 Task: Search one way flight ticket for 1 adult, 5 children, 2 infants in seat and 1 infant on lap in first from Portland: Portland International Airport to Laramie: Laramie Regional Airport on 5-3-2023. Choice of flights is Alaska. Number of bags: 1 checked bag. Price is upto 106000. Outbound departure time preference is 21:00.
Action: Mouse moved to (374, 165)
Screenshot: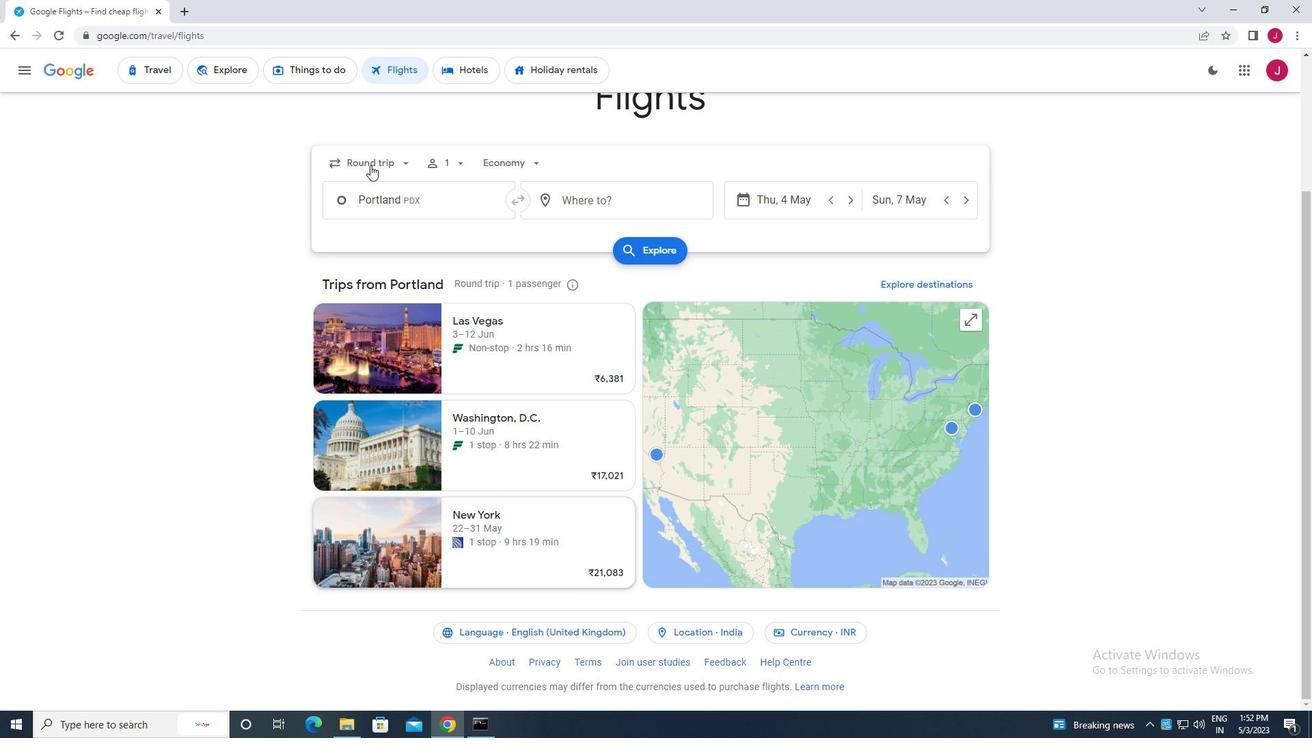
Action: Mouse pressed left at (374, 165)
Screenshot: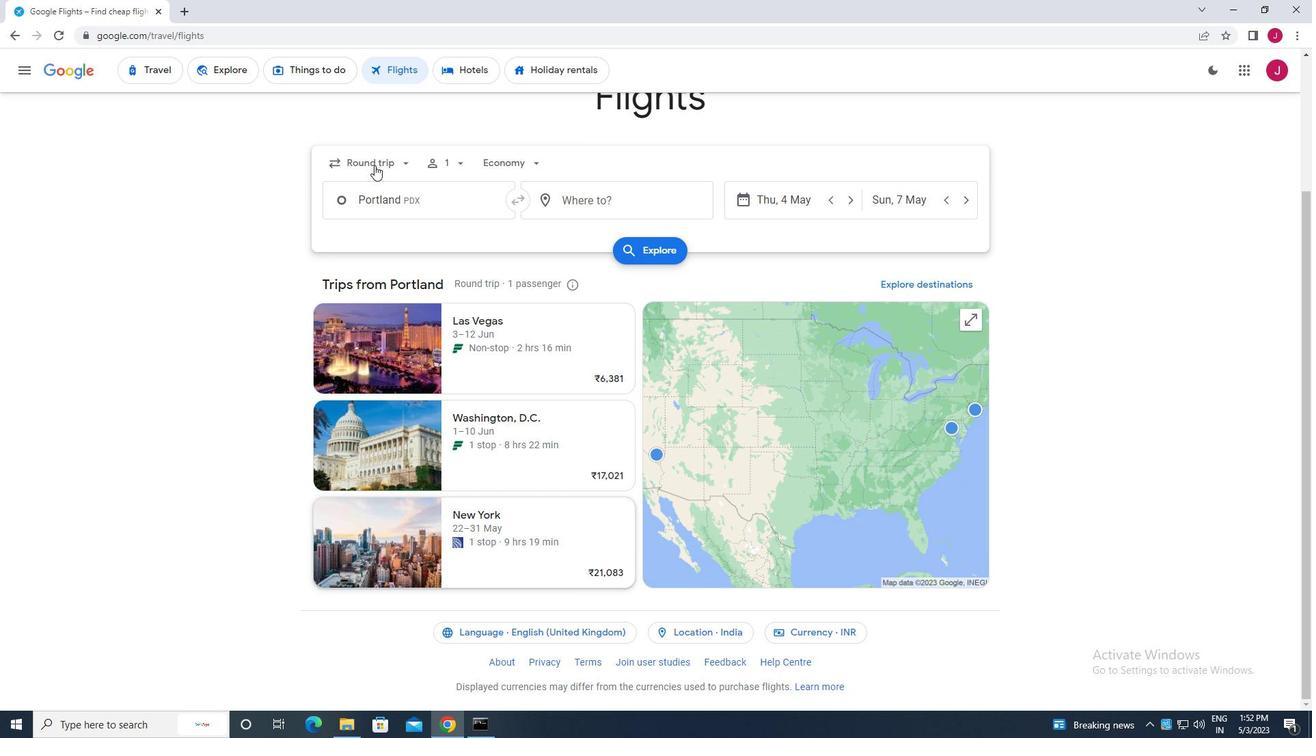 
Action: Mouse moved to (401, 163)
Screenshot: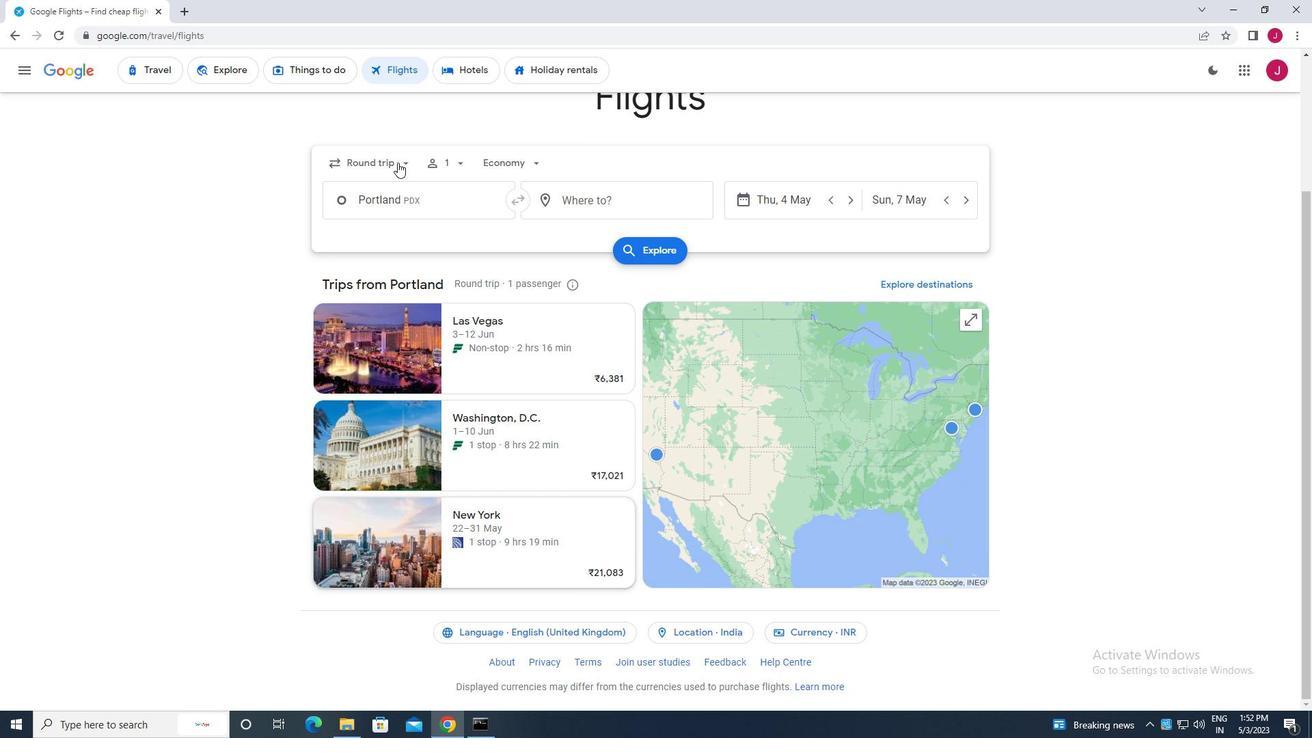 
Action: Mouse pressed left at (401, 163)
Screenshot: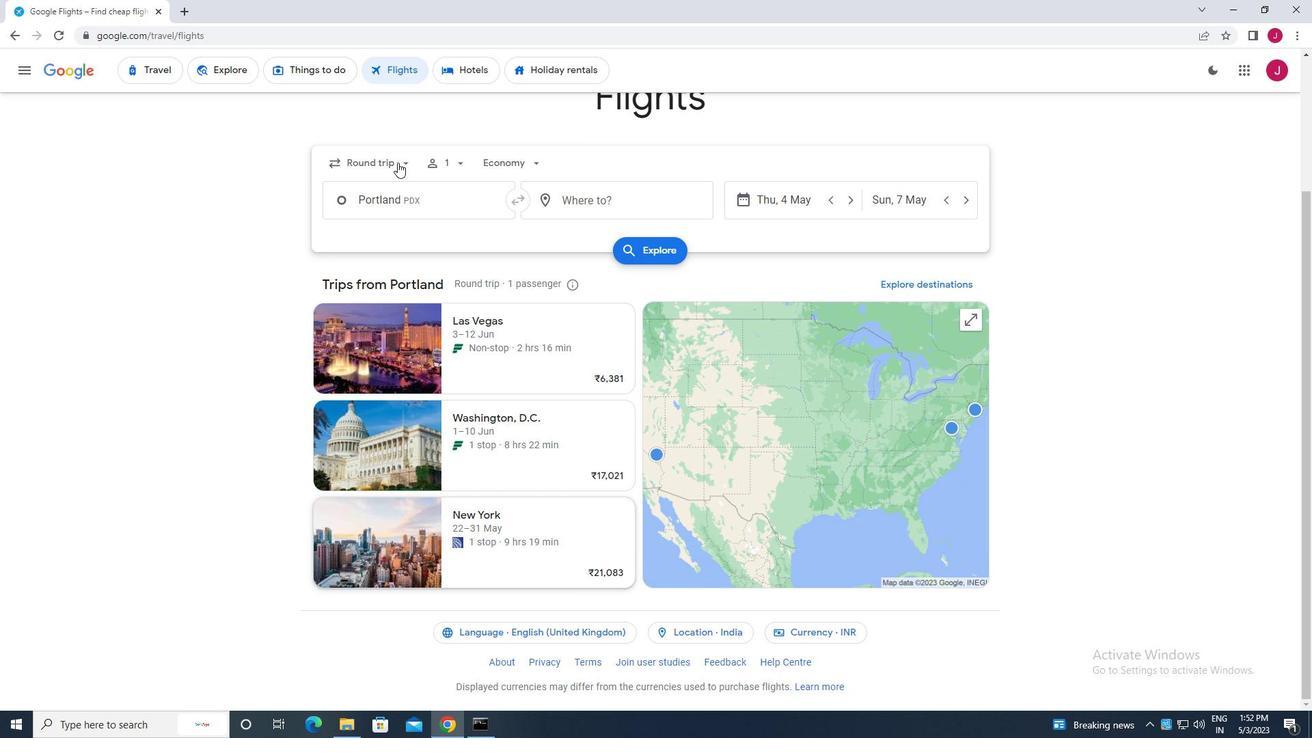 
Action: Mouse moved to (404, 164)
Screenshot: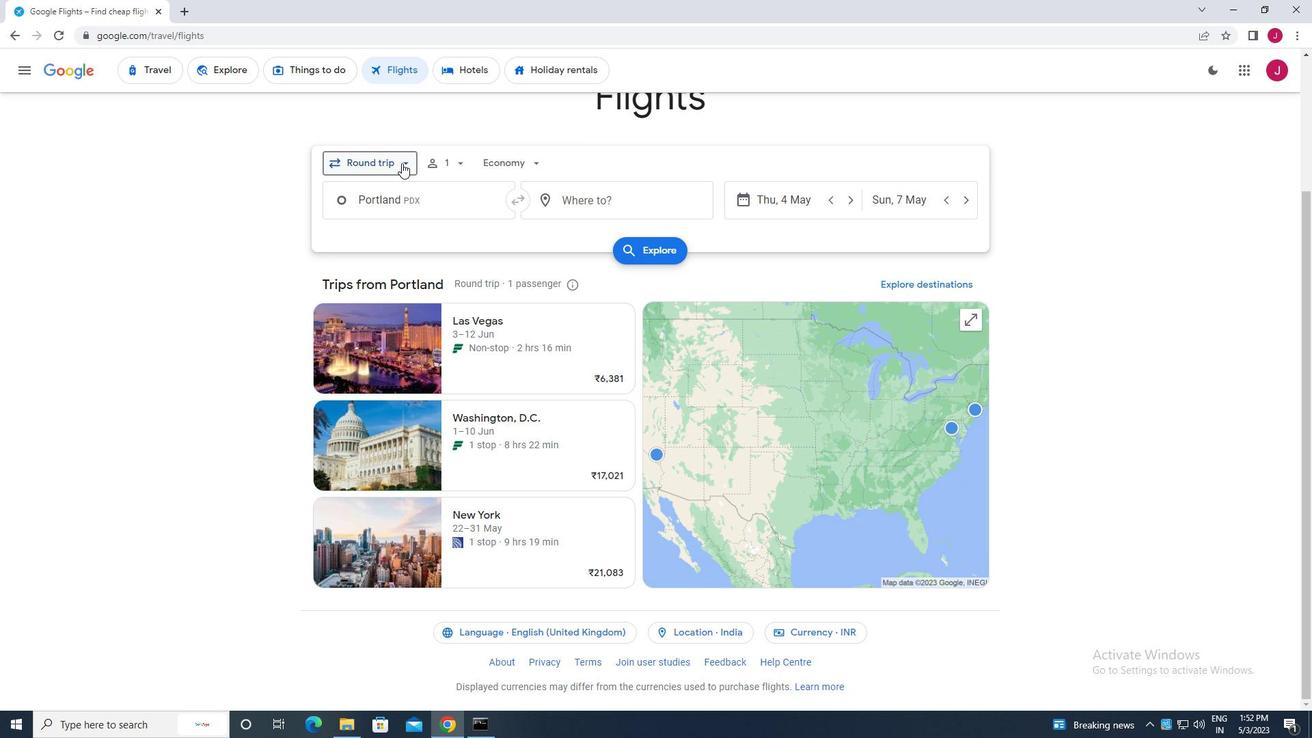 
Action: Mouse pressed left at (404, 164)
Screenshot: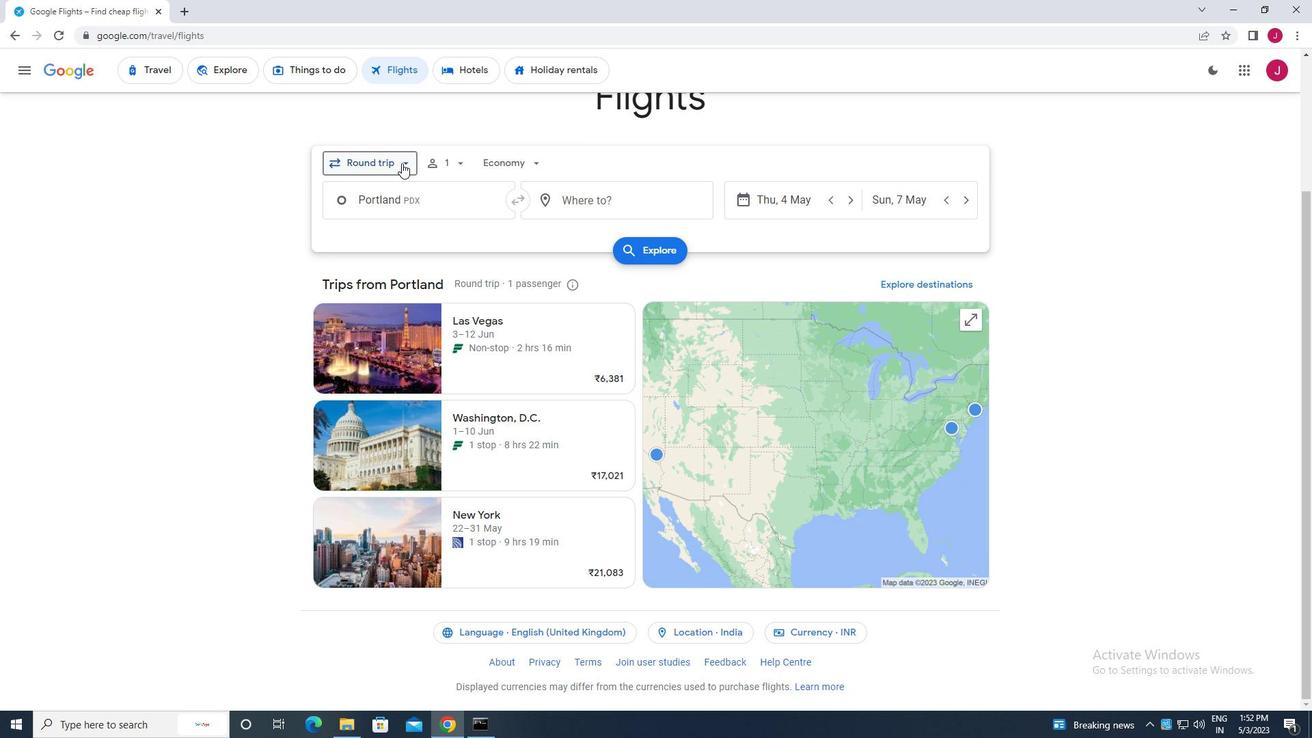 
Action: Mouse moved to (392, 226)
Screenshot: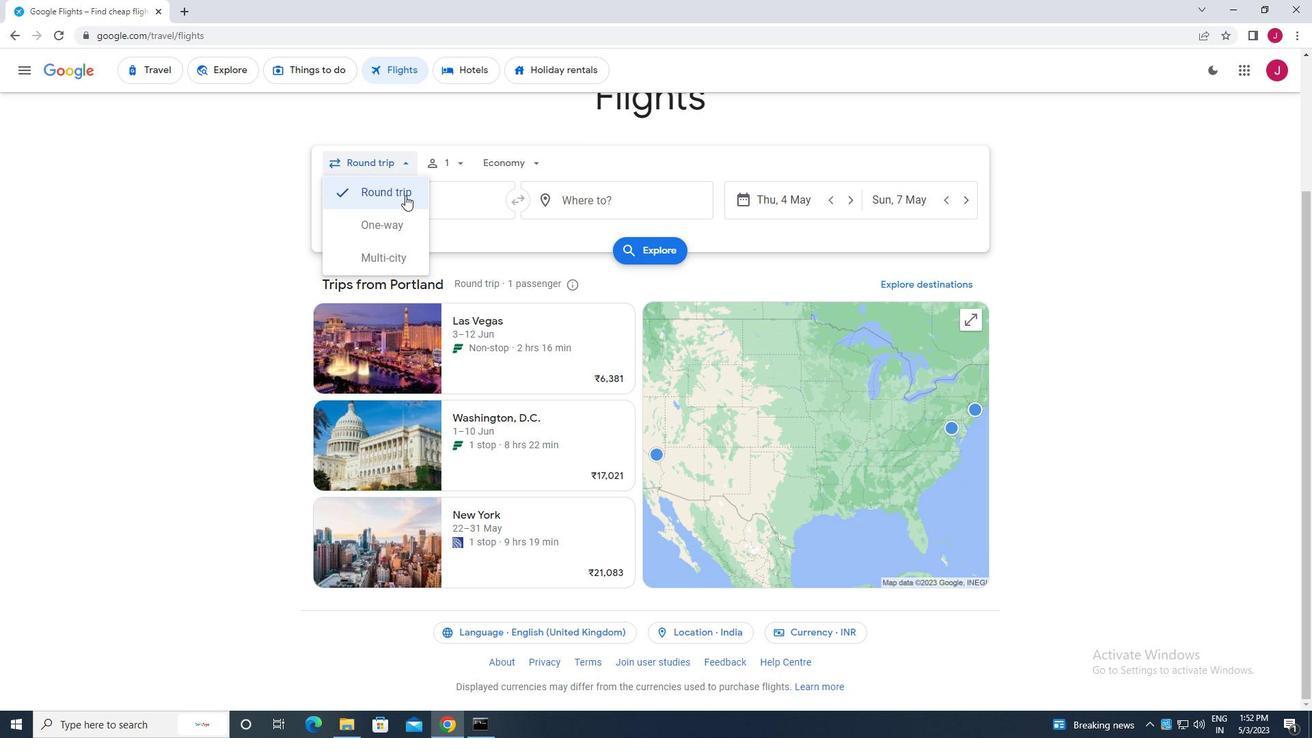 
Action: Mouse pressed left at (392, 226)
Screenshot: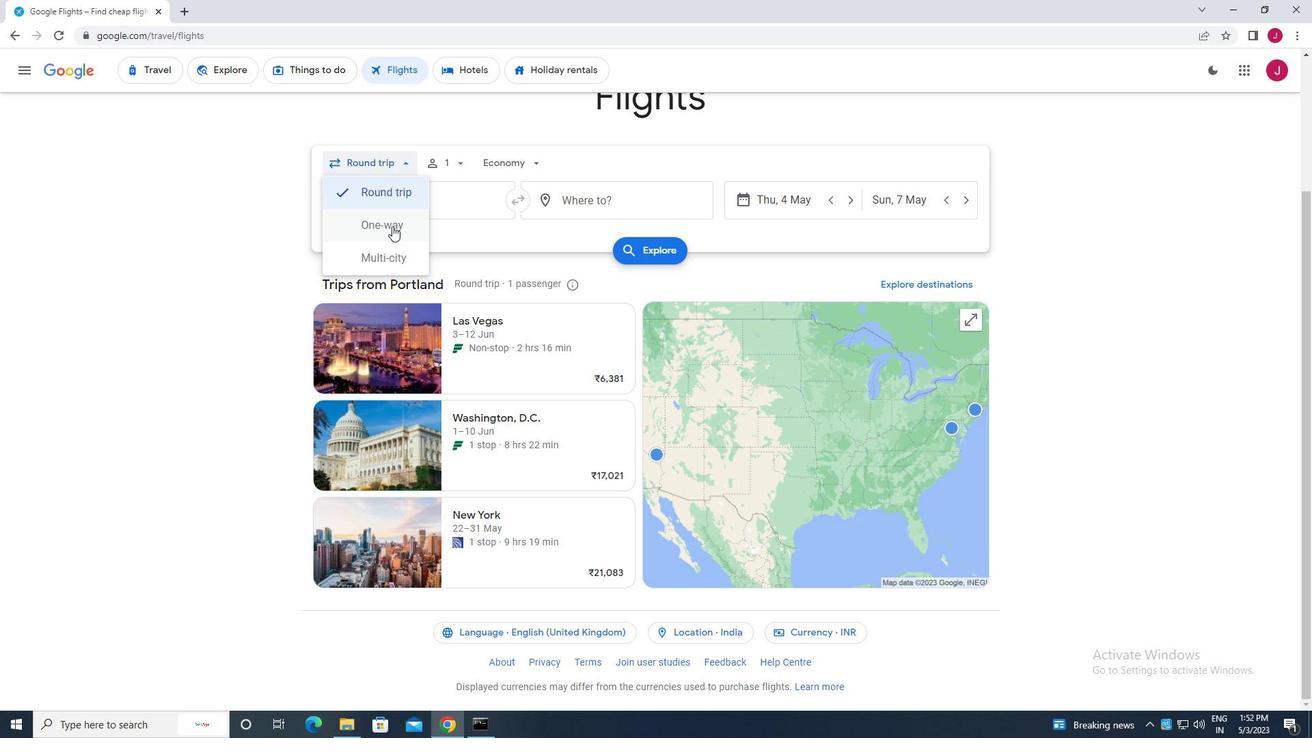 
Action: Mouse moved to (457, 162)
Screenshot: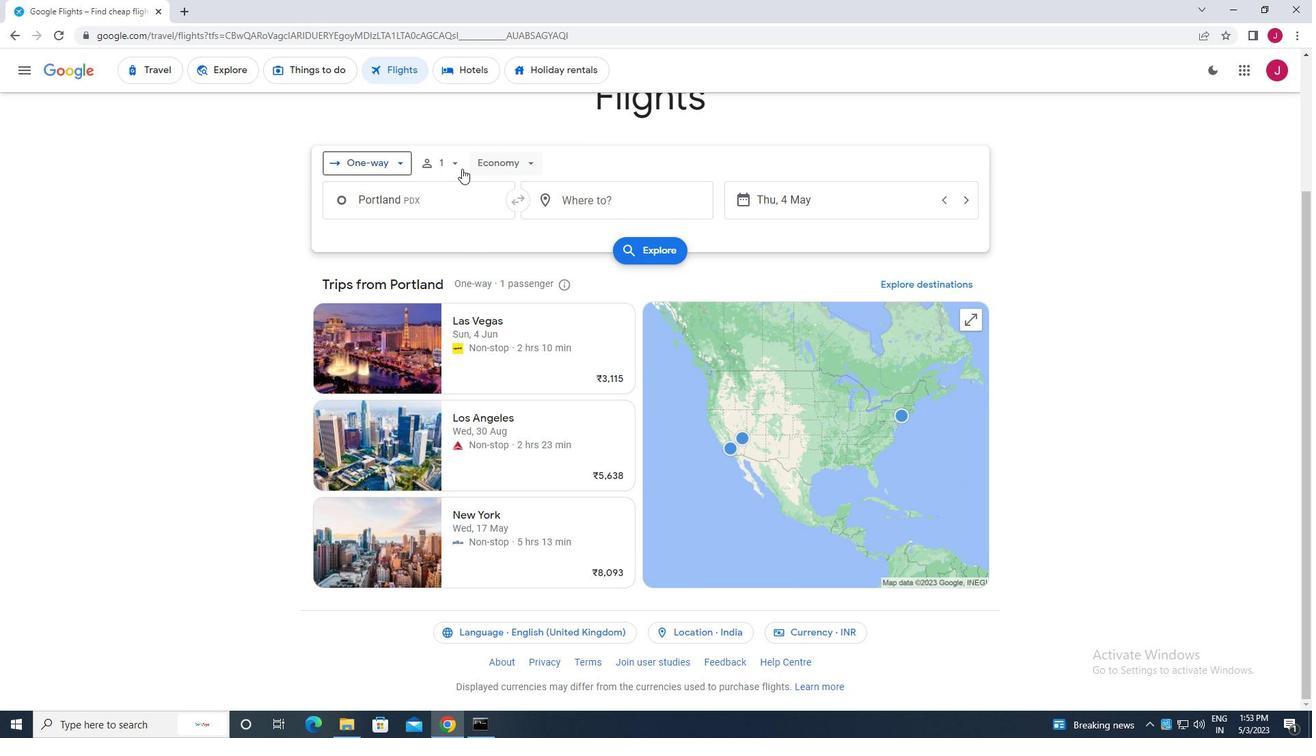 
Action: Mouse pressed left at (457, 162)
Screenshot: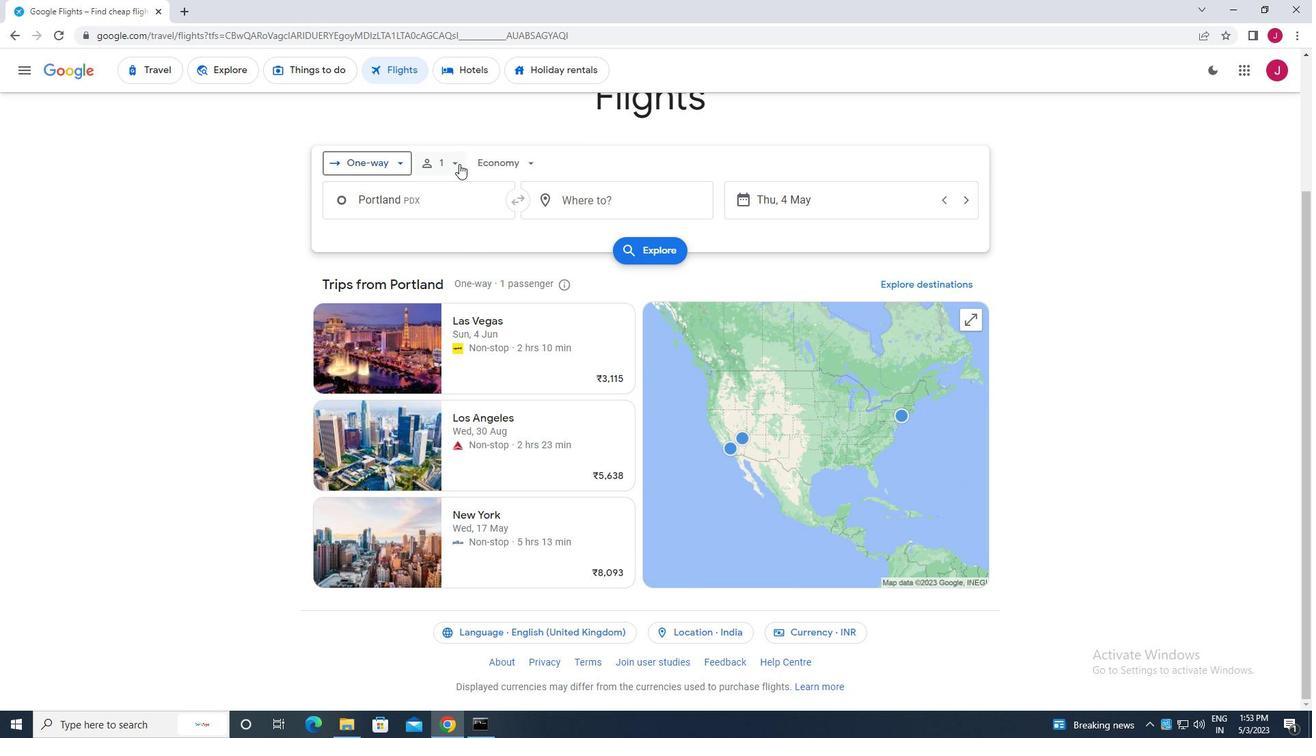 
Action: Mouse moved to (559, 237)
Screenshot: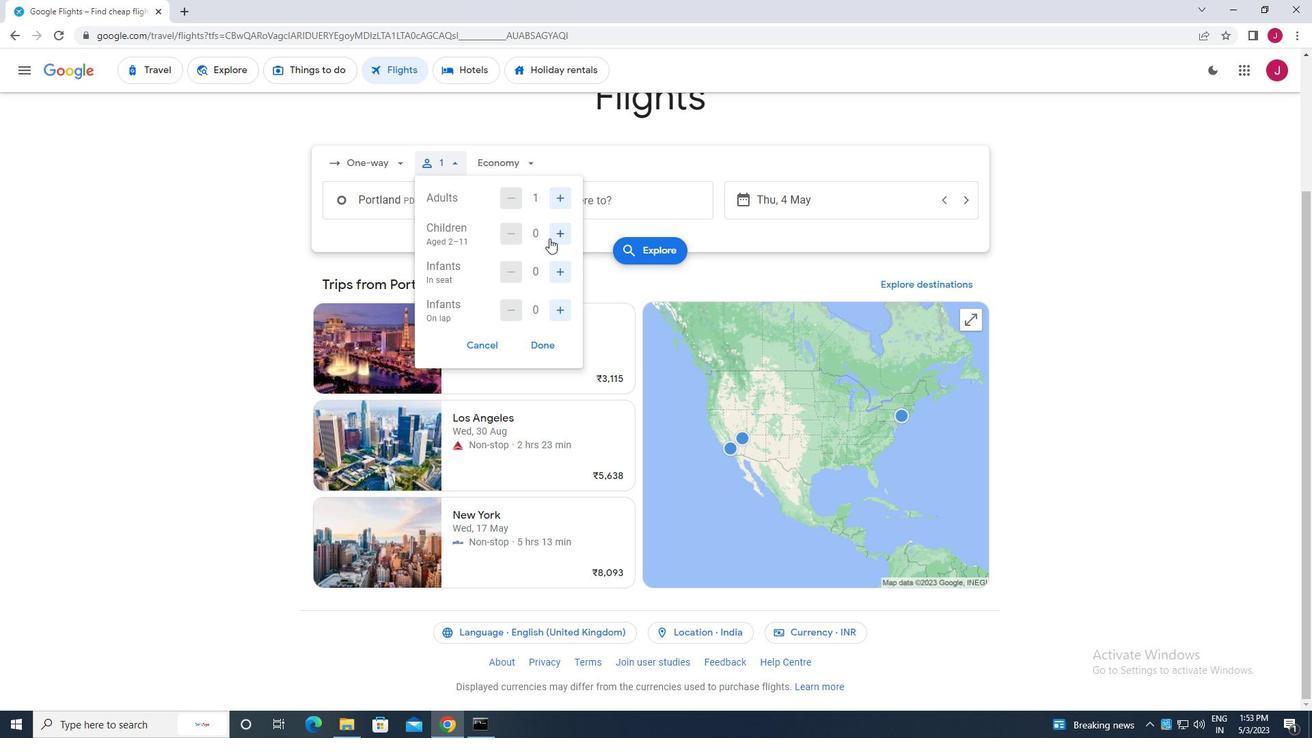 
Action: Mouse pressed left at (559, 237)
Screenshot: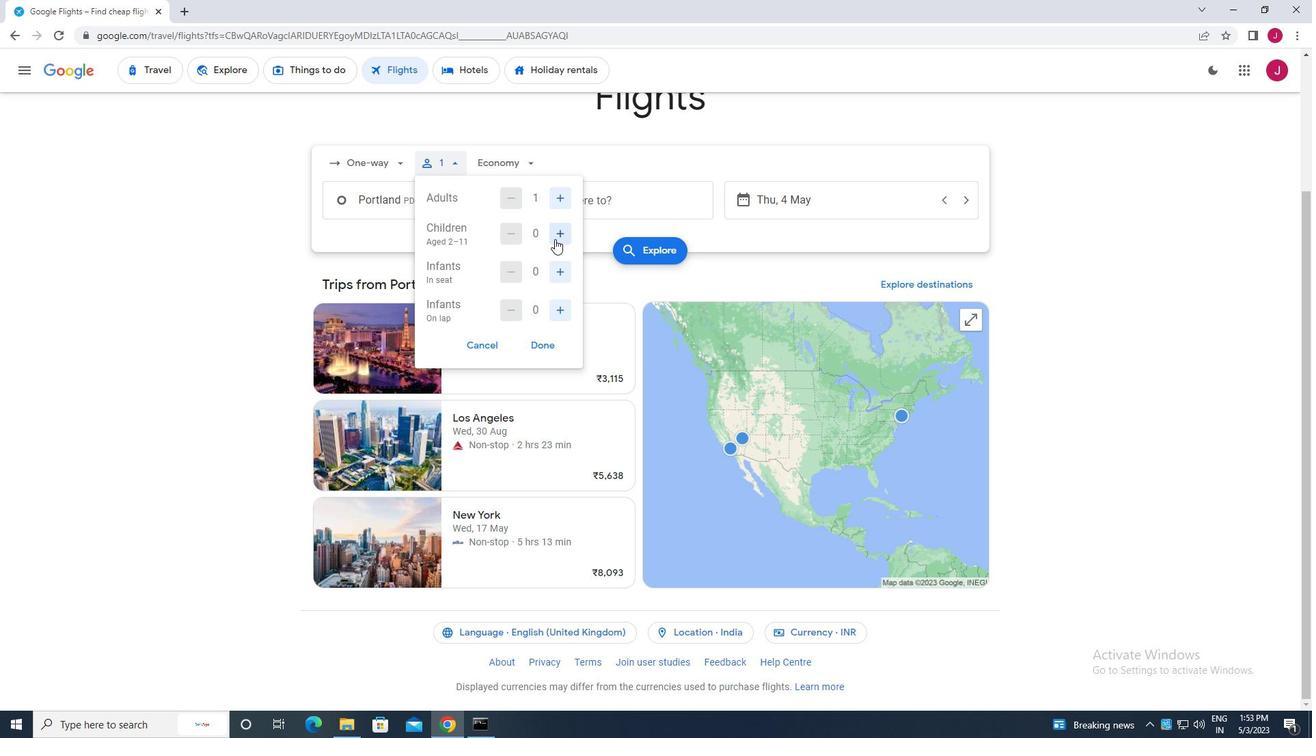 
Action: Mouse pressed left at (559, 237)
Screenshot: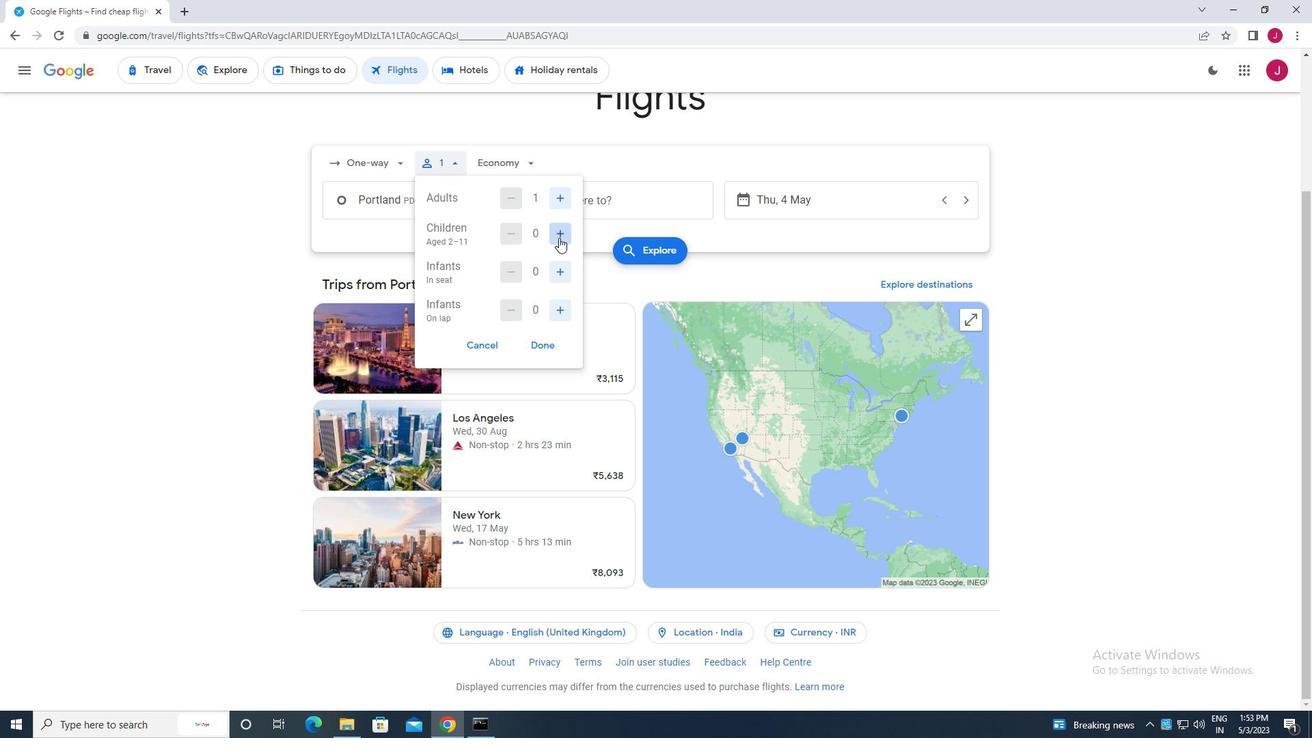 
Action: Mouse pressed left at (559, 237)
Screenshot: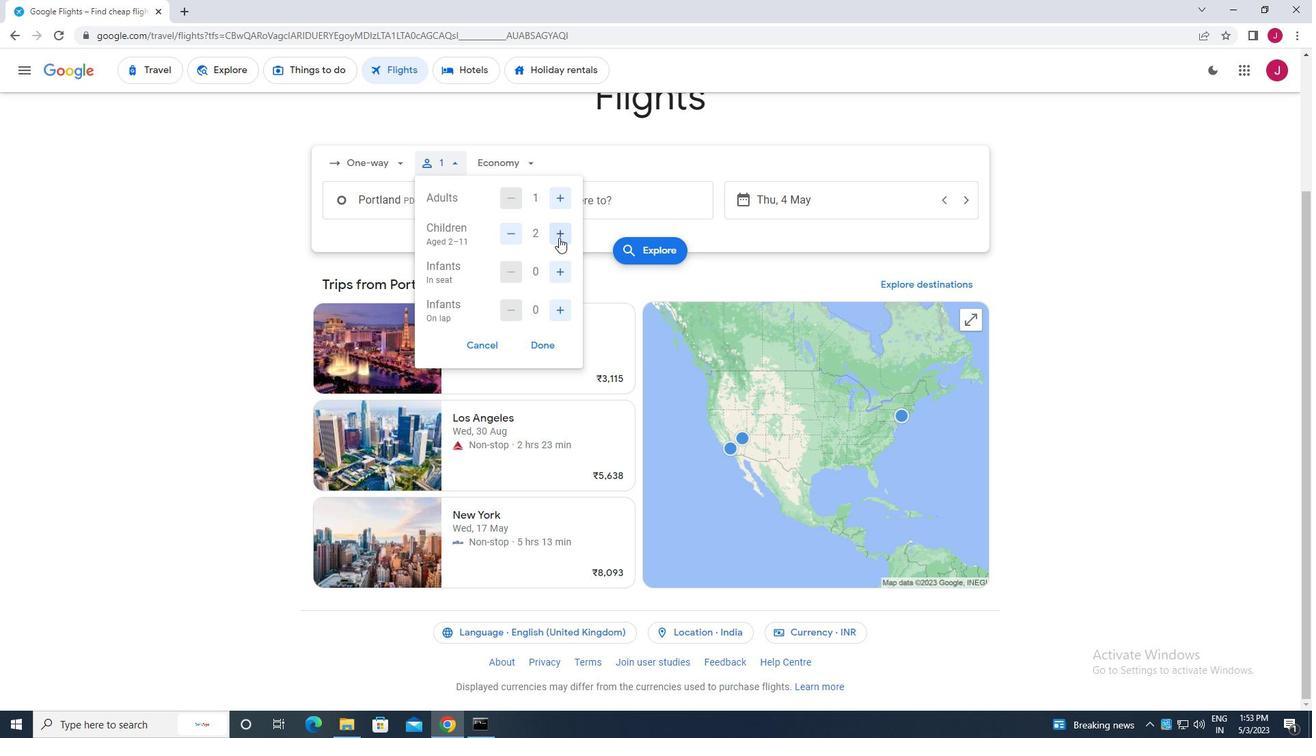 
Action: Mouse pressed left at (559, 237)
Screenshot: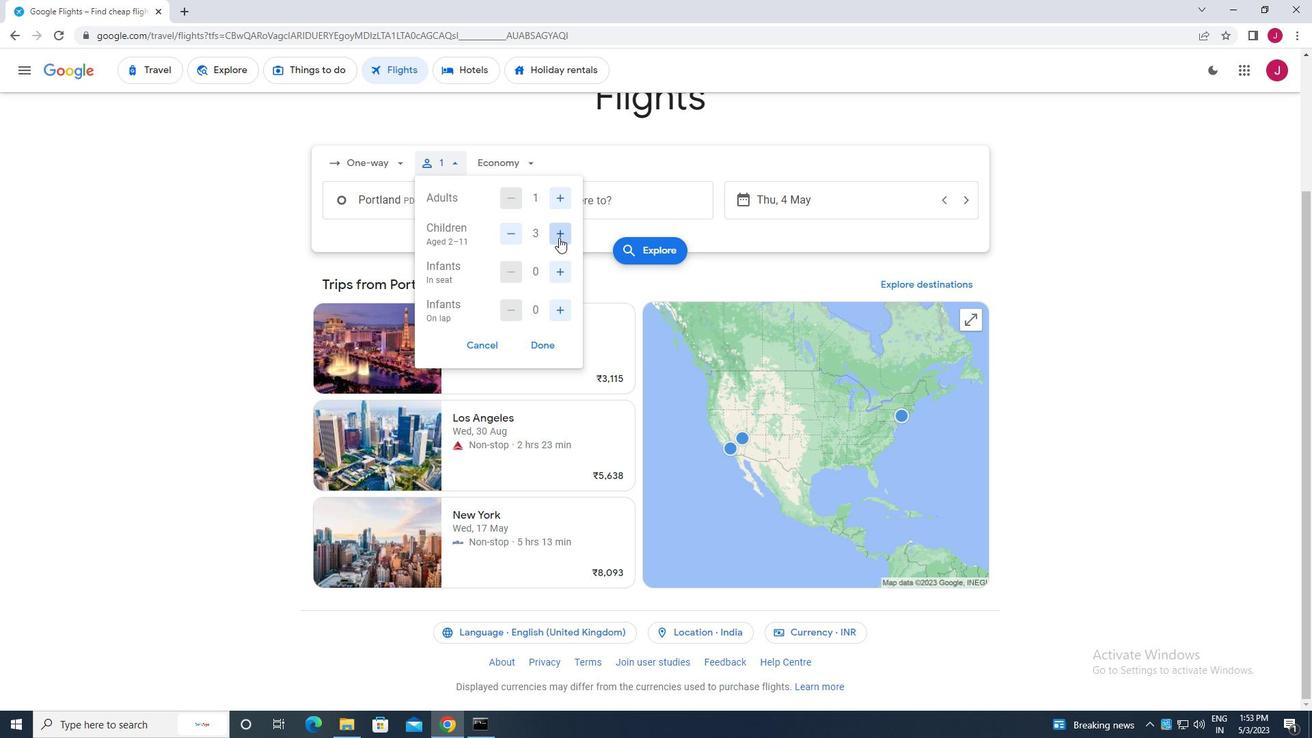 
Action: Mouse pressed left at (559, 237)
Screenshot: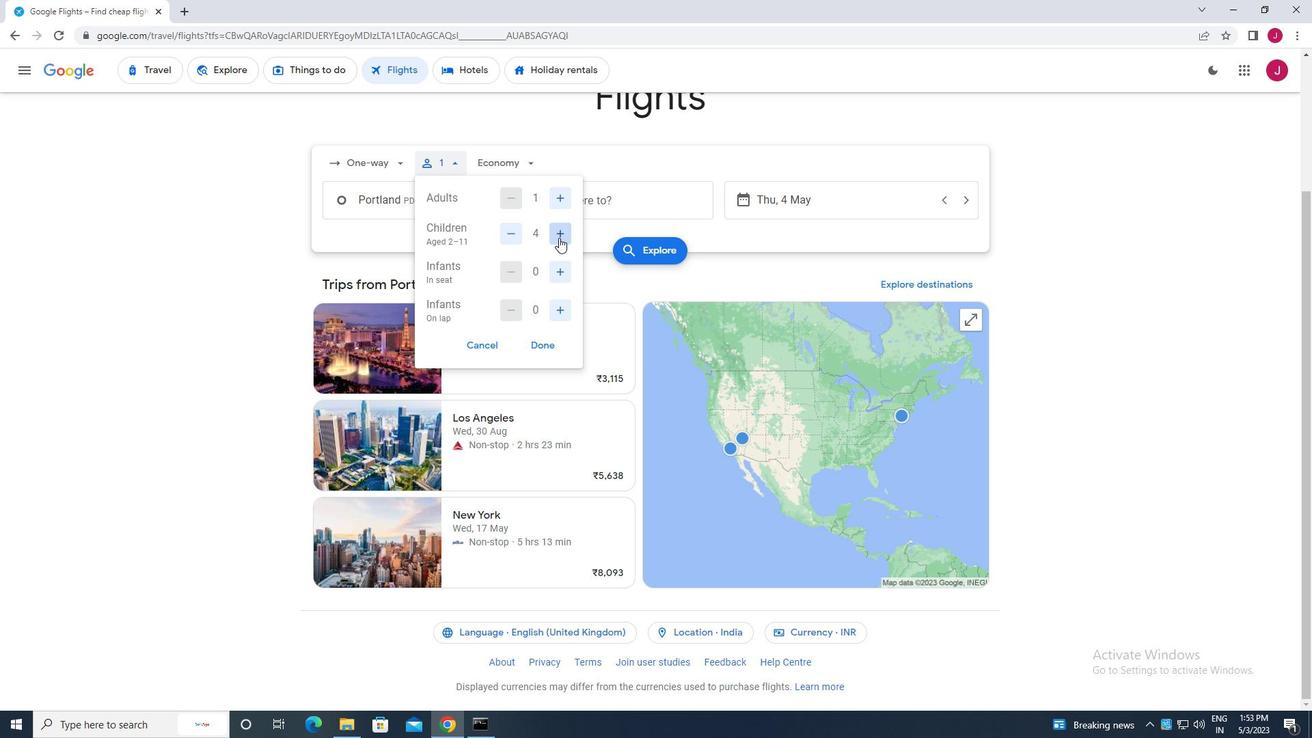 
Action: Mouse moved to (559, 268)
Screenshot: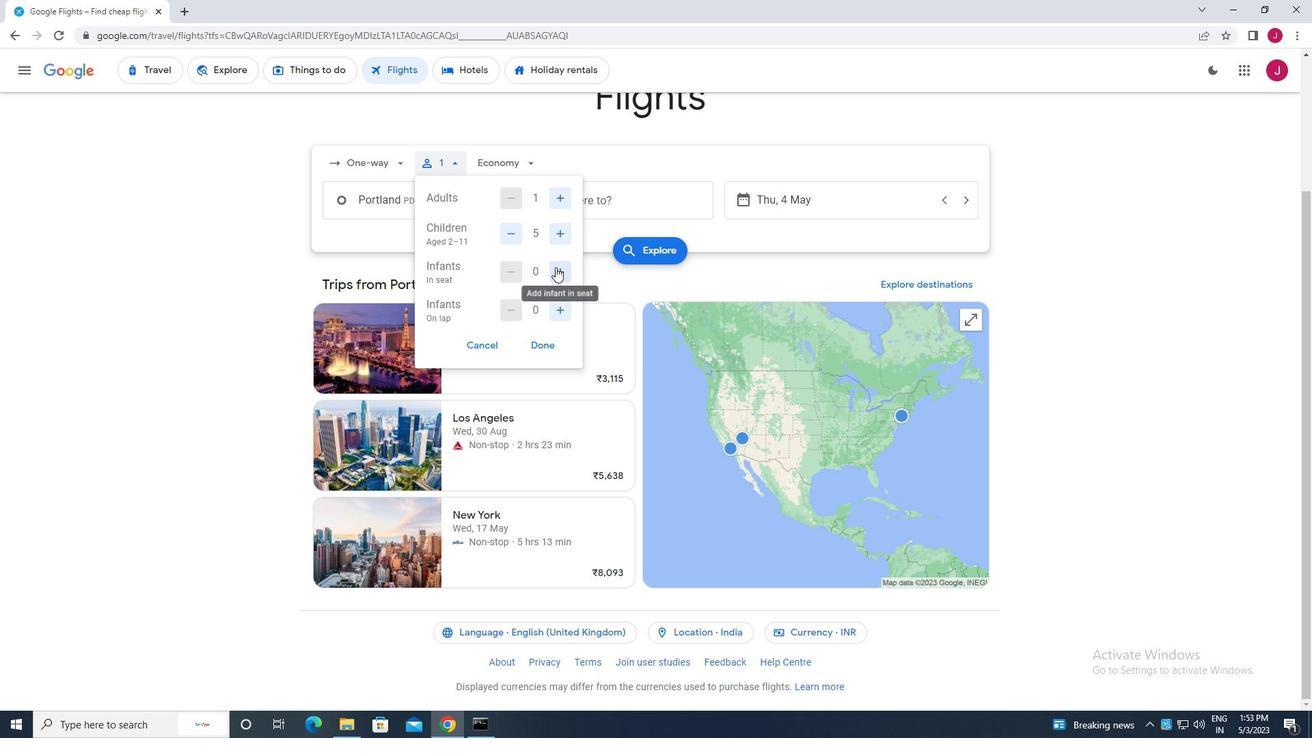 
Action: Mouse pressed left at (559, 268)
Screenshot: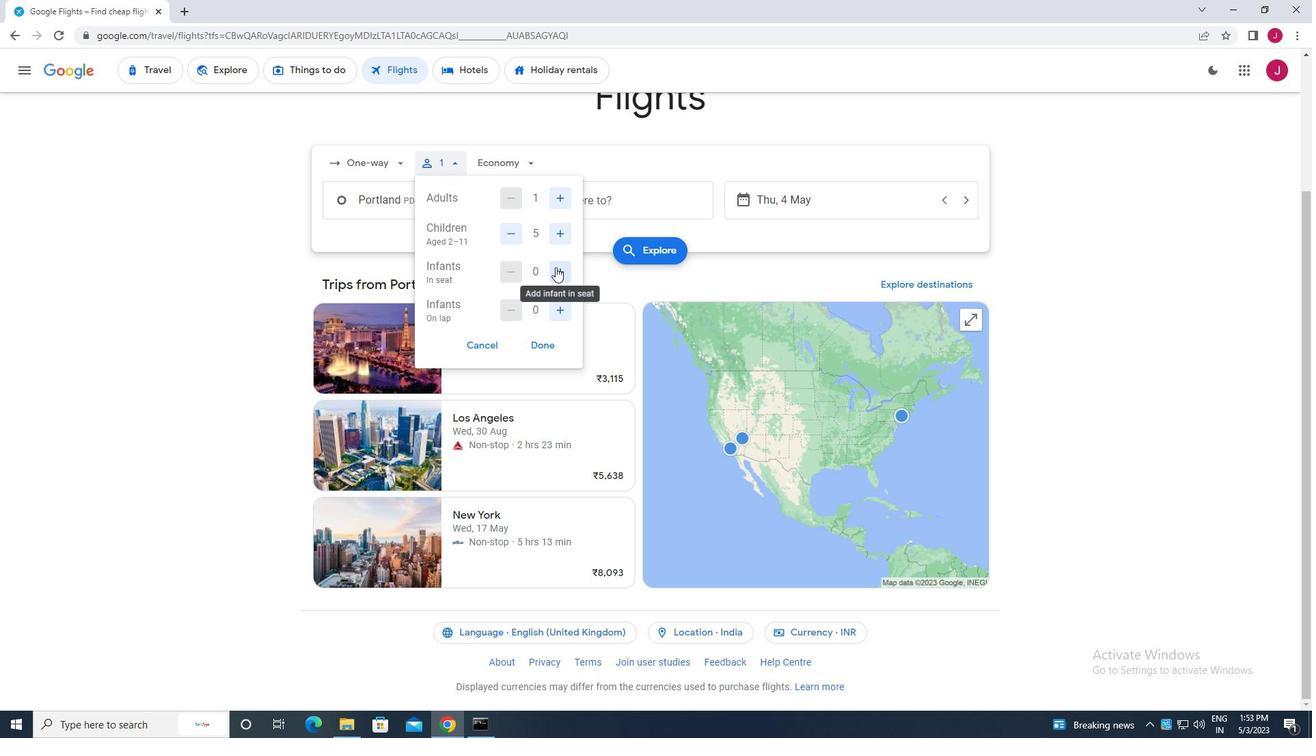 
Action: Mouse pressed left at (559, 268)
Screenshot: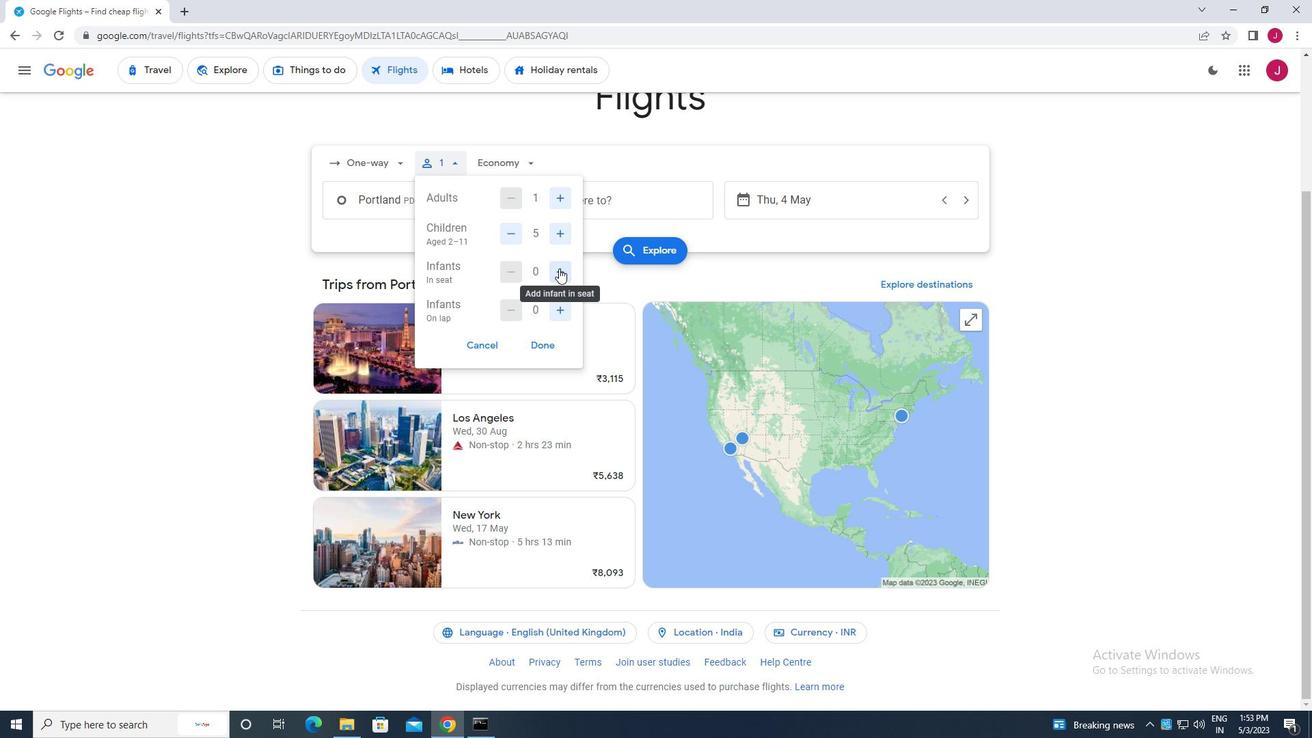 
Action: Mouse moved to (560, 307)
Screenshot: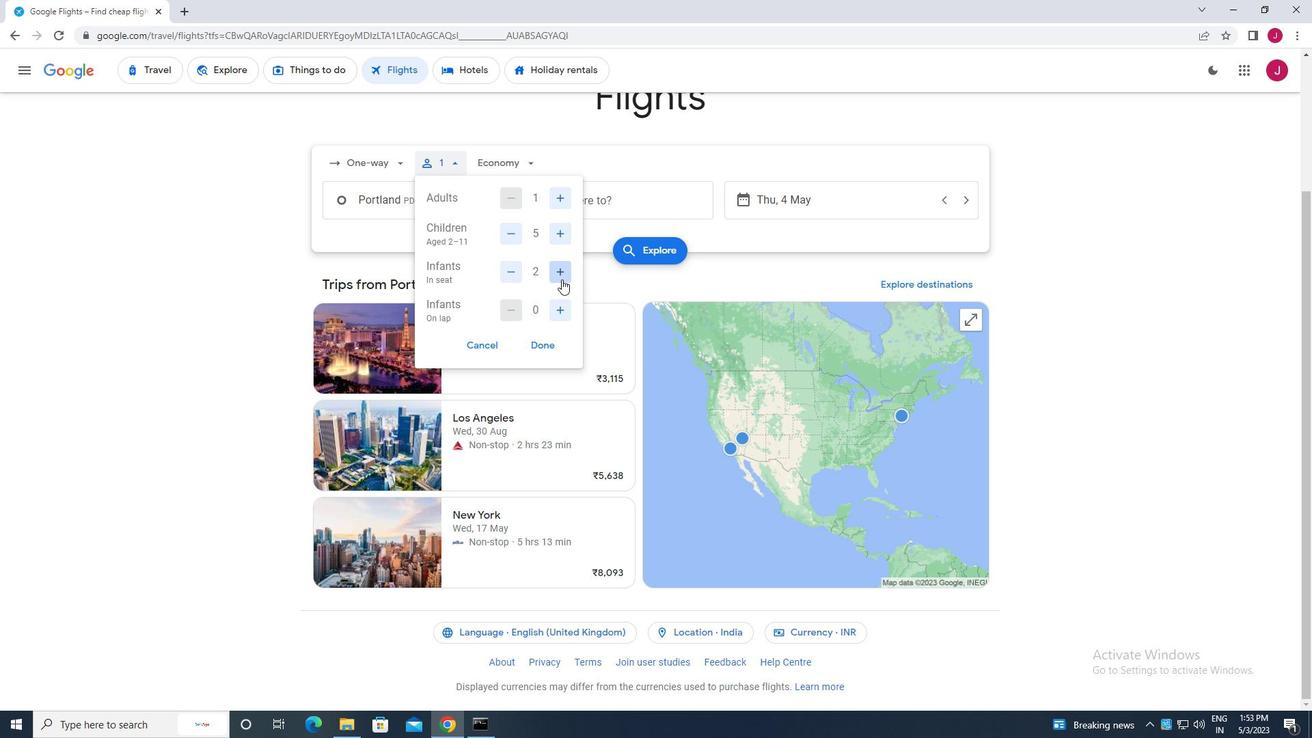 
Action: Mouse pressed left at (560, 307)
Screenshot: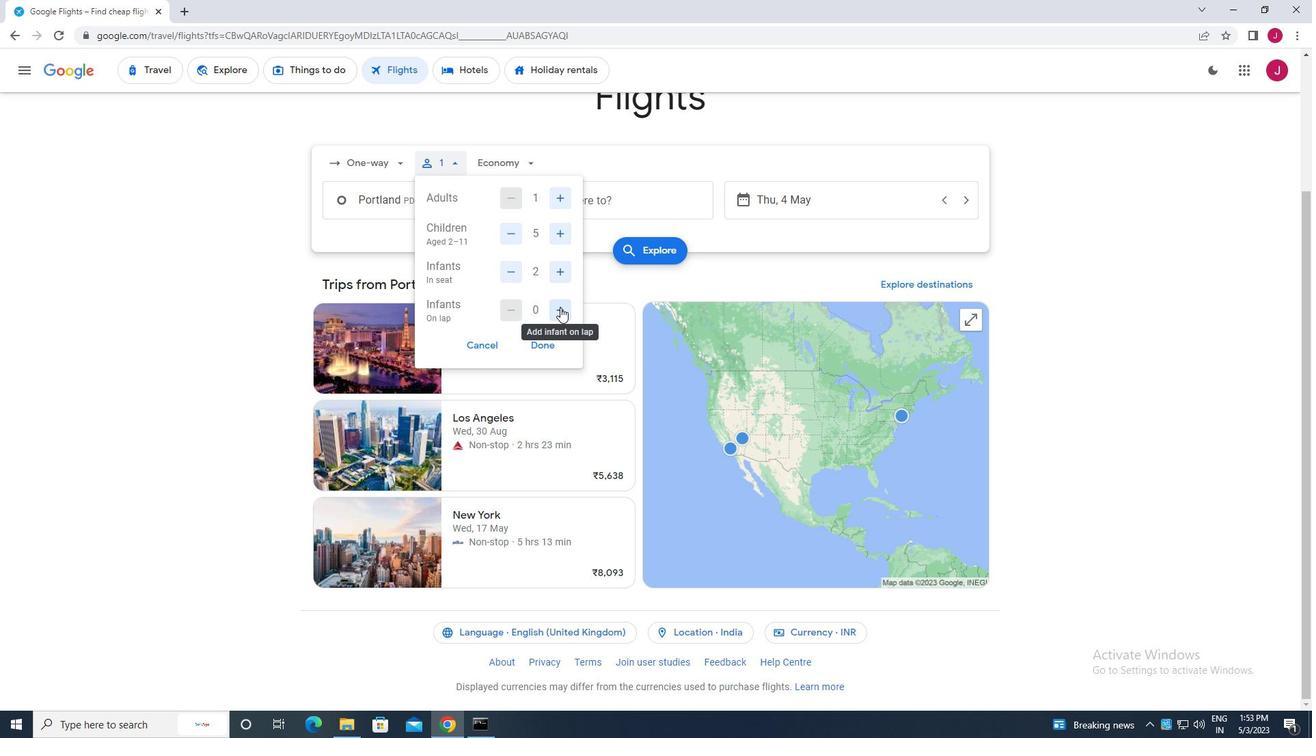 
Action: Mouse moved to (514, 266)
Screenshot: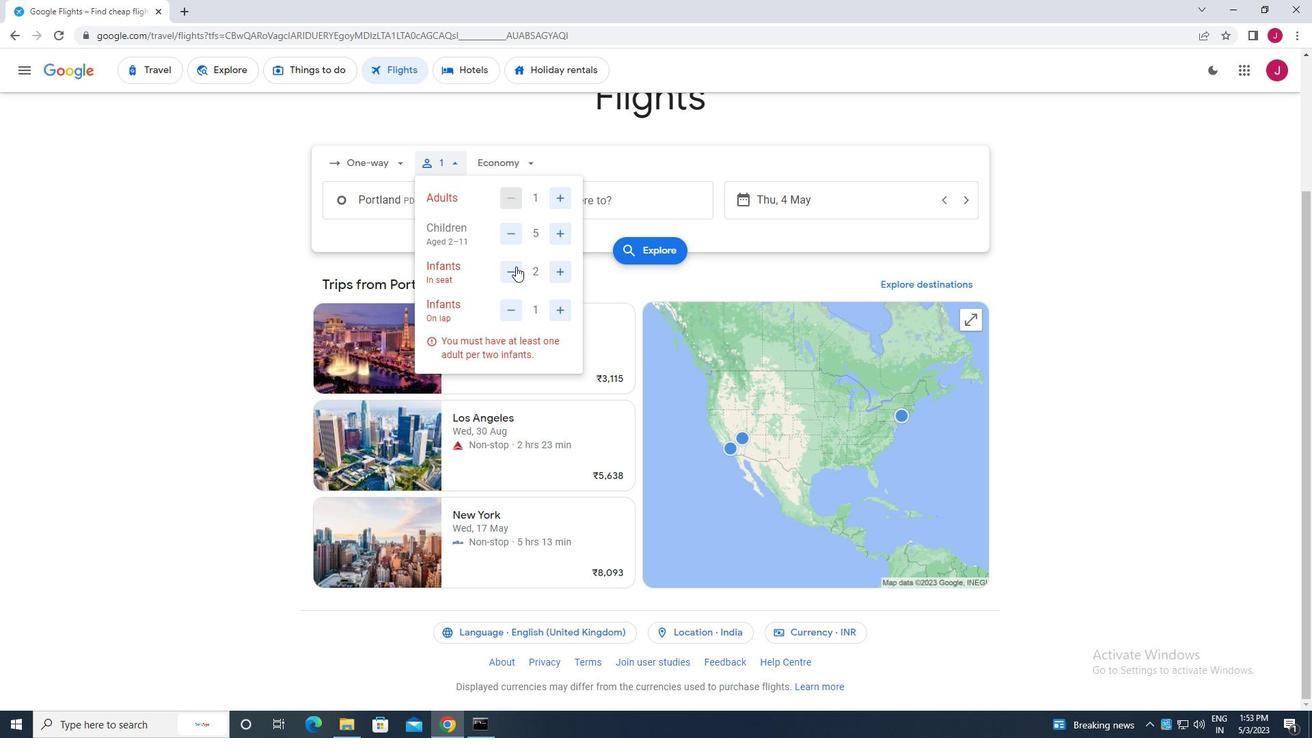 
Action: Mouse pressed left at (514, 266)
Screenshot: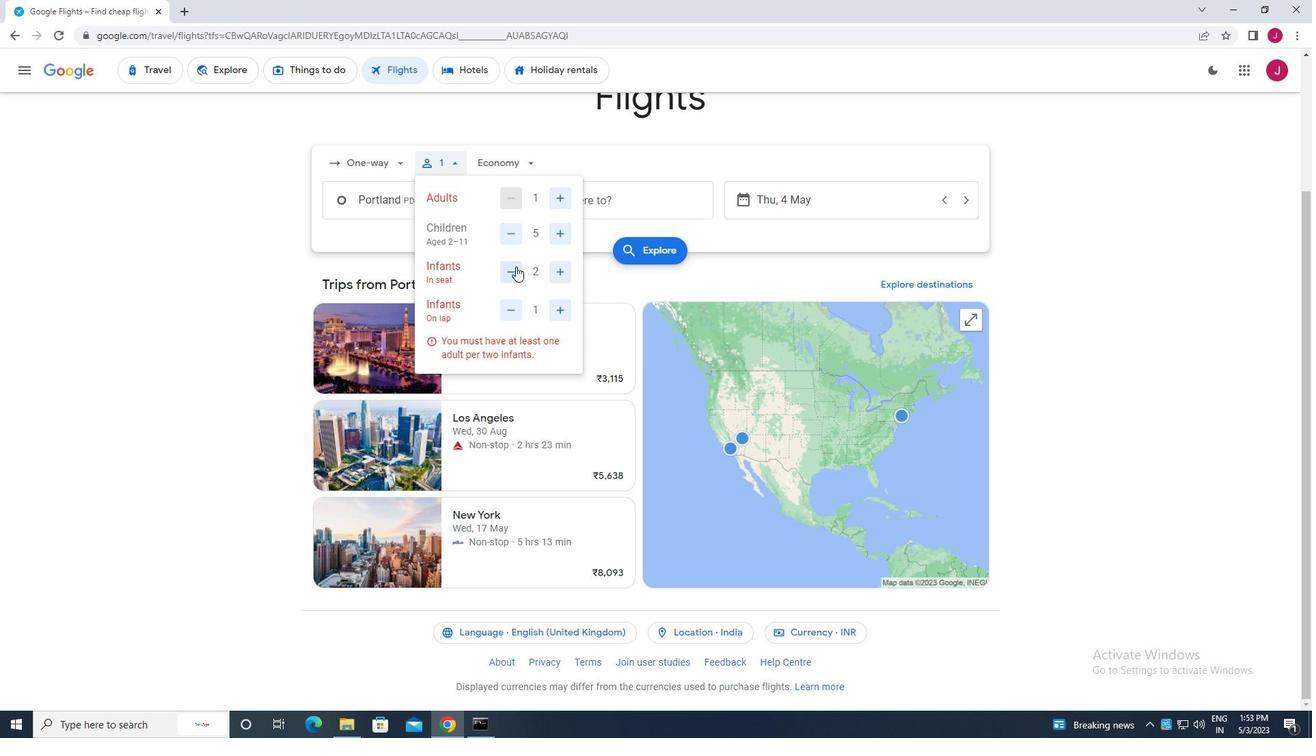 
Action: Mouse moved to (547, 344)
Screenshot: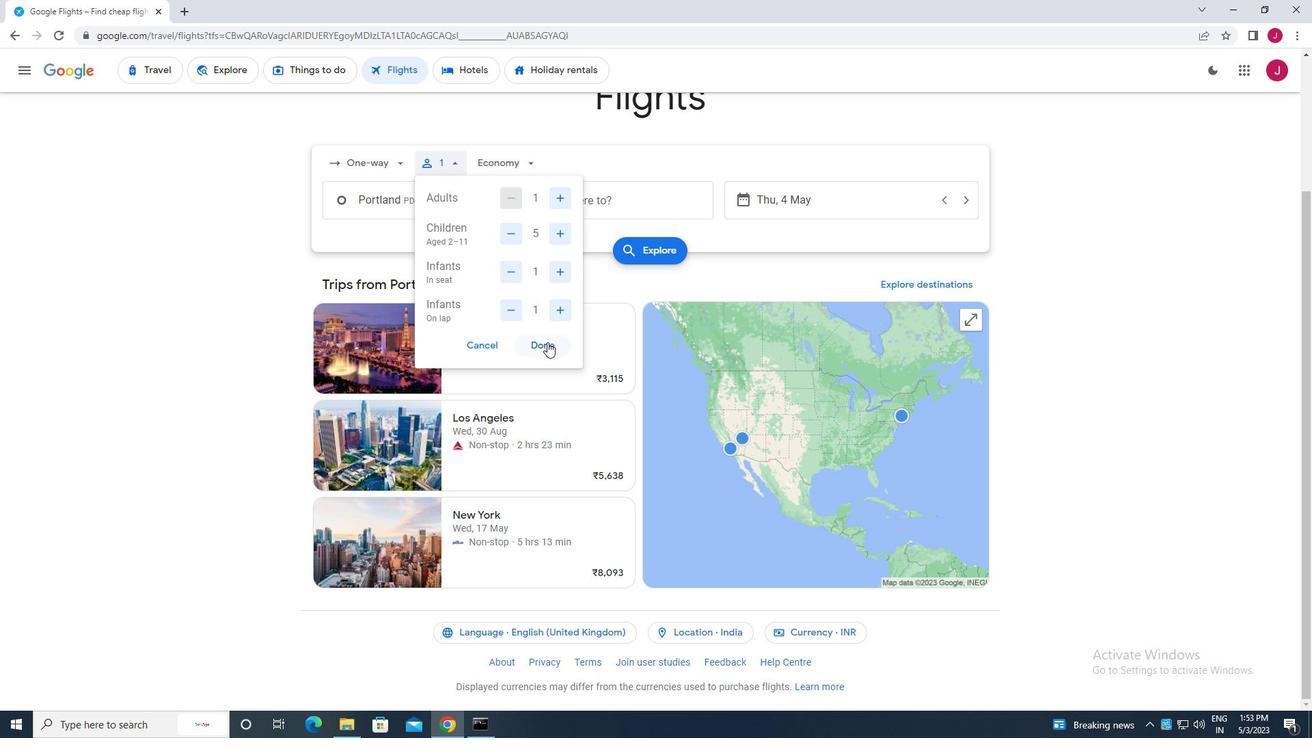 
Action: Mouse pressed left at (547, 344)
Screenshot: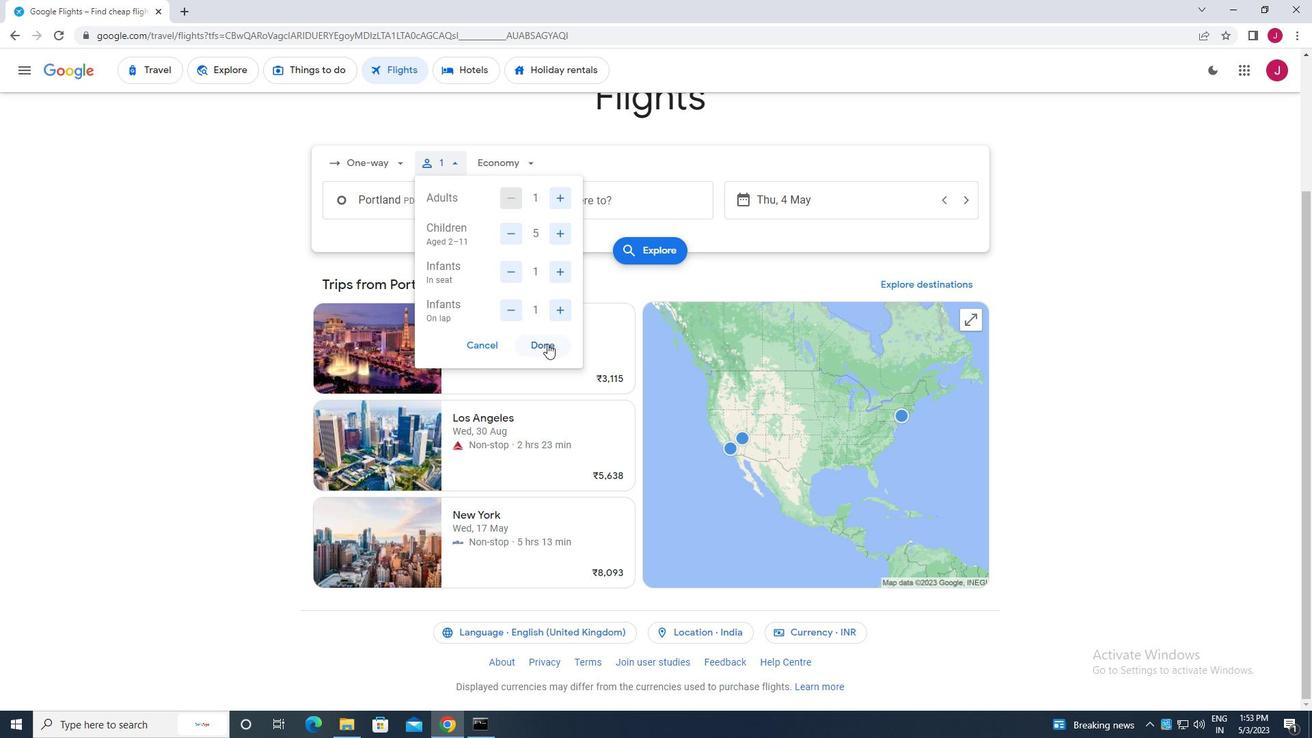 
Action: Mouse moved to (522, 163)
Screenshot: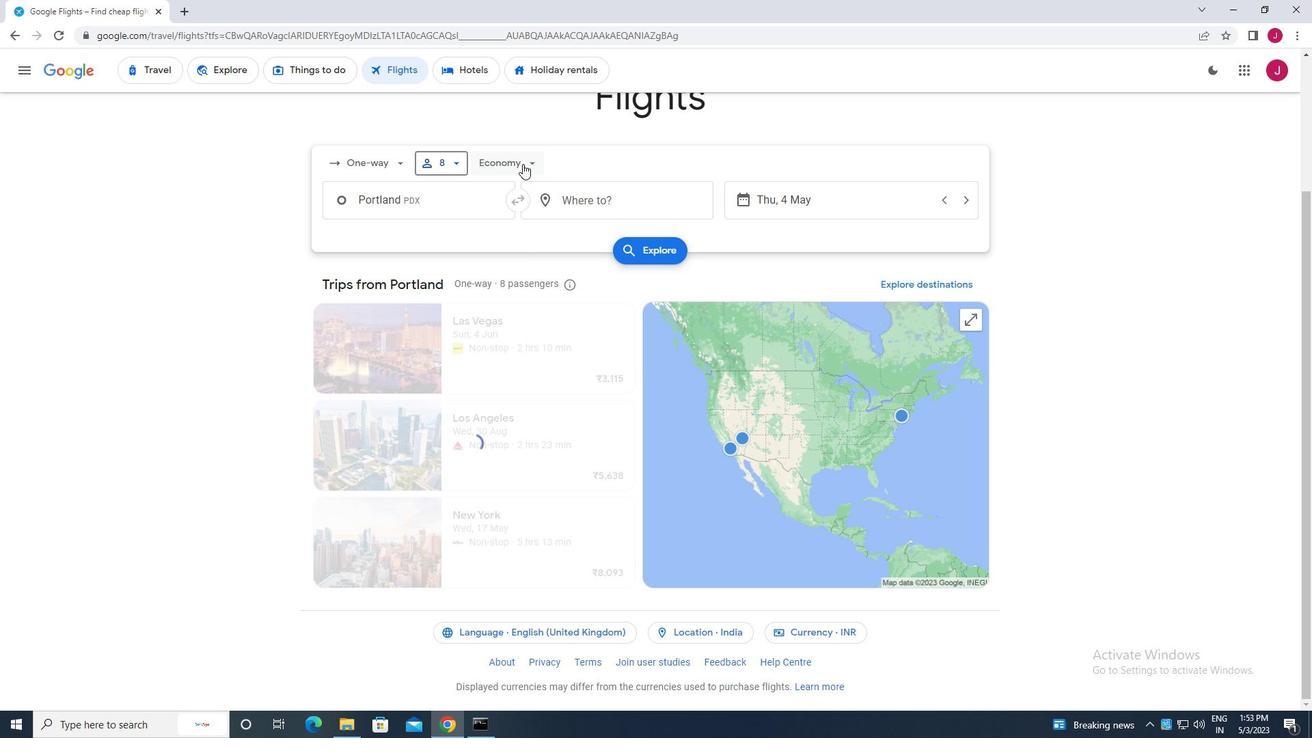 
Action: Mouse pressed left at (522, 163)
Screenshot: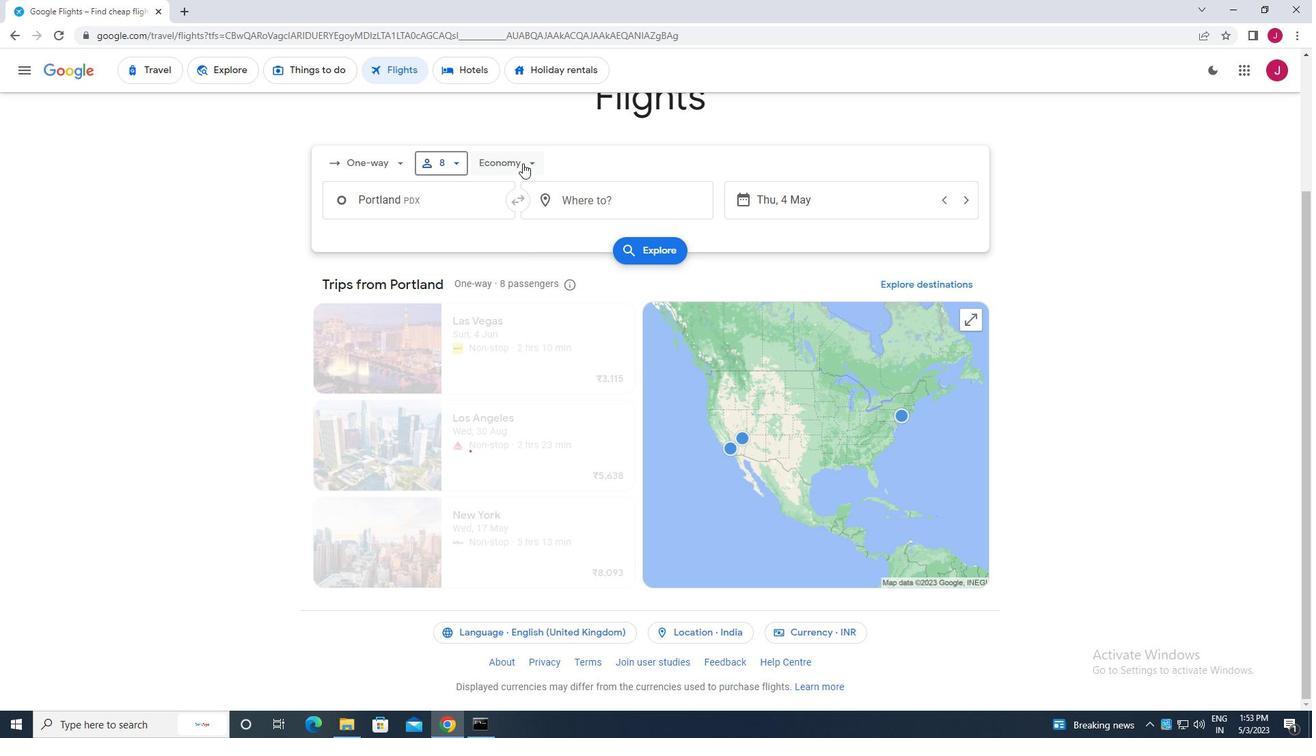 
Action: Mouse moved to (529, 292)
Screenshot: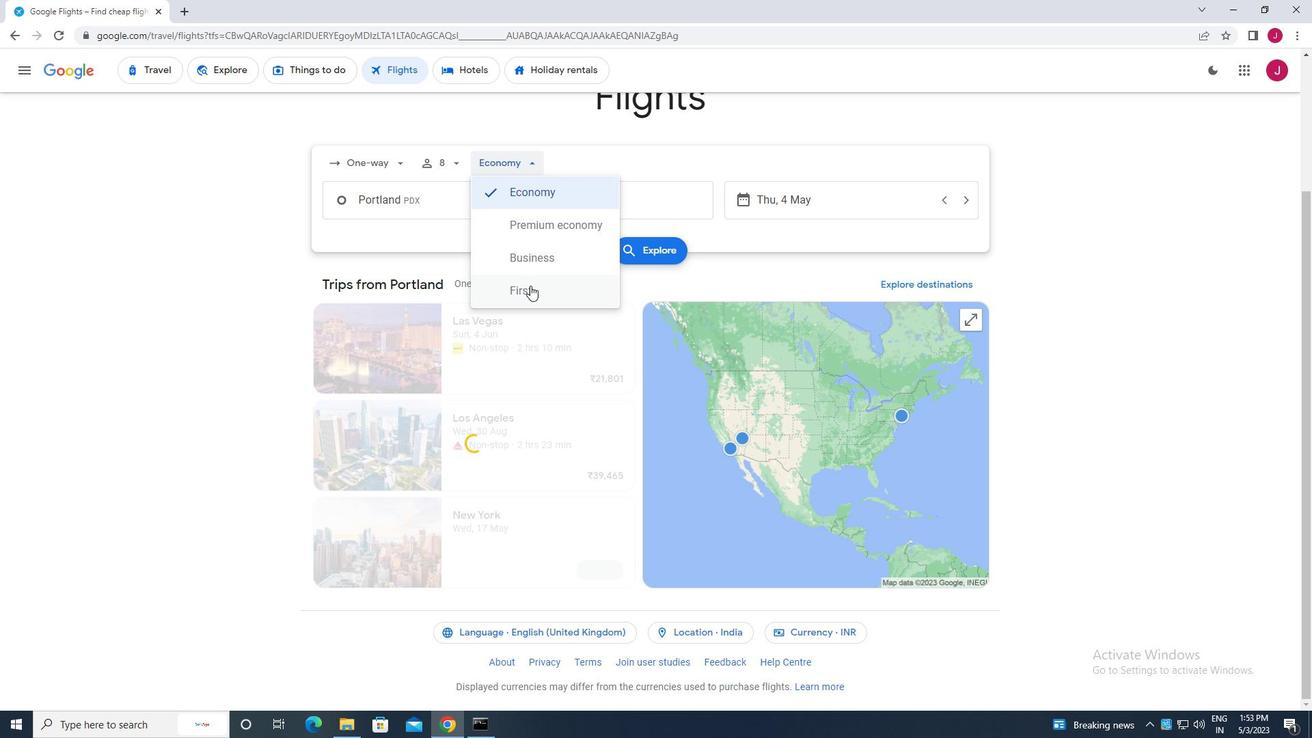 
Action: Mouse pressed left at (529, 292)
Screenshot: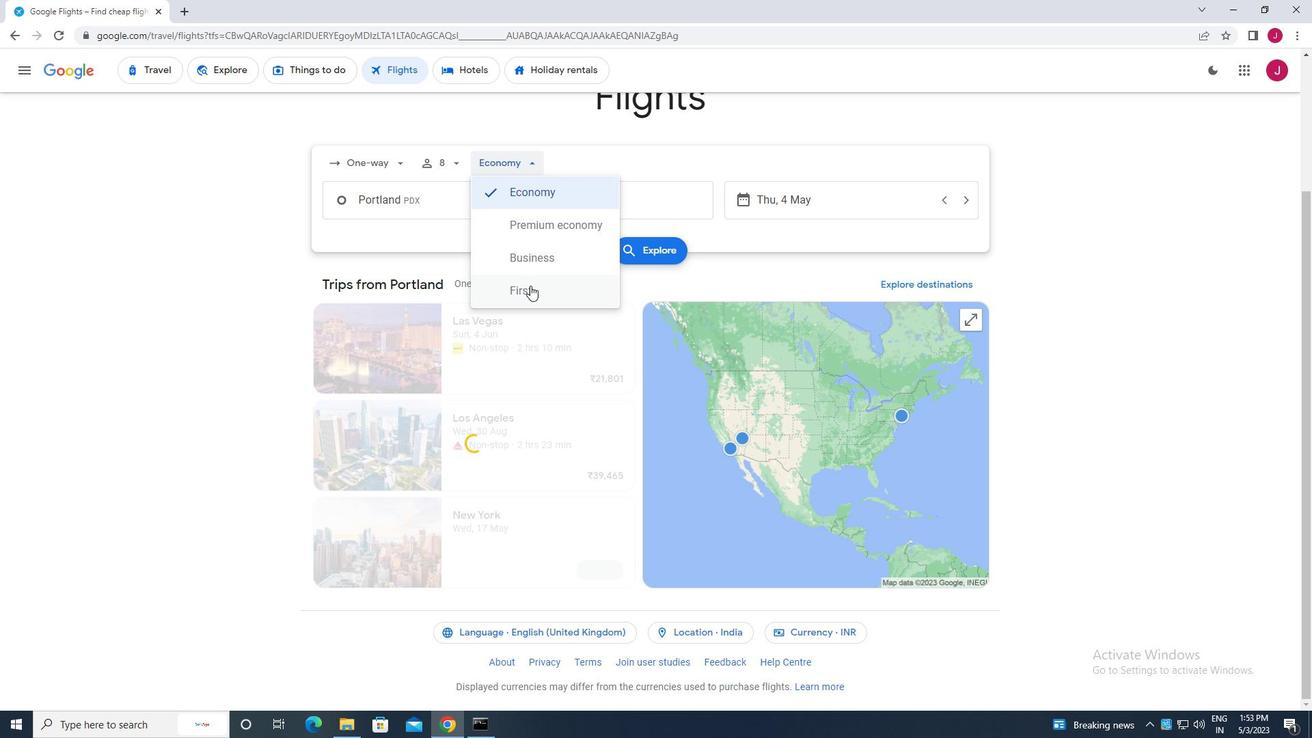 
Action: Mouse moved to (453, 202)
Screenshot: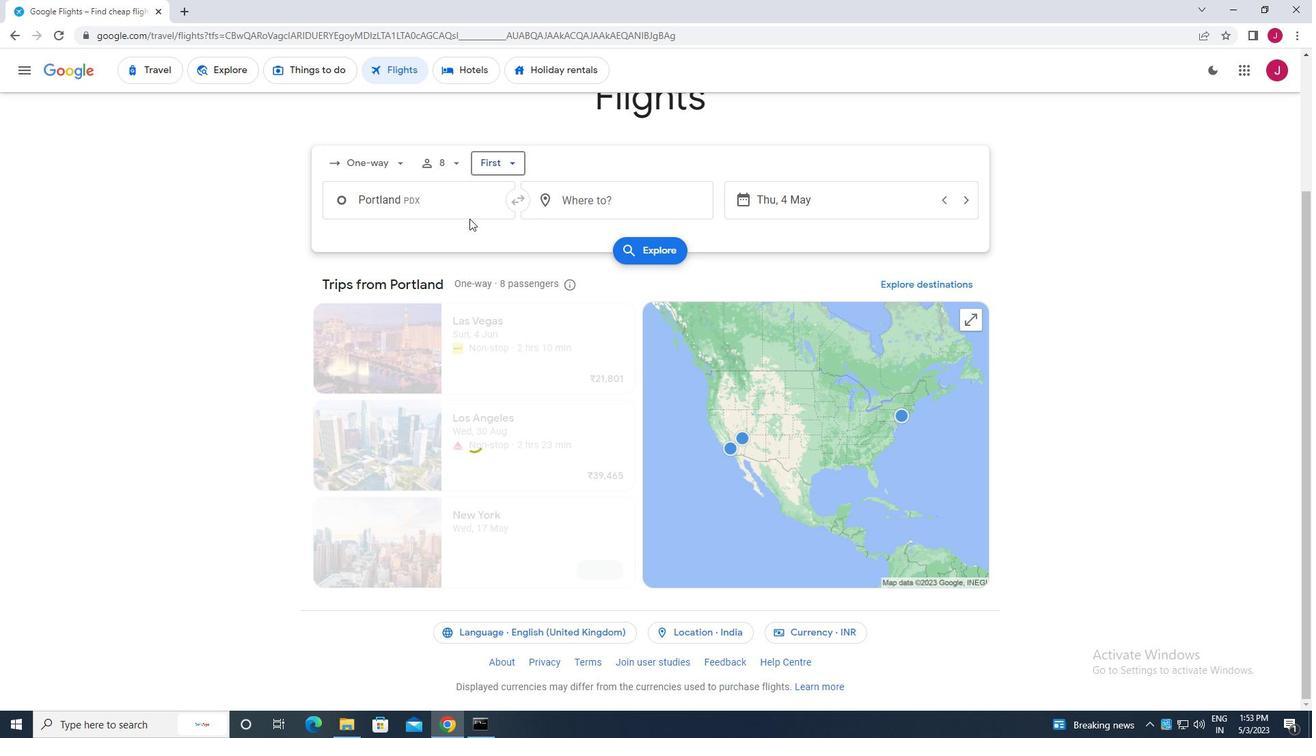 
Action: Mouse pressed left at (453, 202)
Screenshot: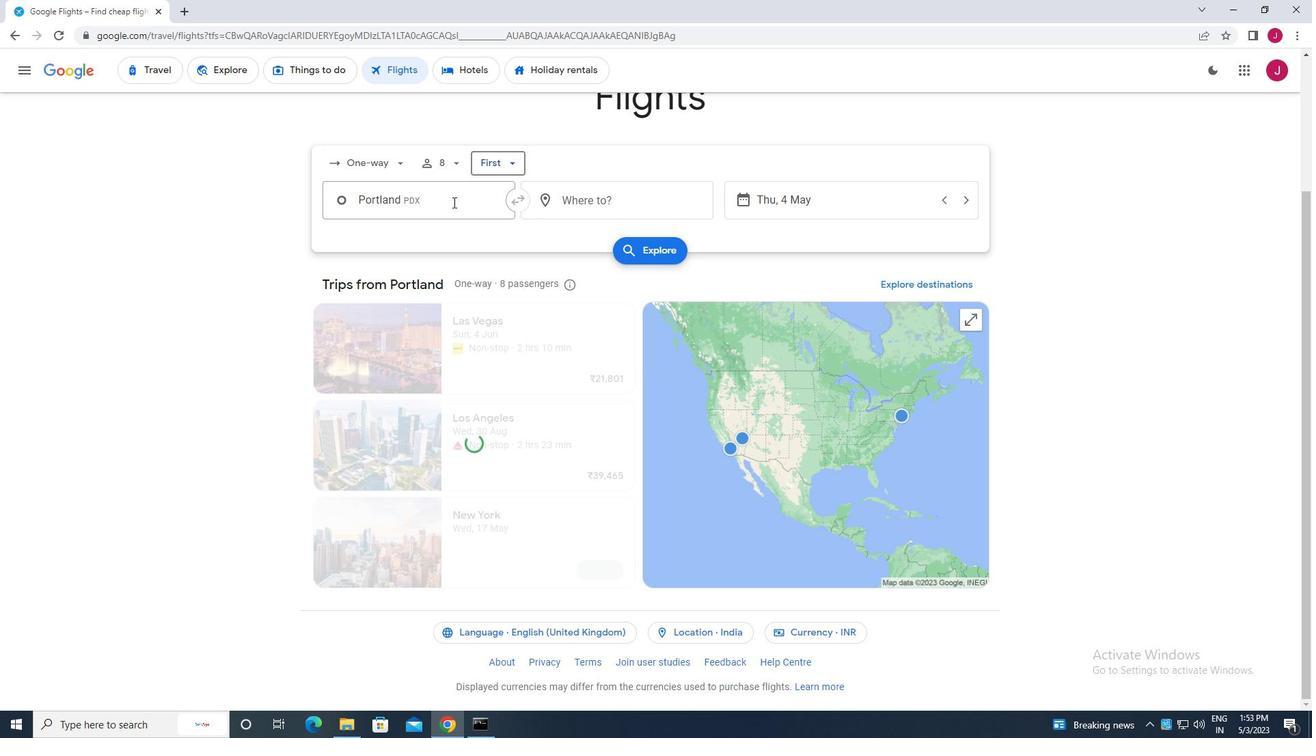 
Action: Key pressed port
Screenshot: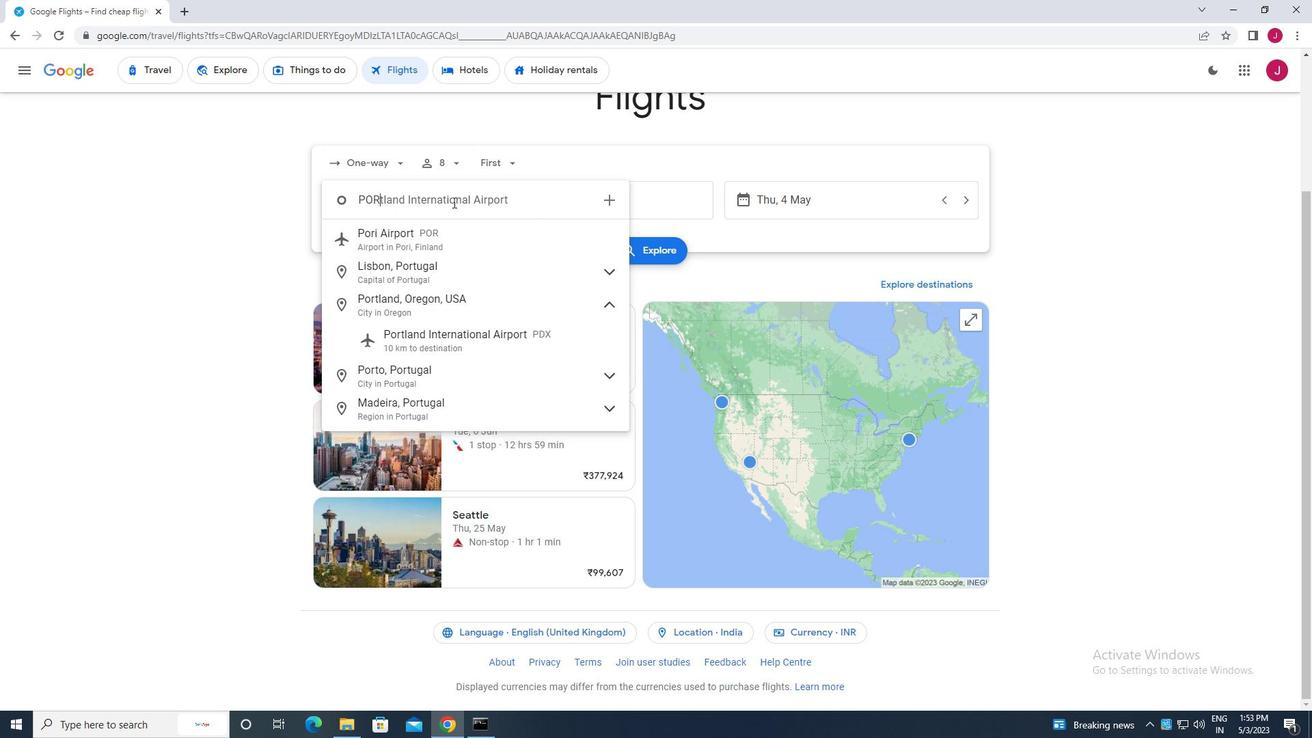
Action: Mouse moved to (474, 351)
Screenshot: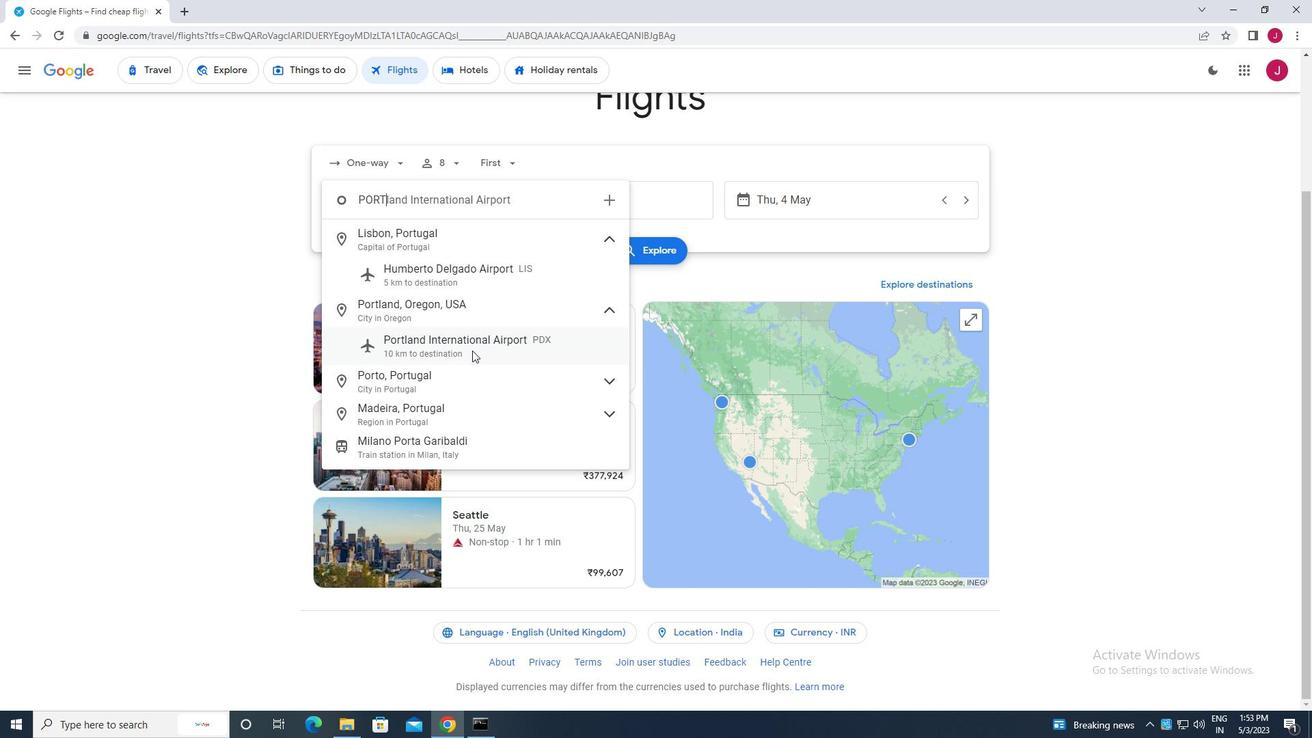 
Action: Mouse pressed left at (474, 351)
Screenshot: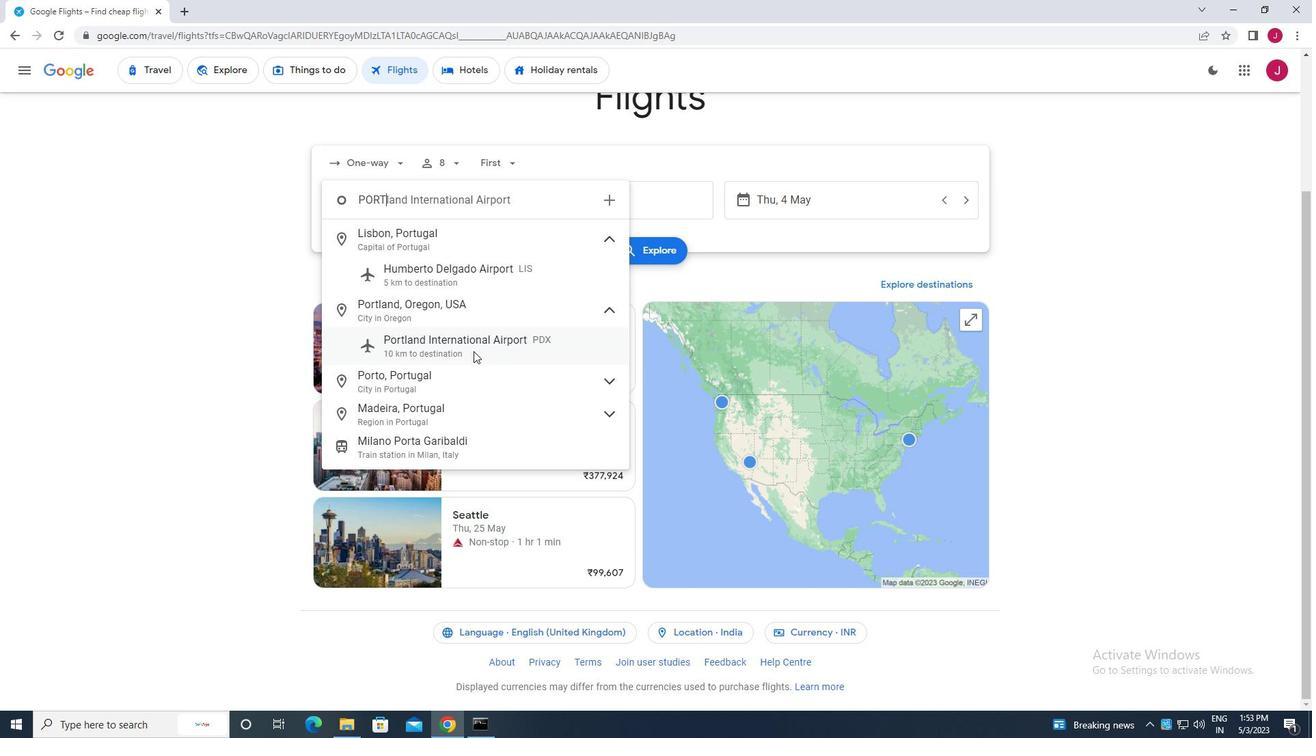 
Action: Mouse moved to (639, 200)
Screenshot: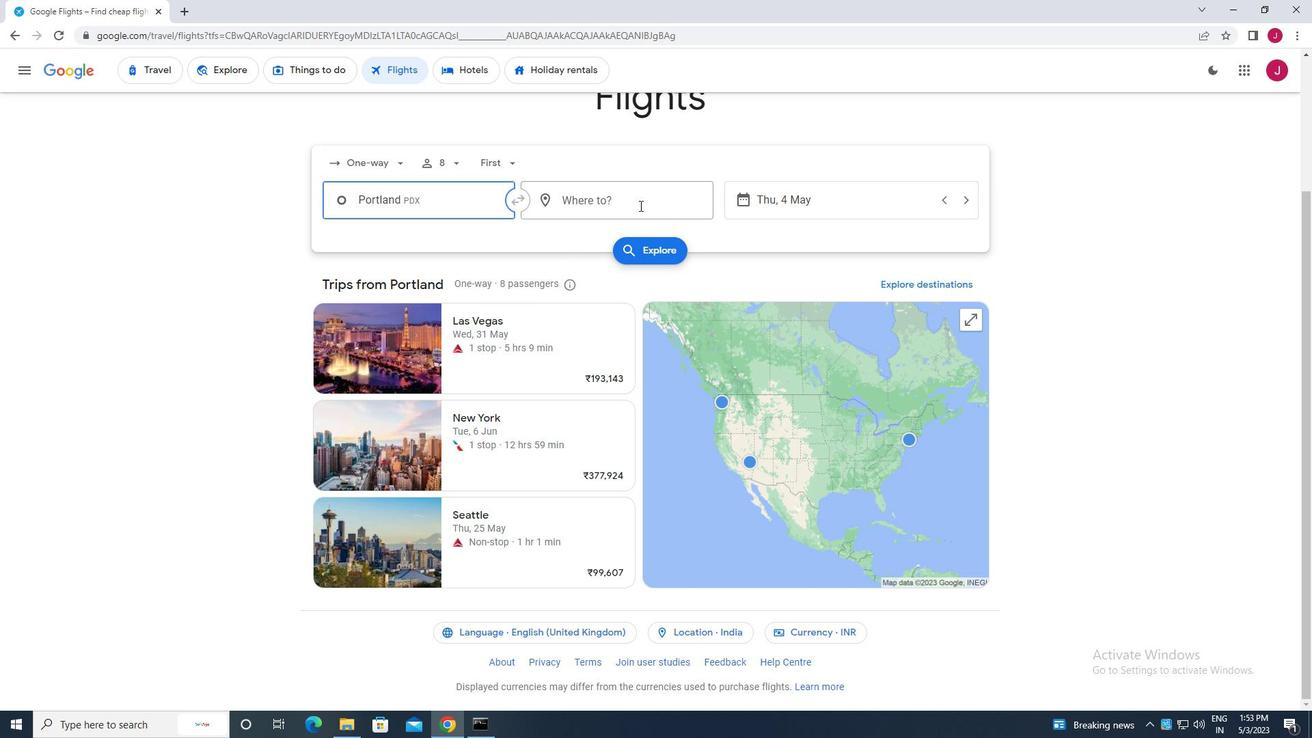 
Action: Mouse pressed left at (639, 200)
Screenshot: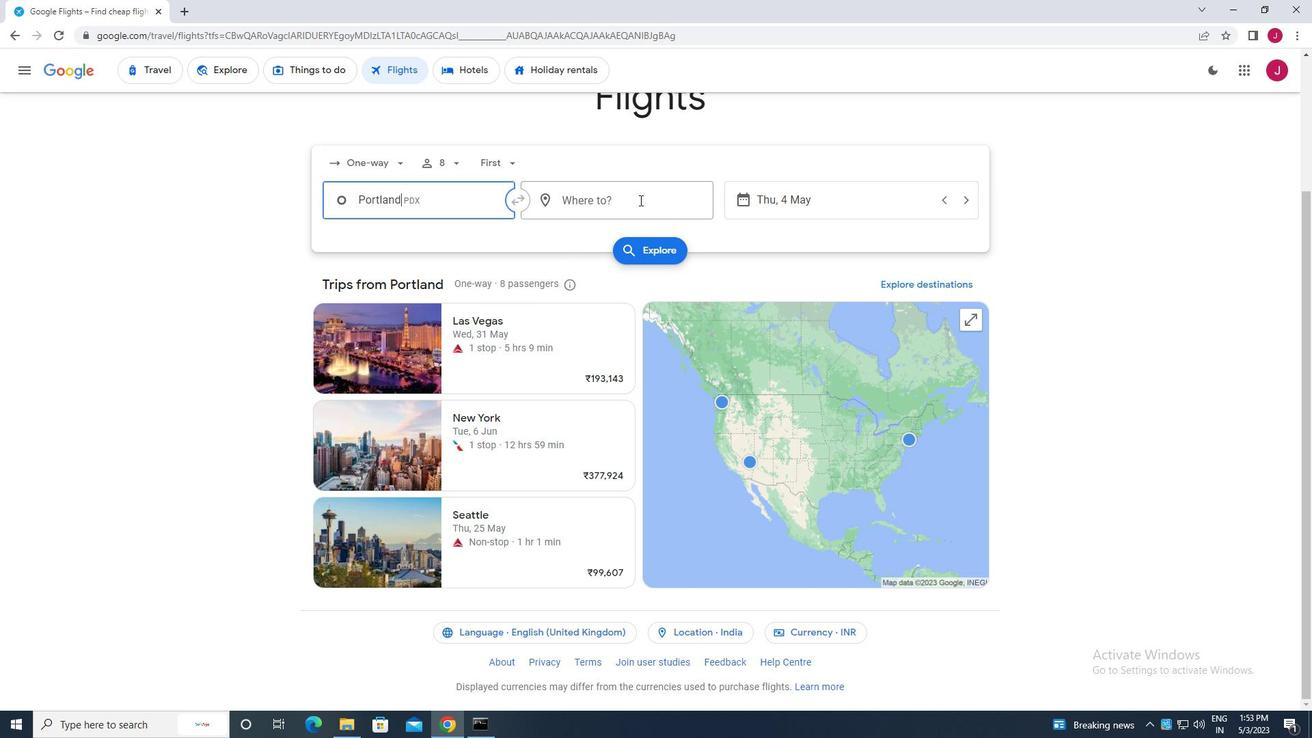 
Action: Mouse moved to (639, 200)
Screenshot: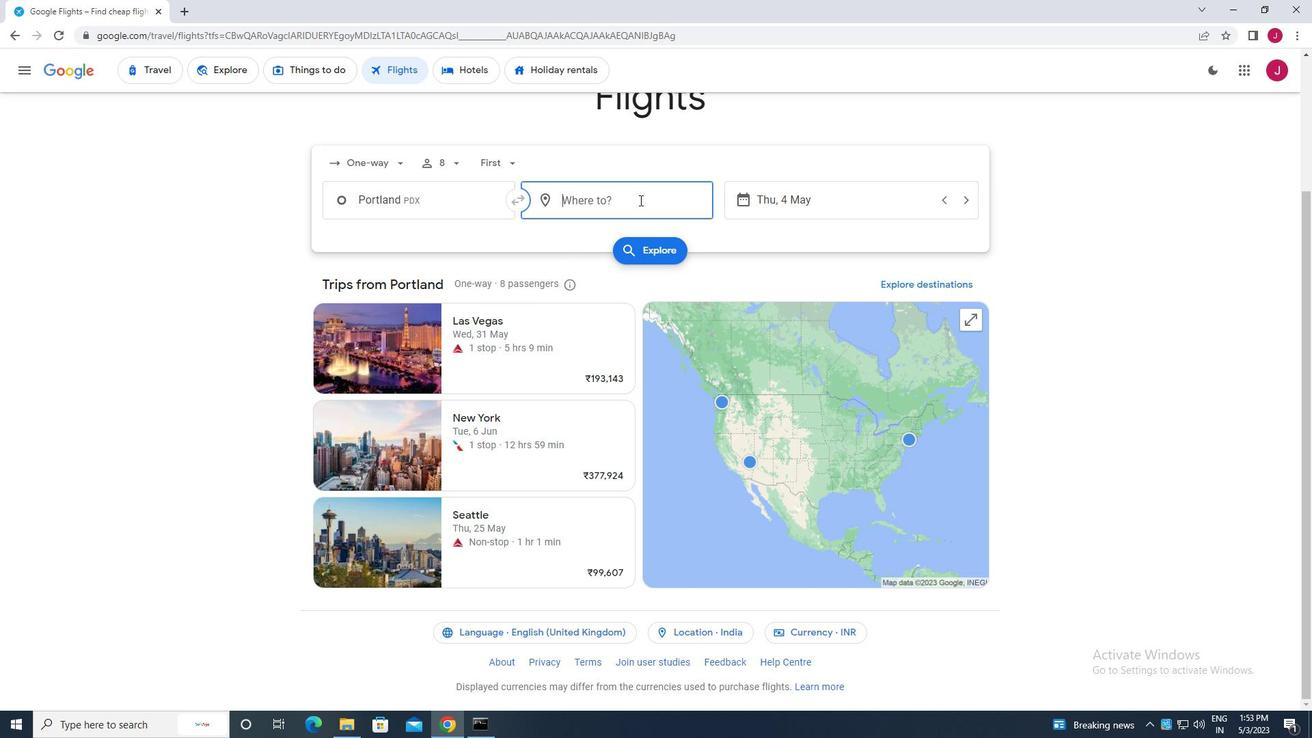 
Action: Key pressed laram
Screenshot: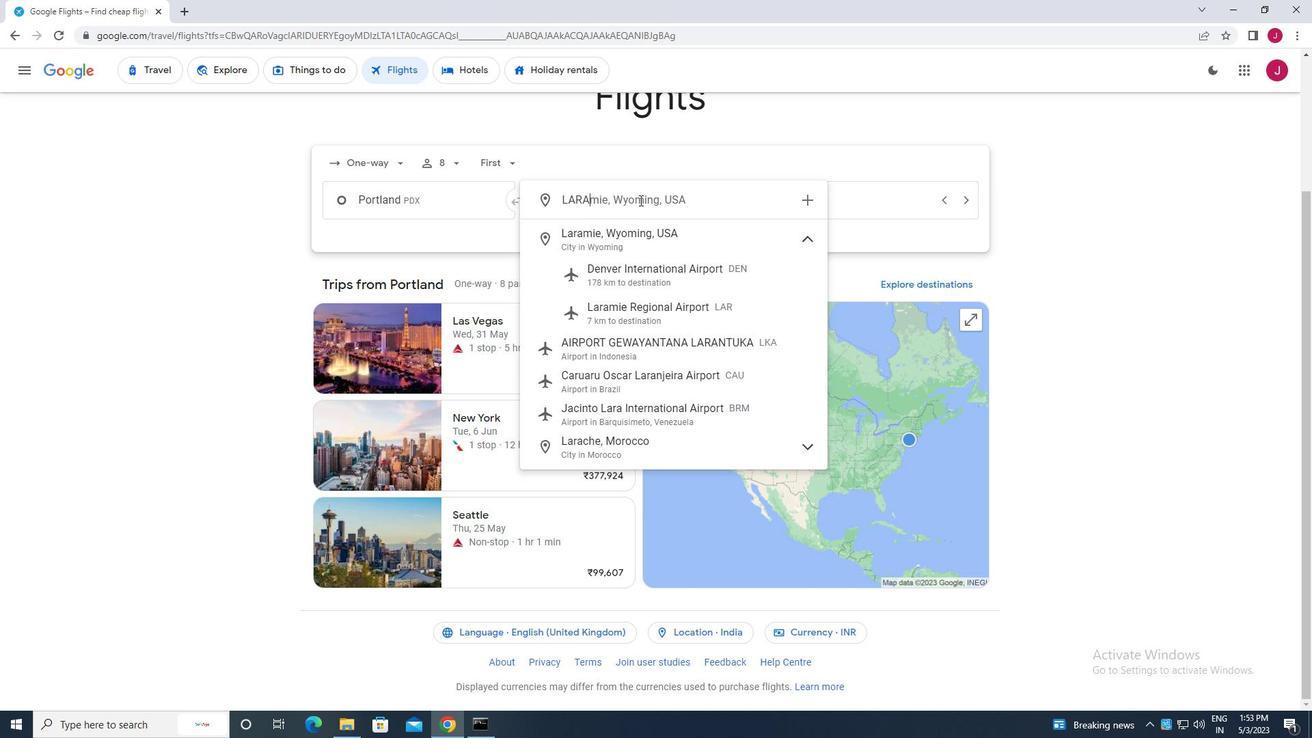 
Action: Mouse moved to (651, 315)
Screenshot: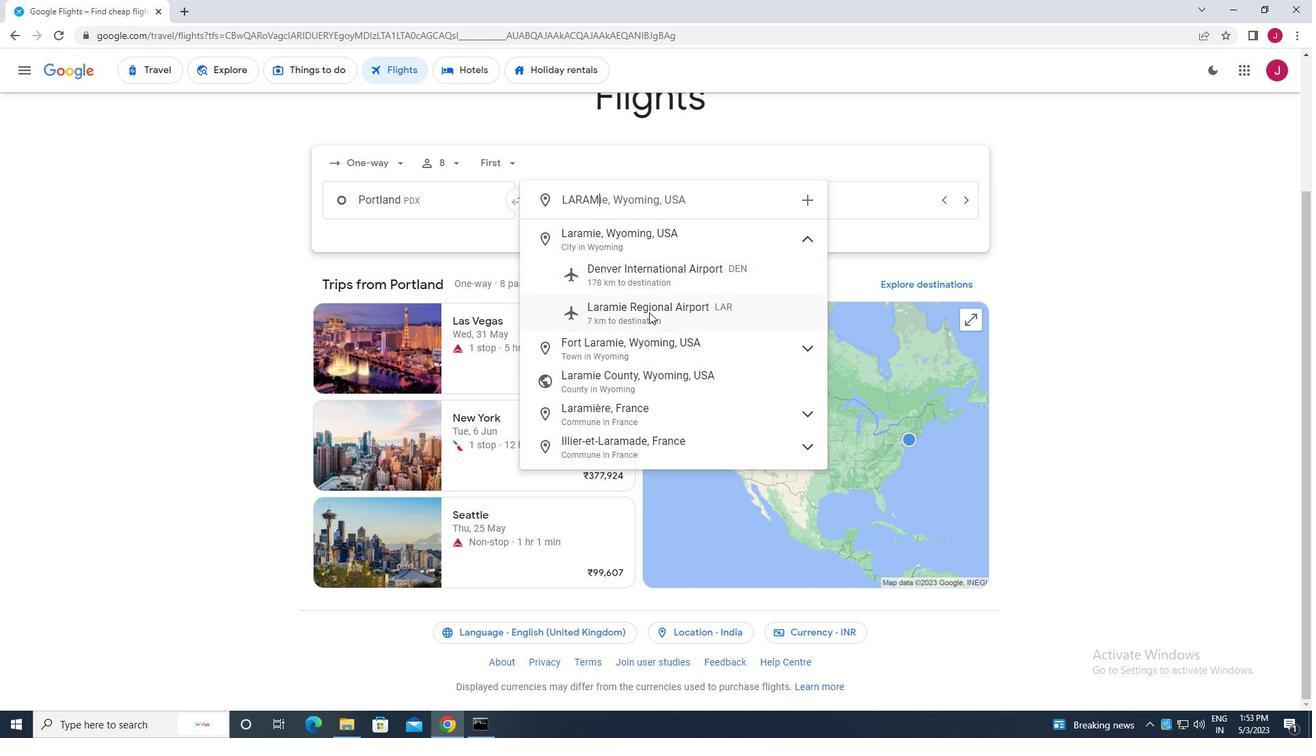 
Action: Mouse pressed left at (651, 315)
Screenshot: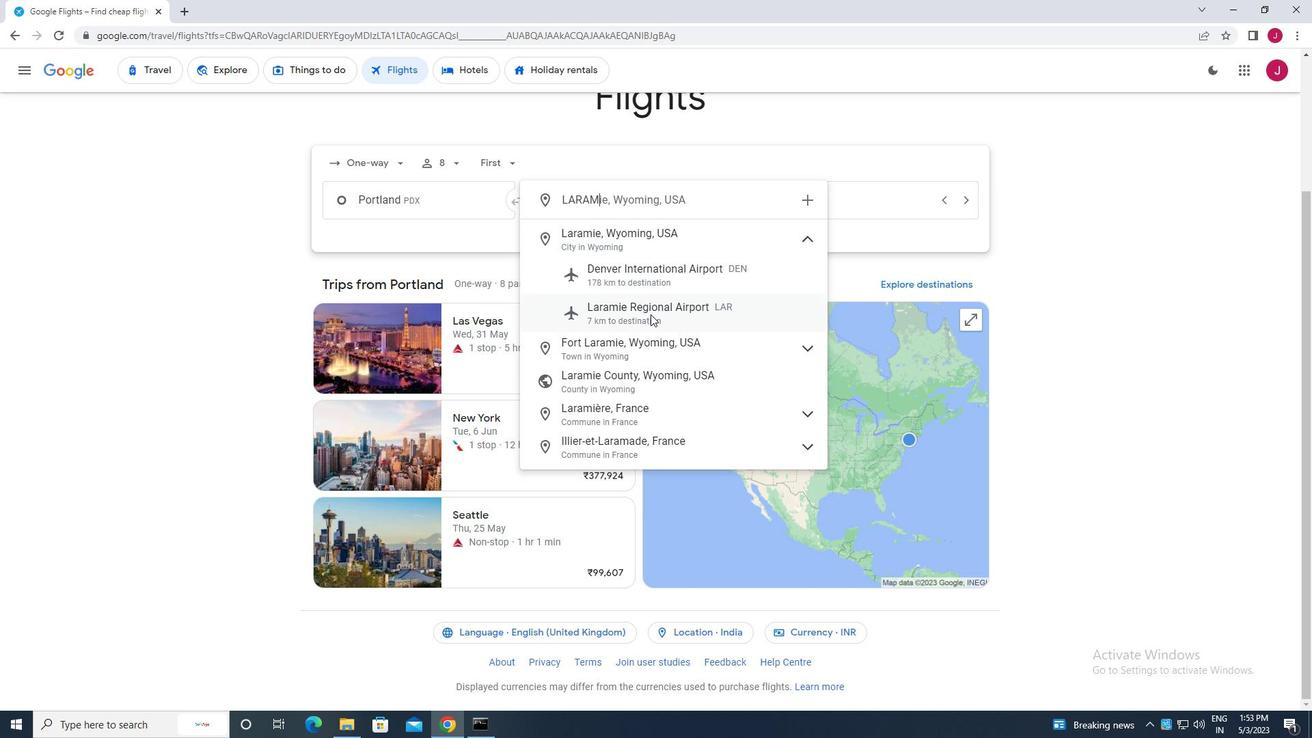 
Action: Mouse moved to (814, 208)
Screenshot: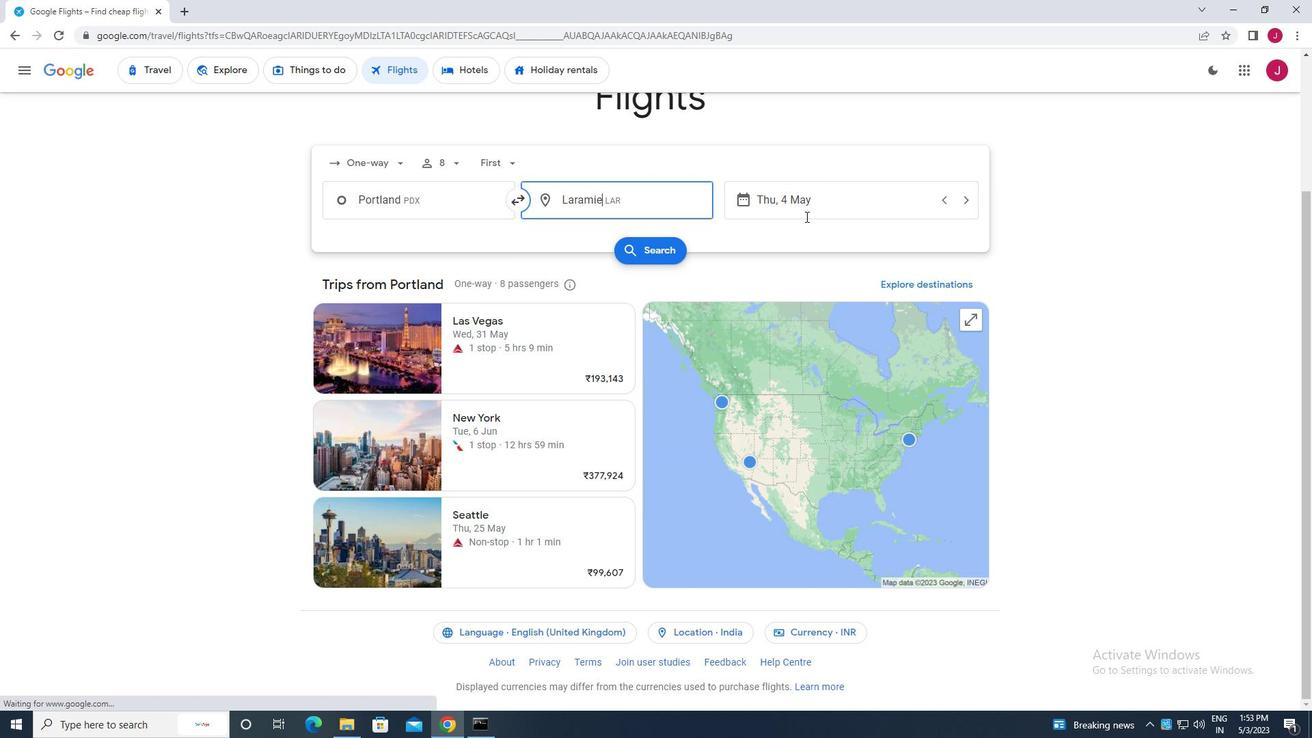 
Action: Mouse pressed left at (814, 208)
Screenshot: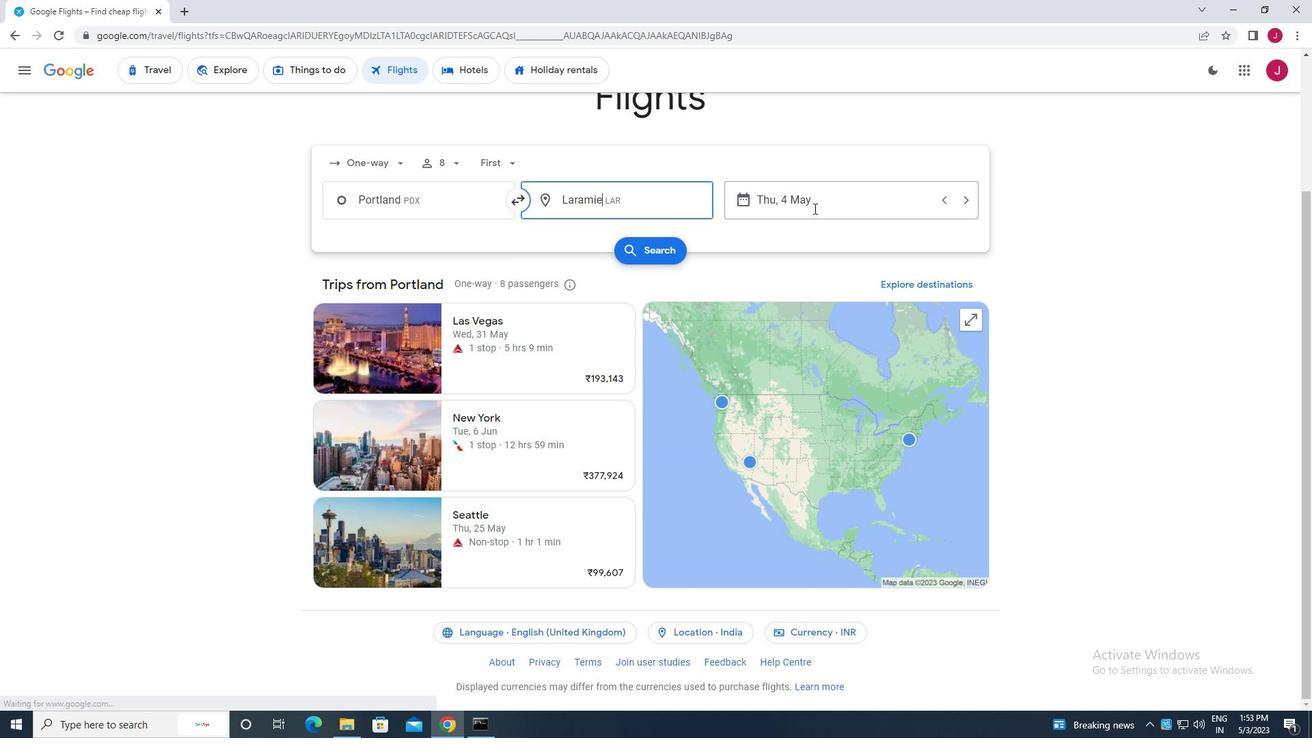 
Action: Mouse moved to (586, 304)
Screenshot: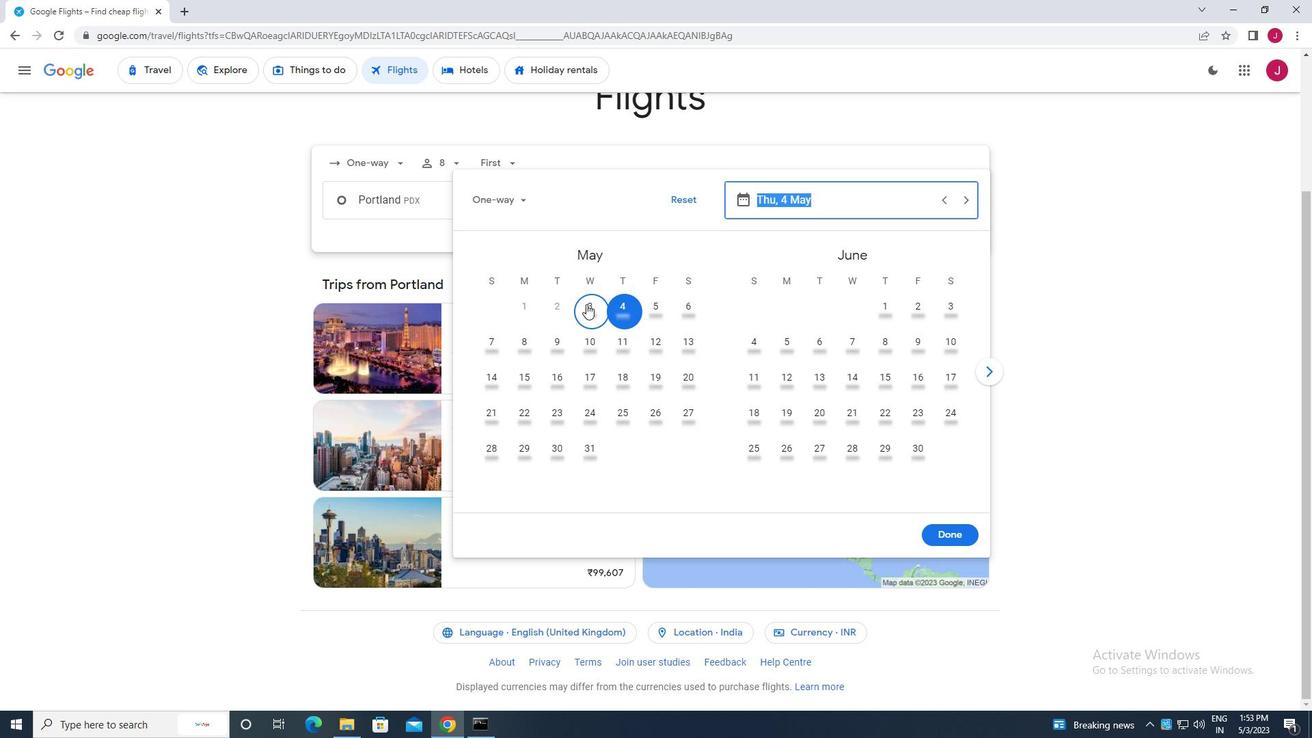 
Action: Mouse pressed left at (586, 304)
Screenshot: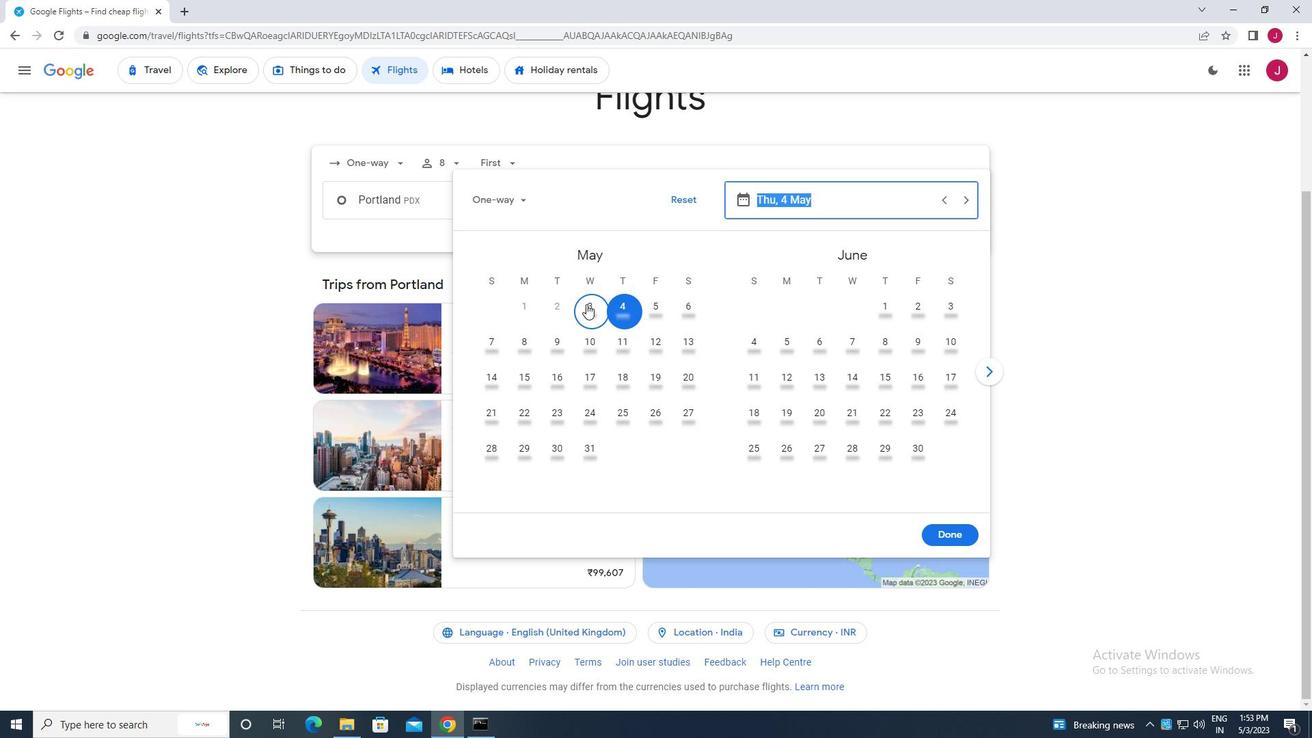
Action: Mouse moved to (943, 538)
Screenshot: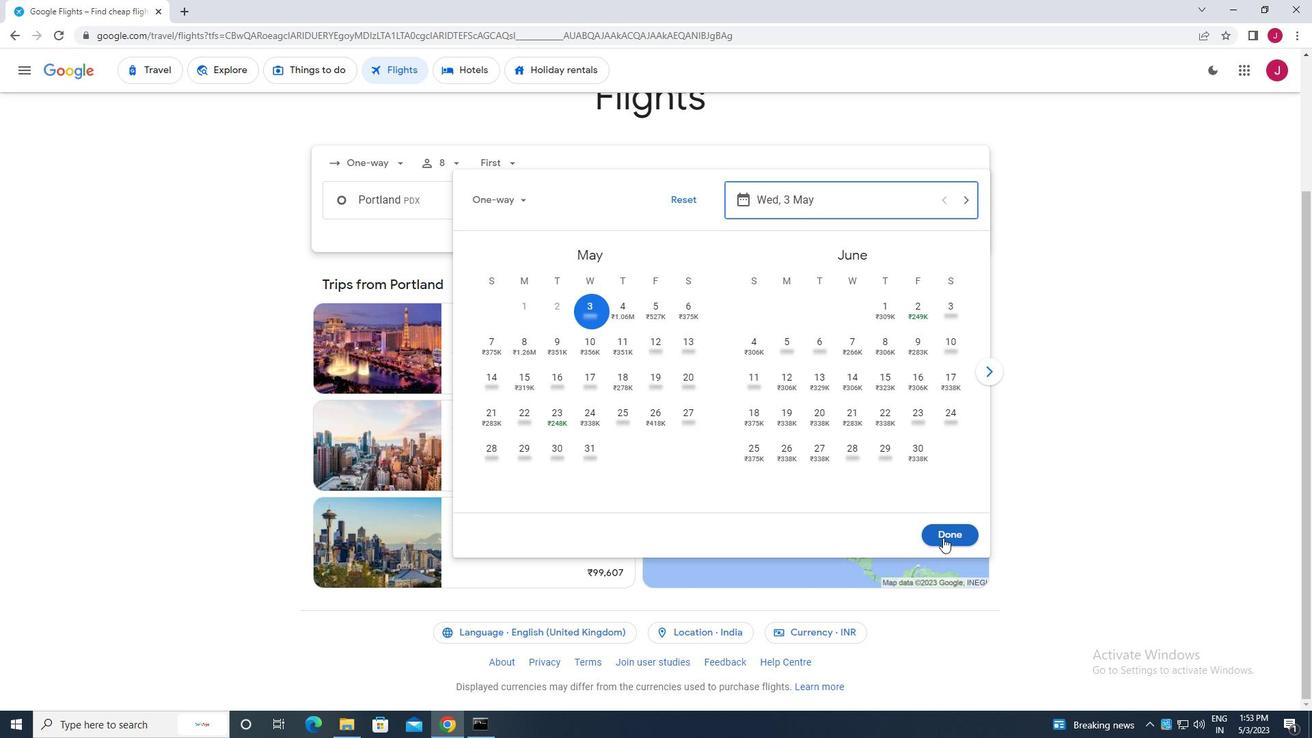 
Action: Mouse pressed left at (943, 538)
Screenshot: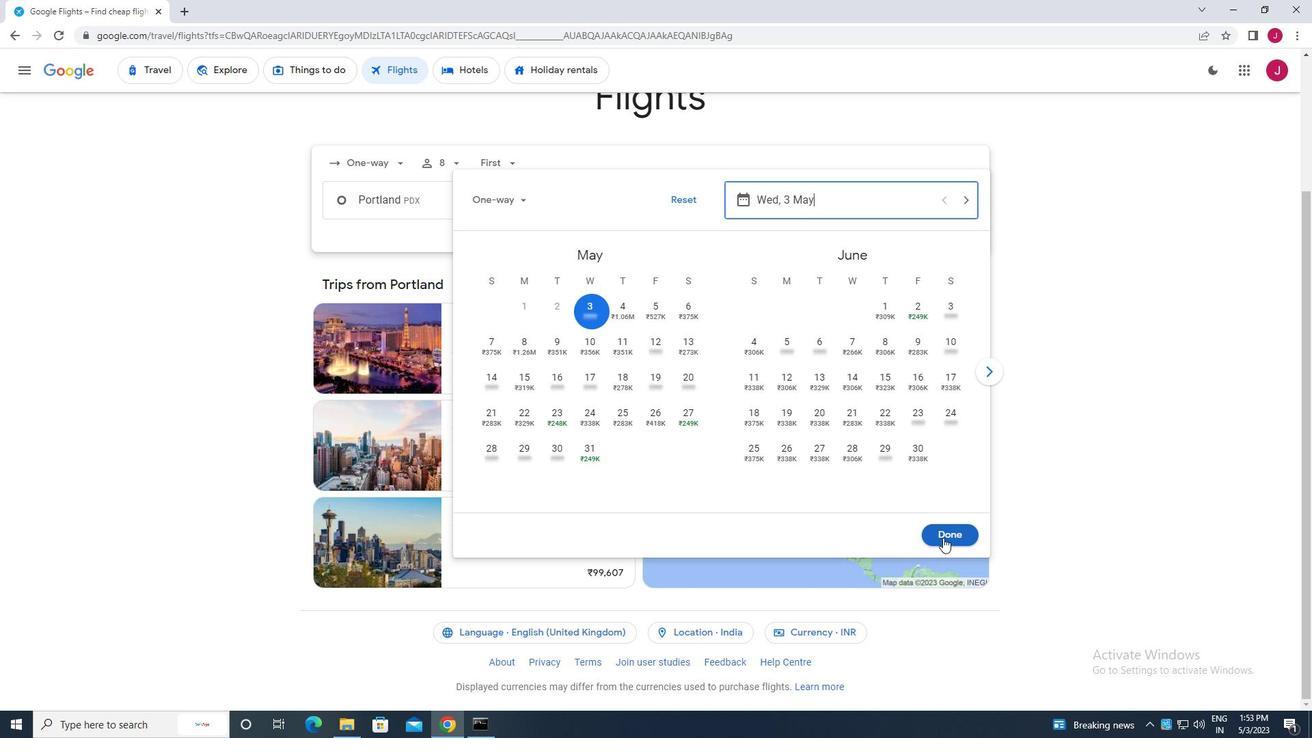 
Action: Mouse moved to (647, 252)
Screenshot: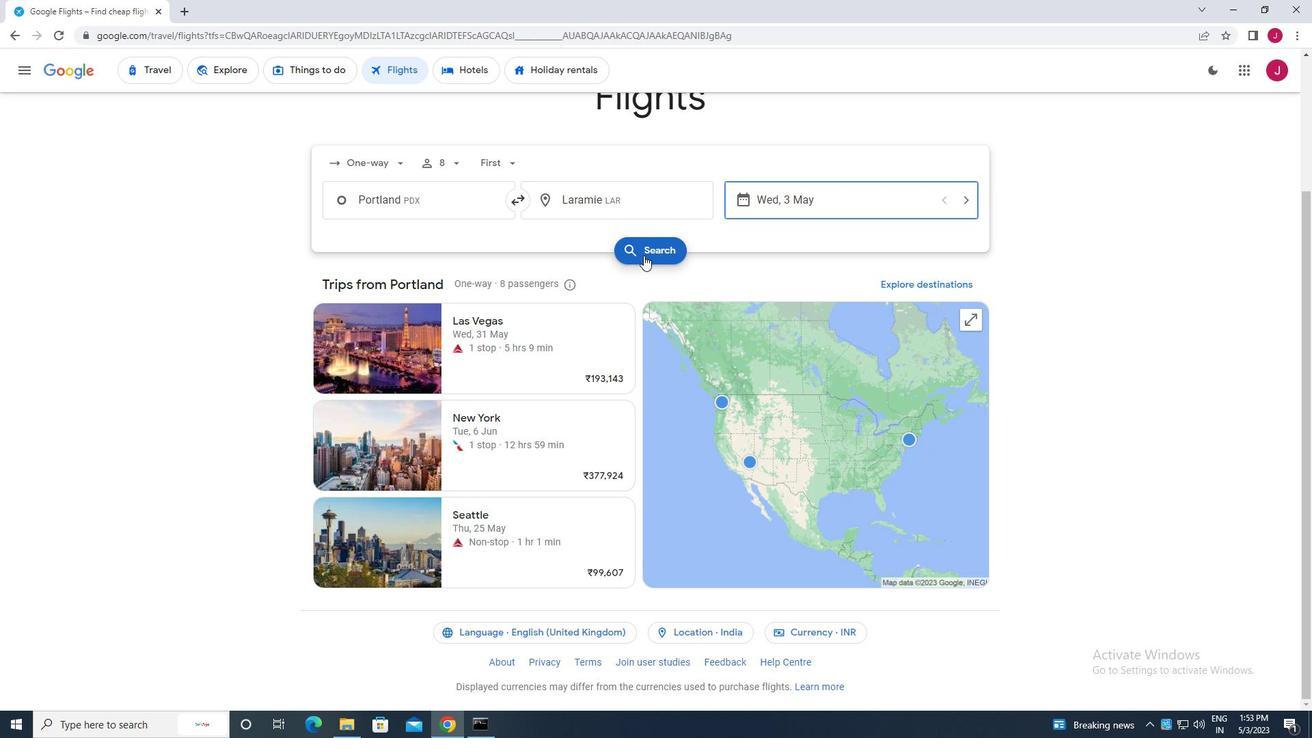 
Action: Mouse pressed left at (647, 252)
Screenshot: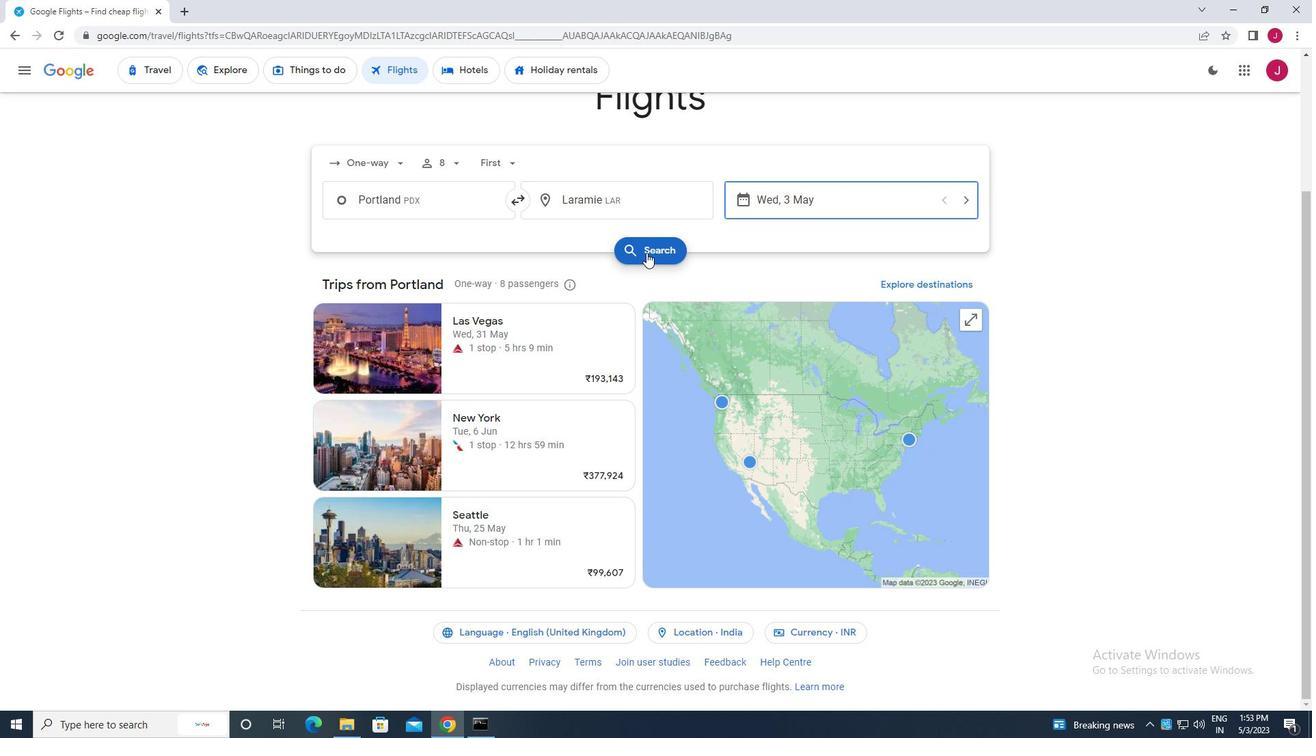 
Action: Mouse moved to (359, 197)
Screenshot: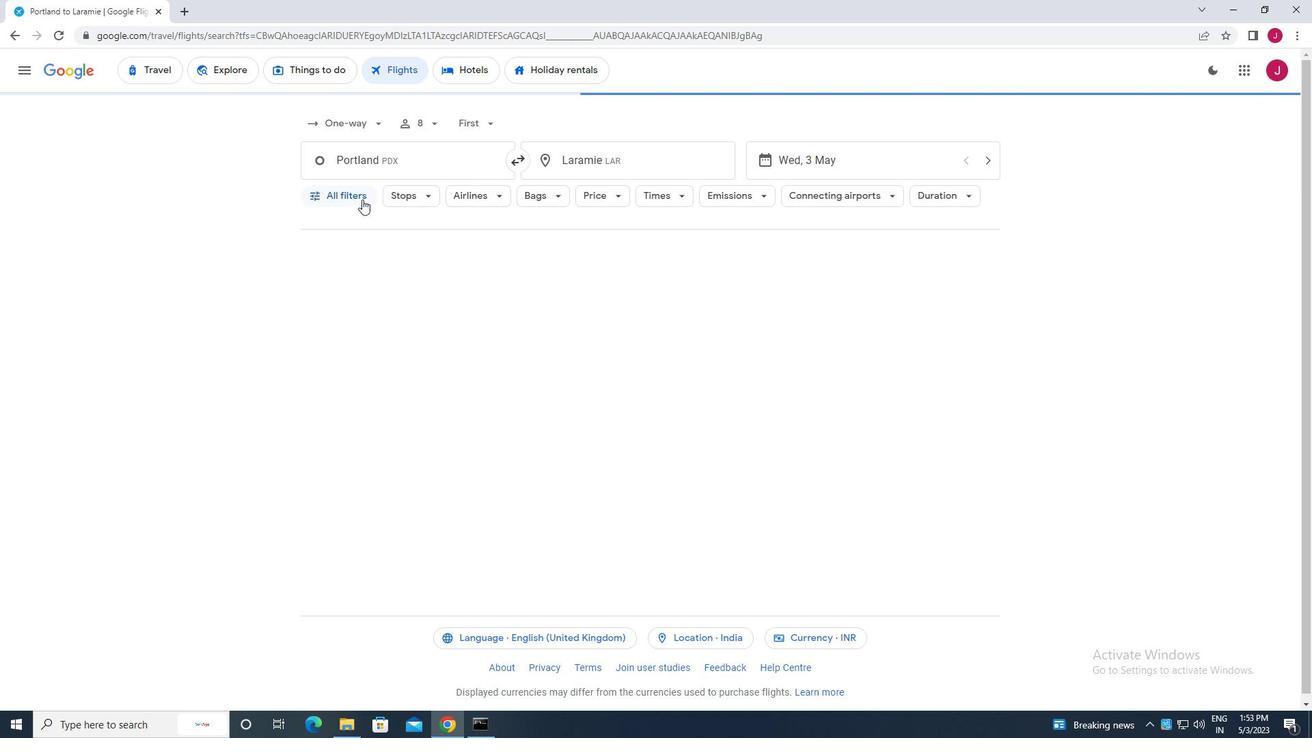 
Action: Mouse pressed left at (359, 197)
Screenshot: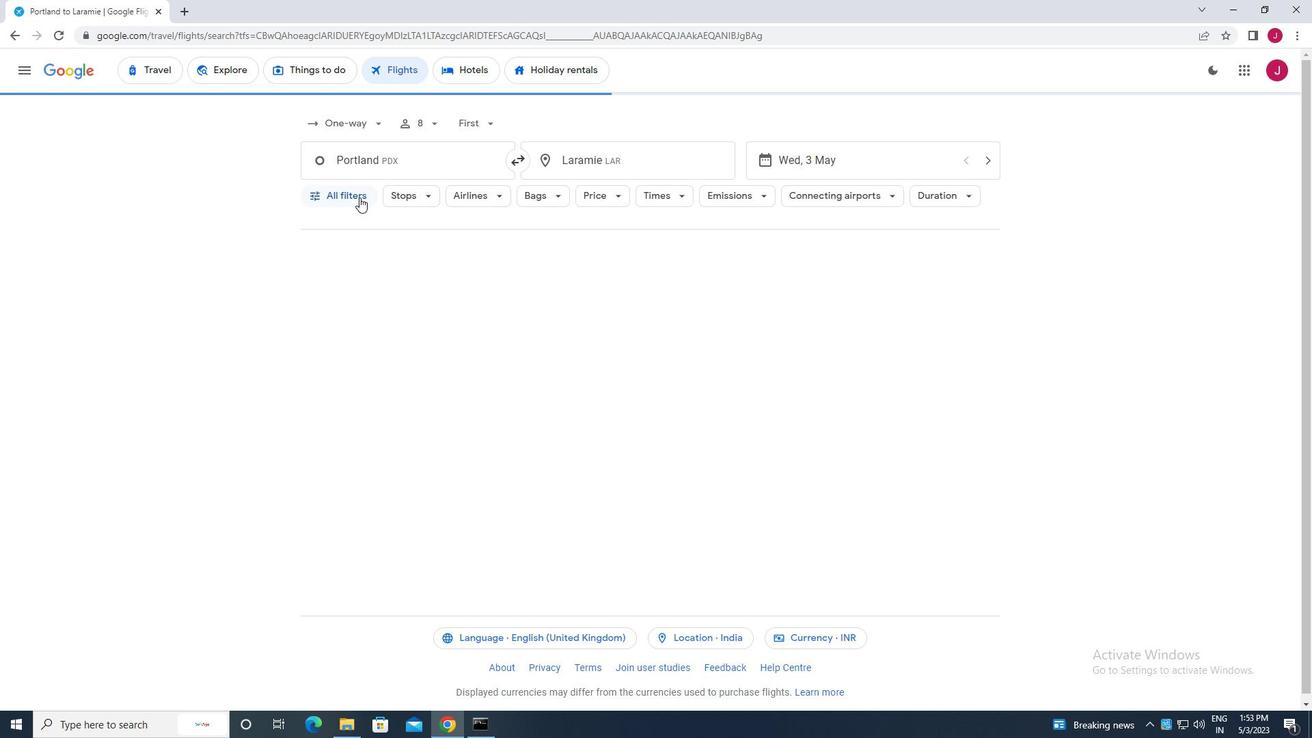 
Action: Mouse moved to (408, 261)
Screenshot: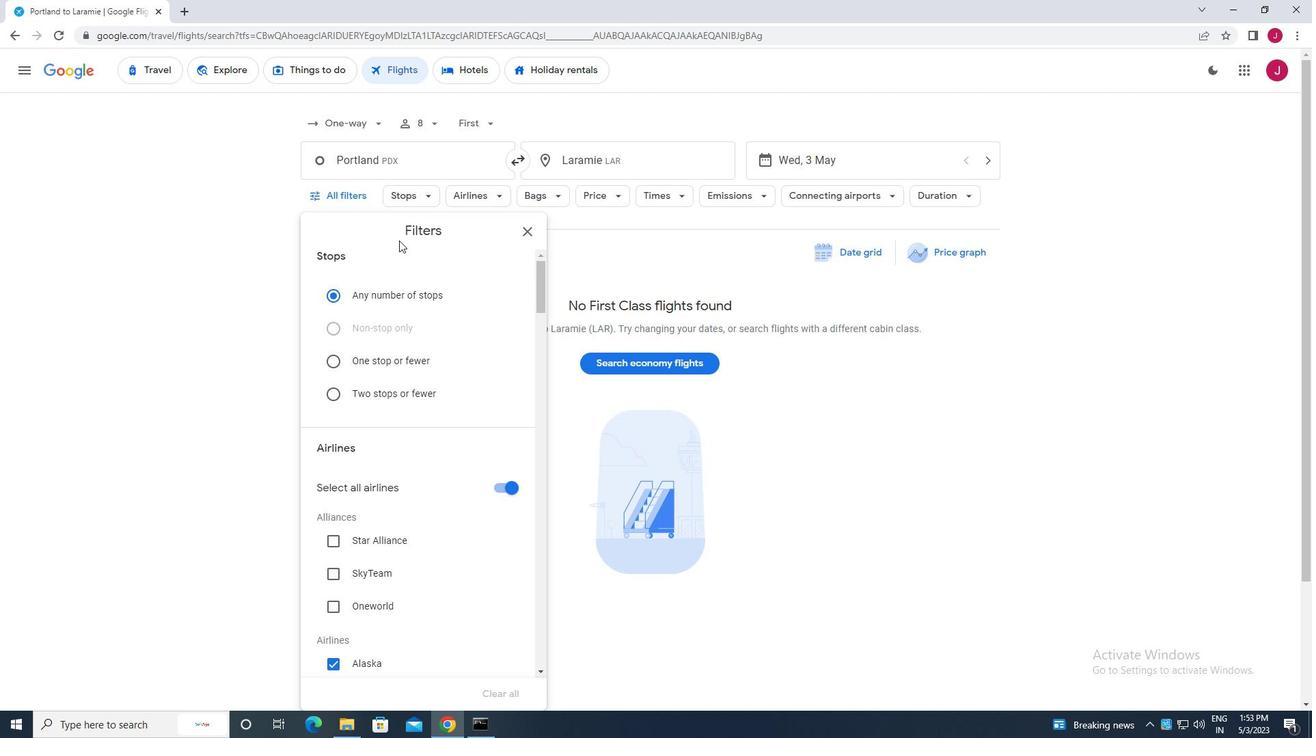 
Action: Mouse scrolled (408, 261) with delta (0, 0)
Screenshot: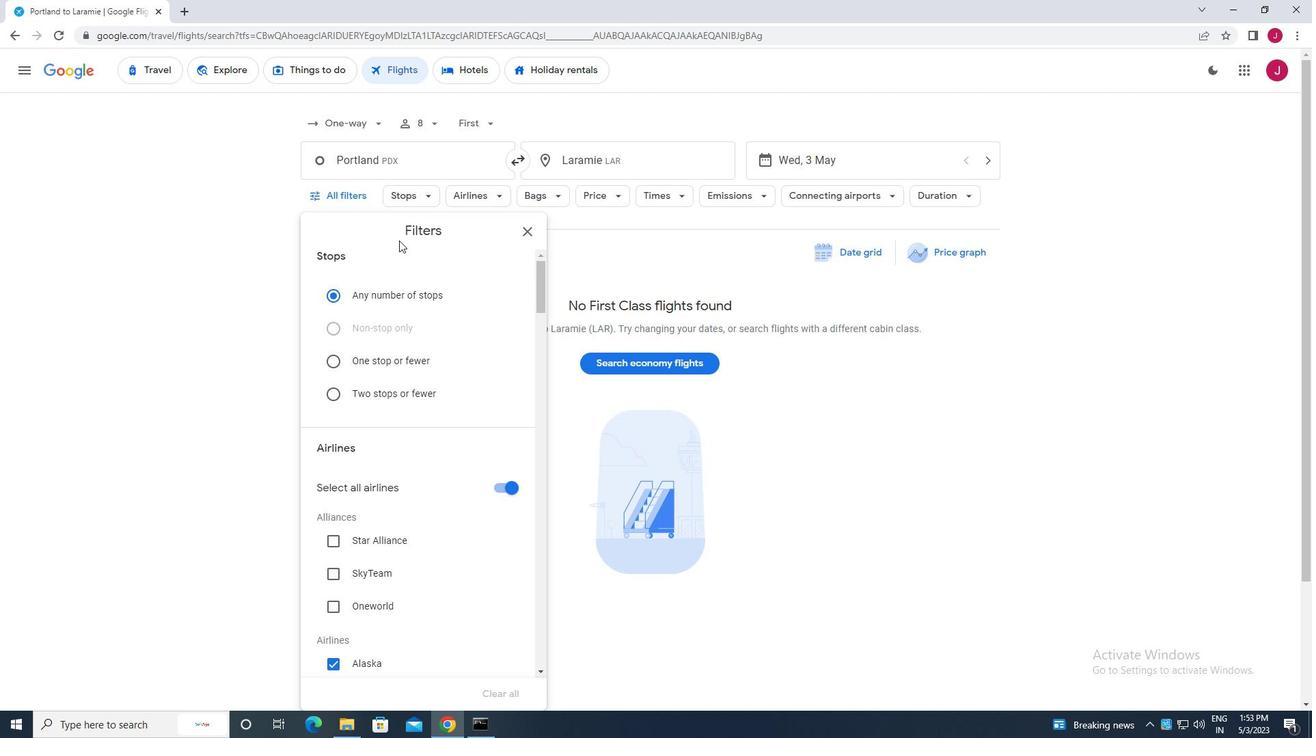 
Action: Mouse scrolled (408, 261) with delta (0, 0)
Screenshot: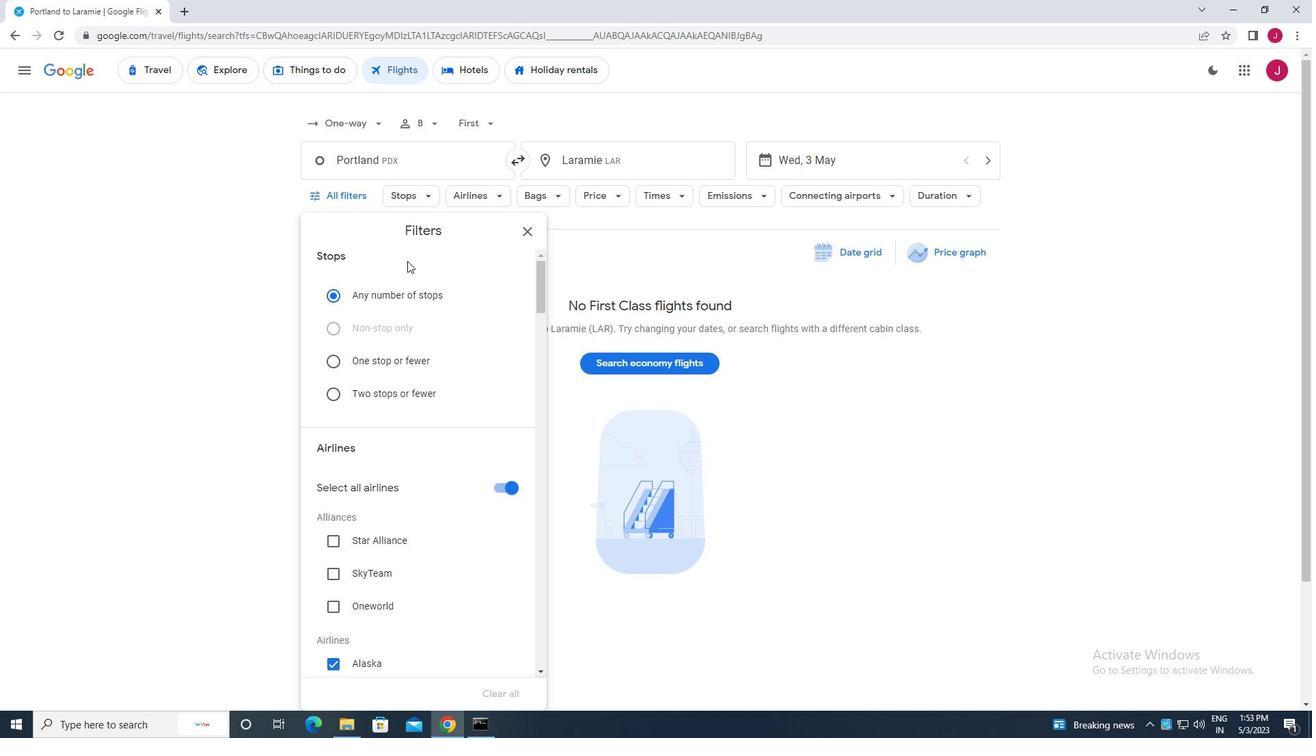 
Action: Mouse scrolled (408, 261) with delta (0, 0)
Screenshot: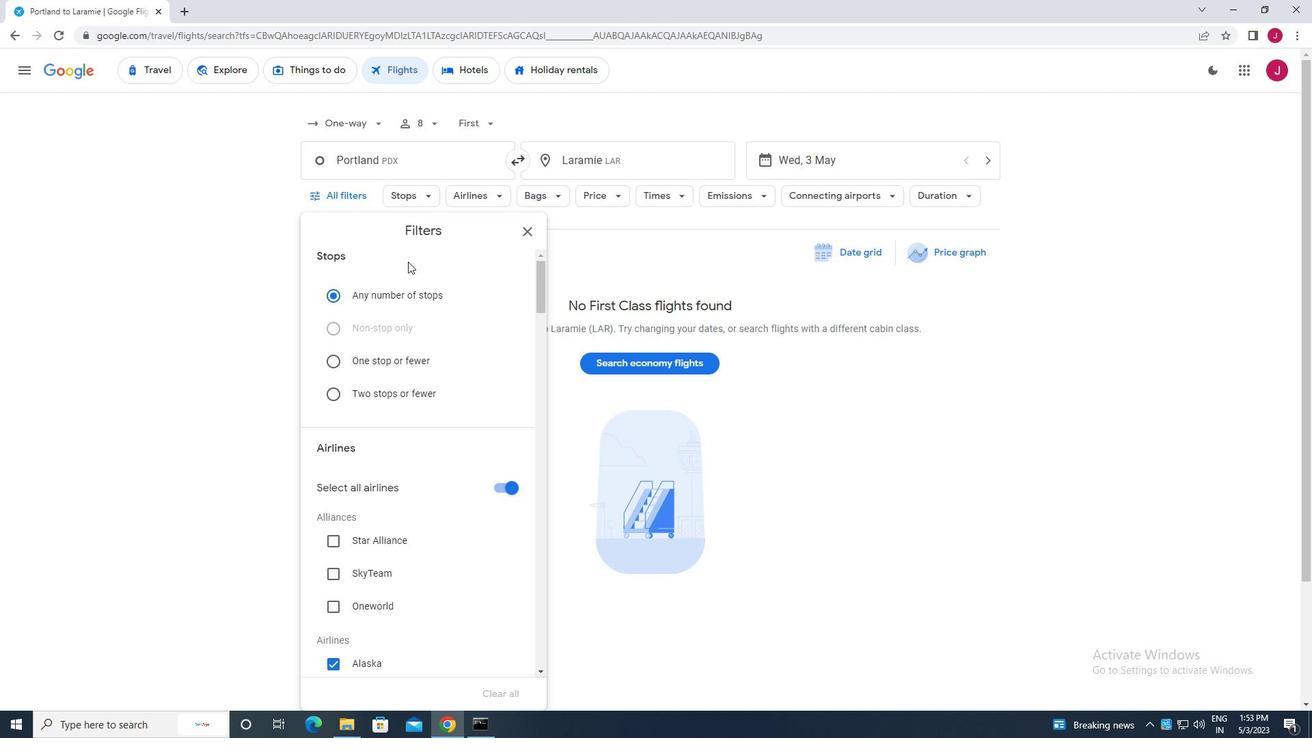 
Action: Mouse moved to (502, 286)
Screenshot: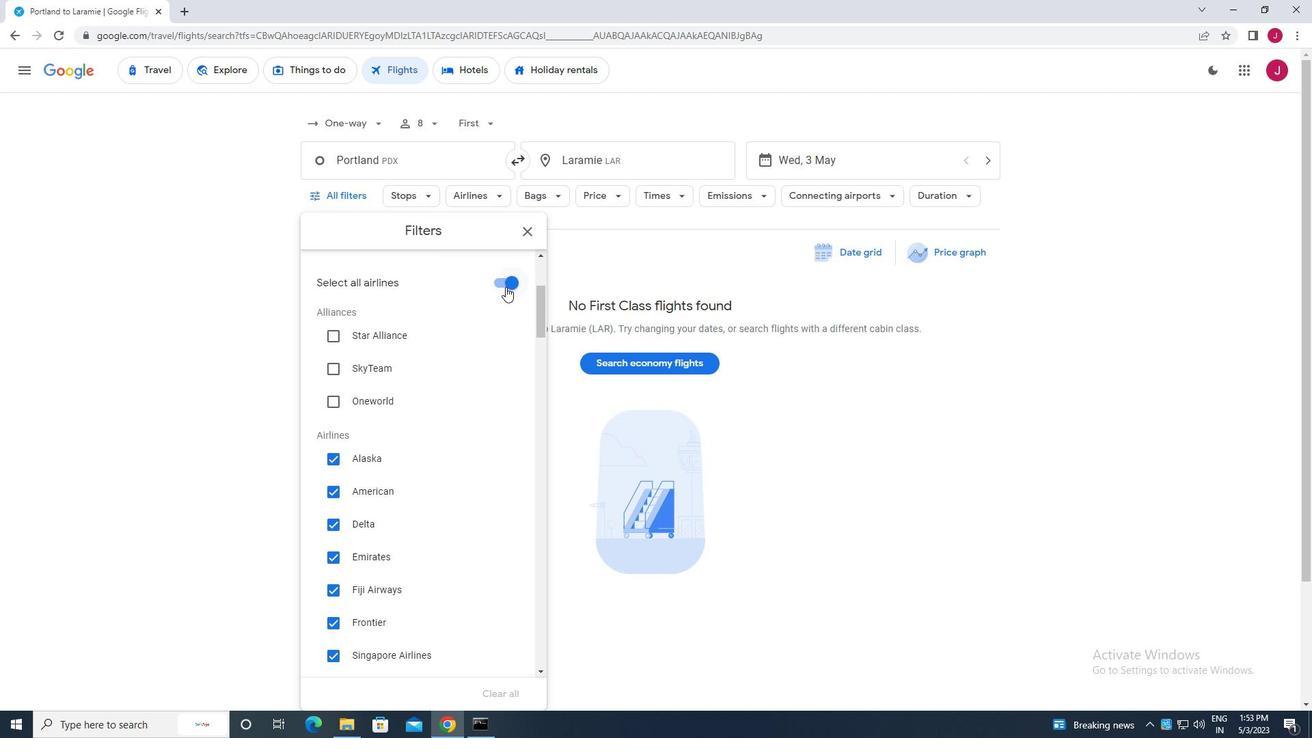 
Action: Mouse pressed left at (502, 286)
Screenshot: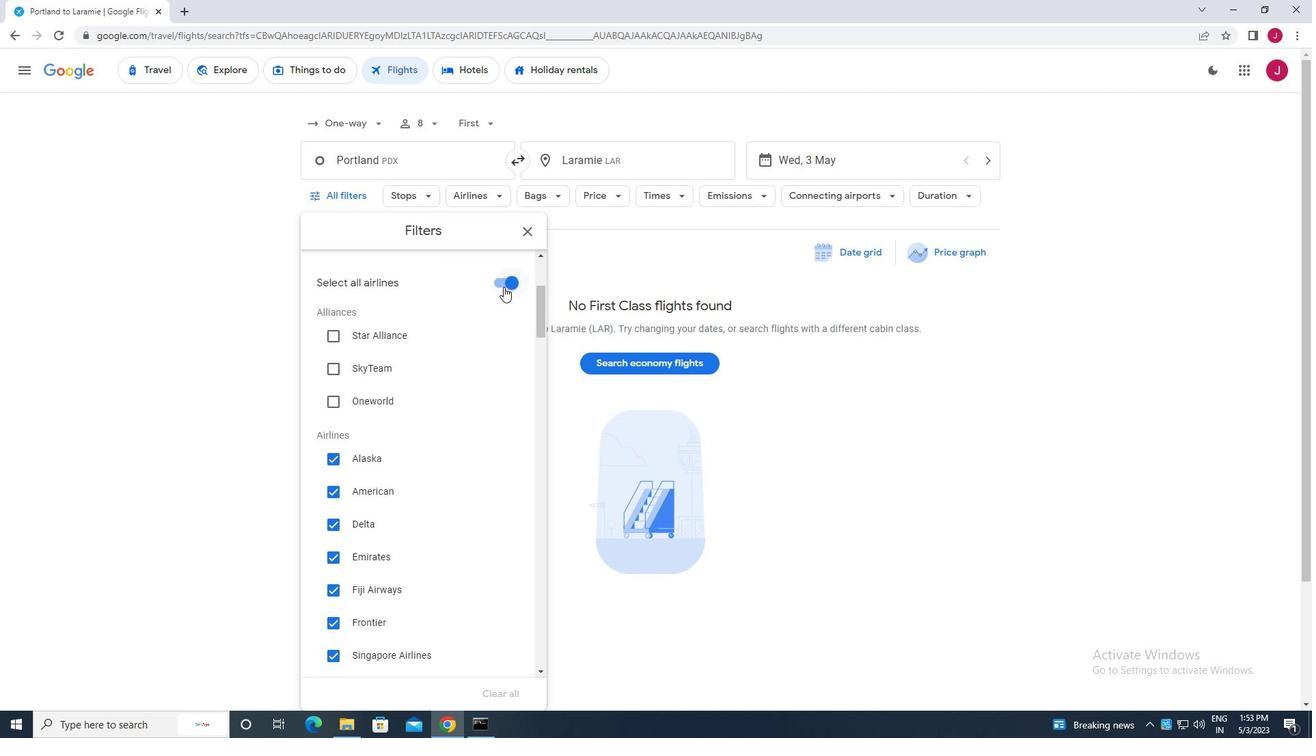 
Action: Mouse moved to (471, 308)
Screenshot: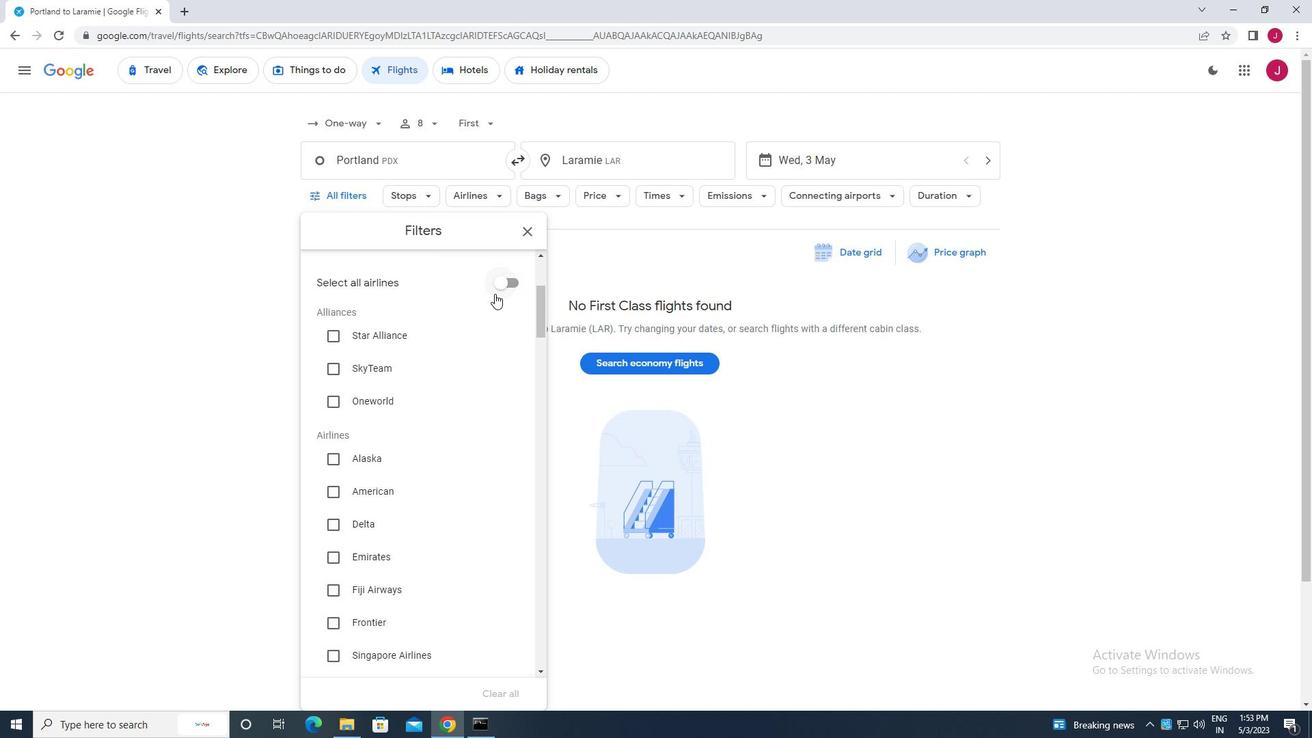 
Action: Mouse scrolled (471, 307) with delta (0, 0)
Screenshot: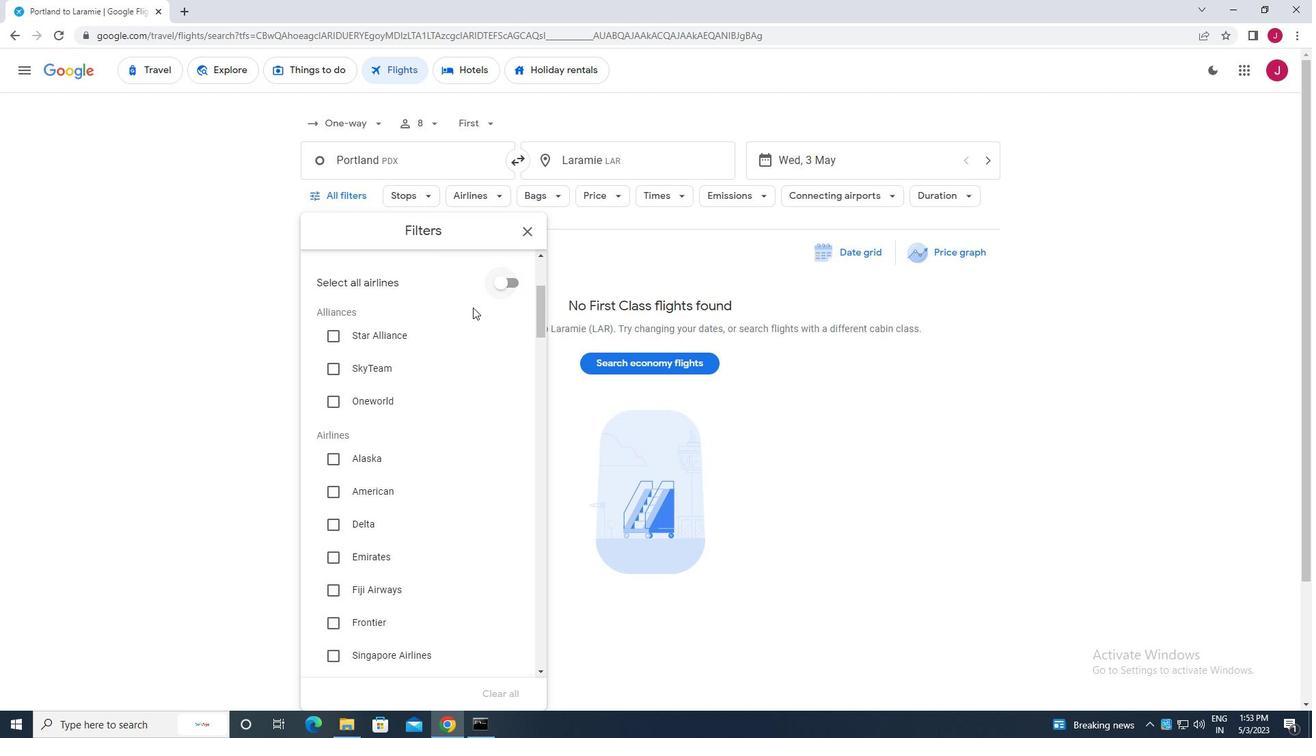 
Action: Mouse scrolled (471, 307) with delta (0, 0)
Screenshot: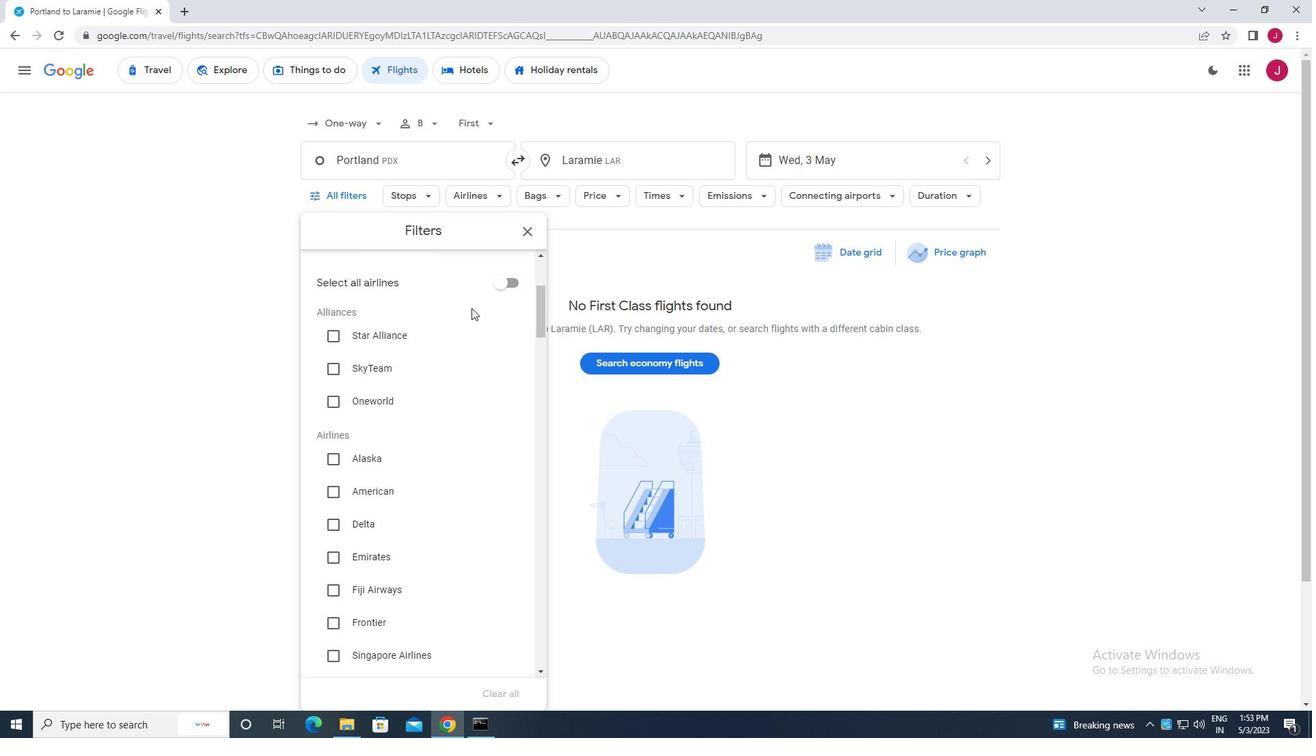
Action: Mouse moved to (332, 319)
Screenshot: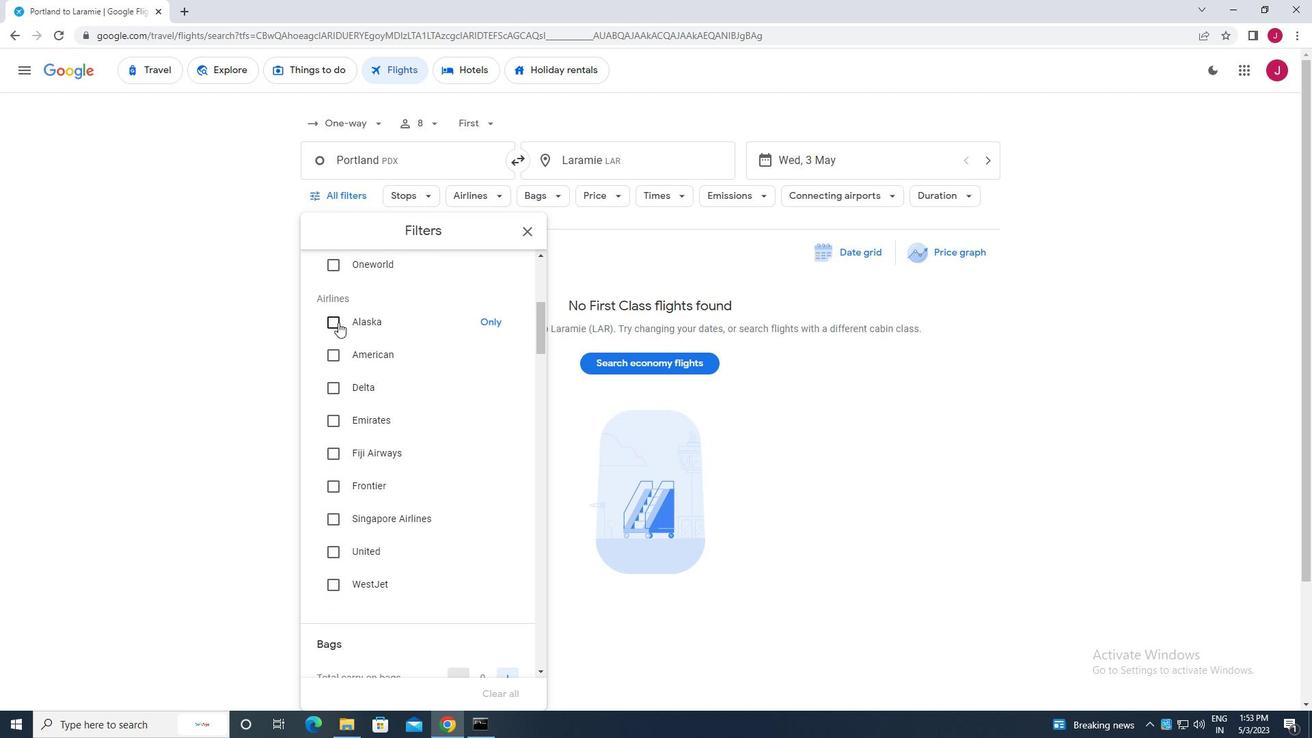 
Action: Mouse pressed left at (332, 319)
Screenshot: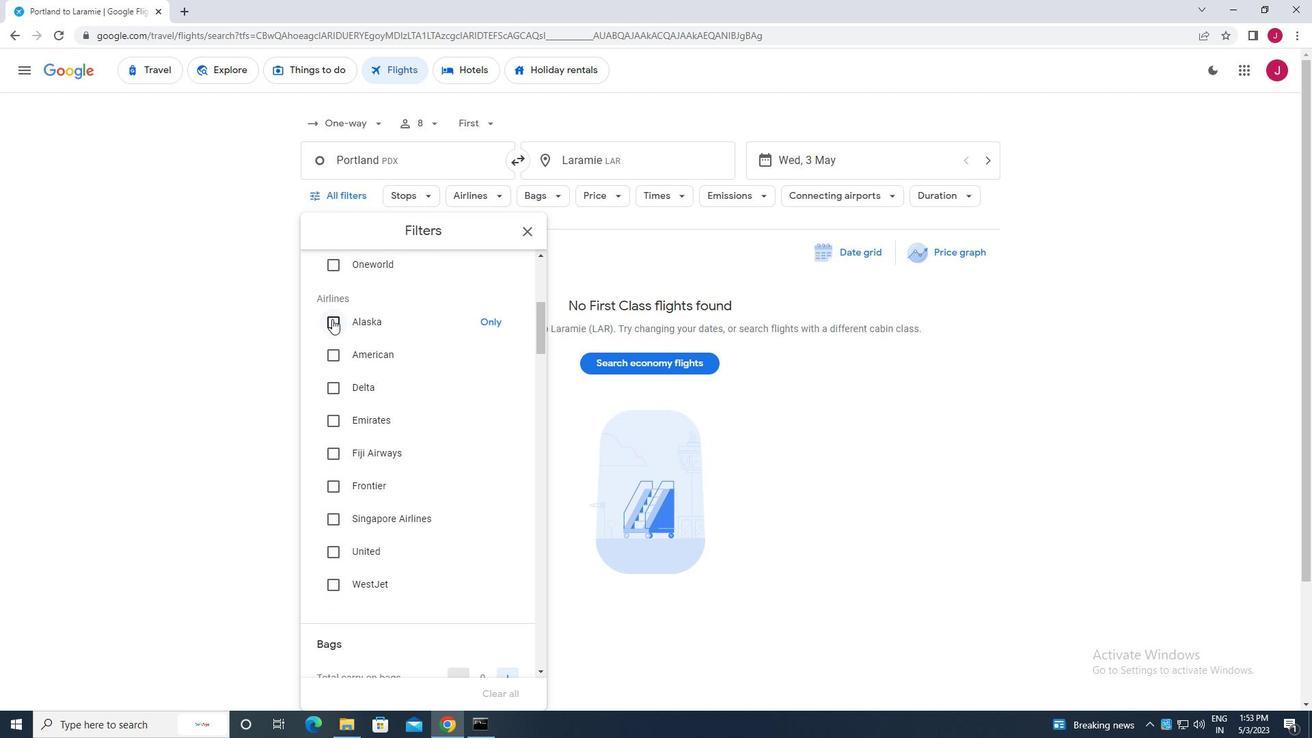 
Action: Mouse moved to (398, 326)
Screenshot: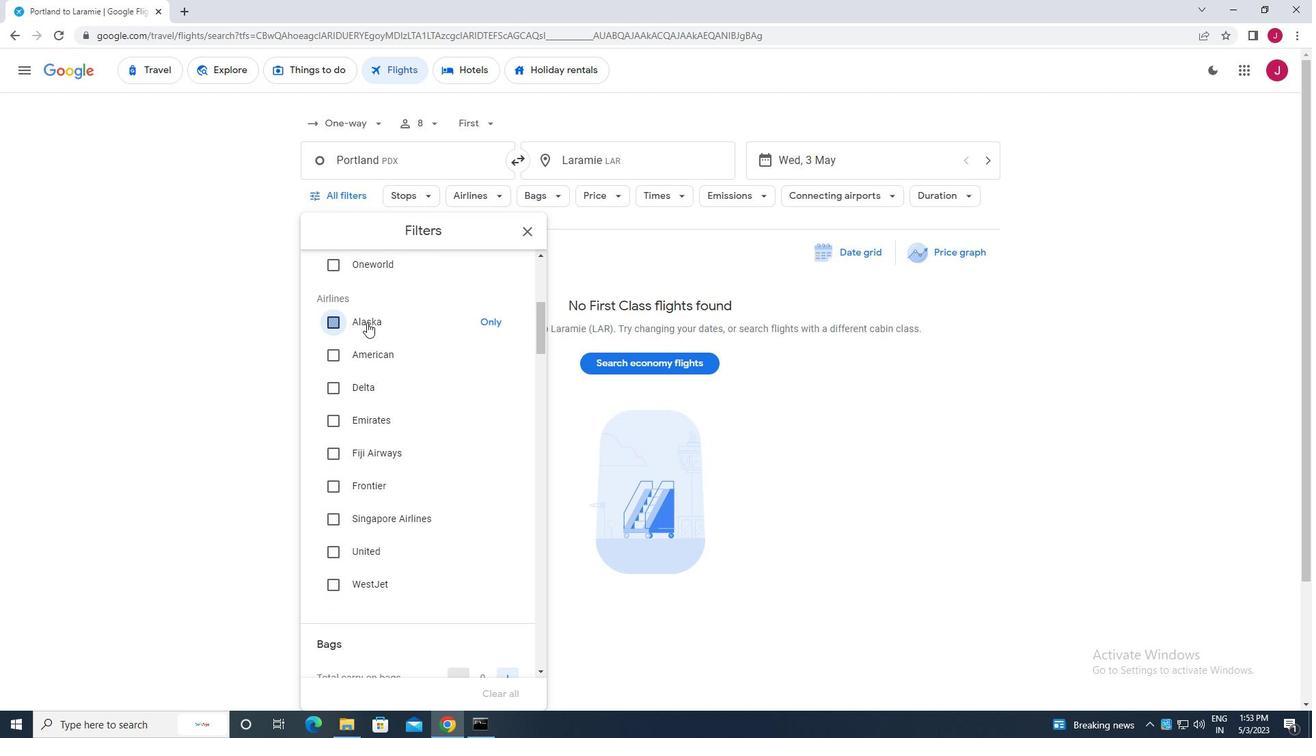 
Action: Mouse scrolled (398, 326) with delta (0, 0)
Screenshot: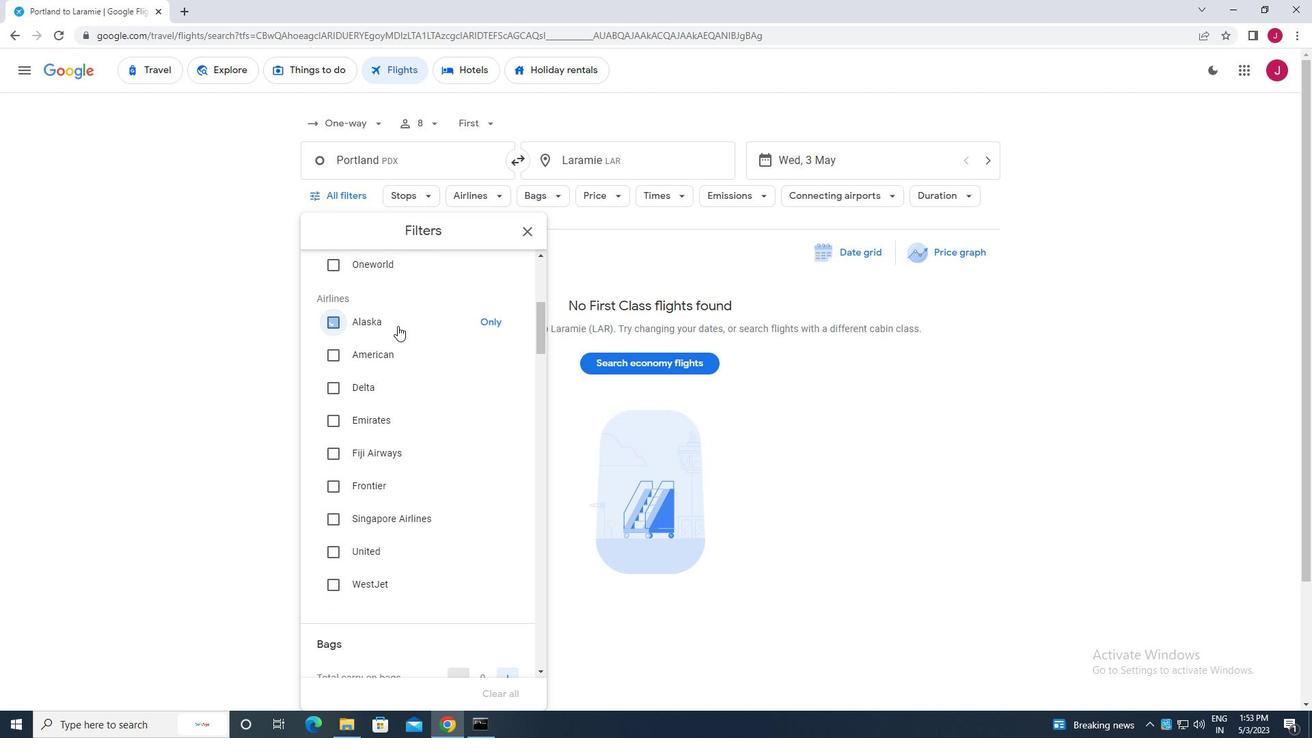
Action: Mouse scrolled (398, 326) with delta (0, 0)
Screenshot: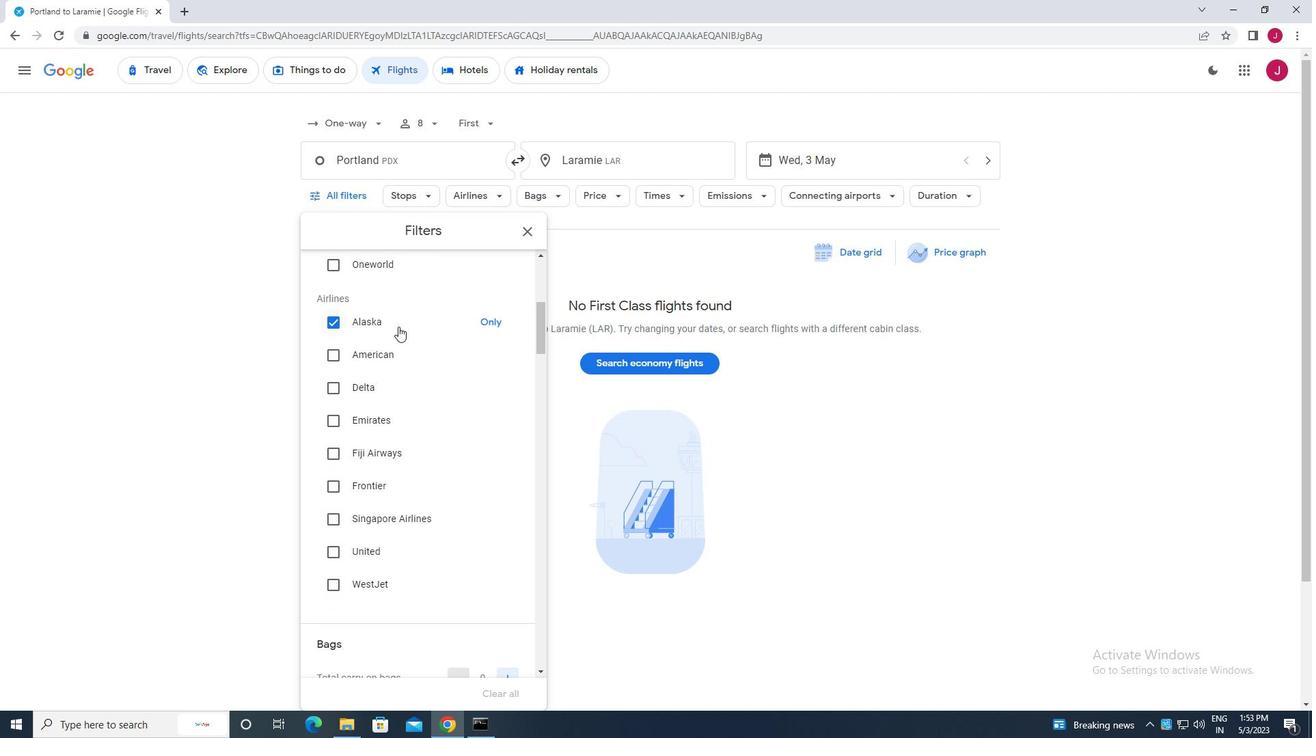 
Action: Mouse scrolled (398, 326) with delta (0, 0)
Screenshot: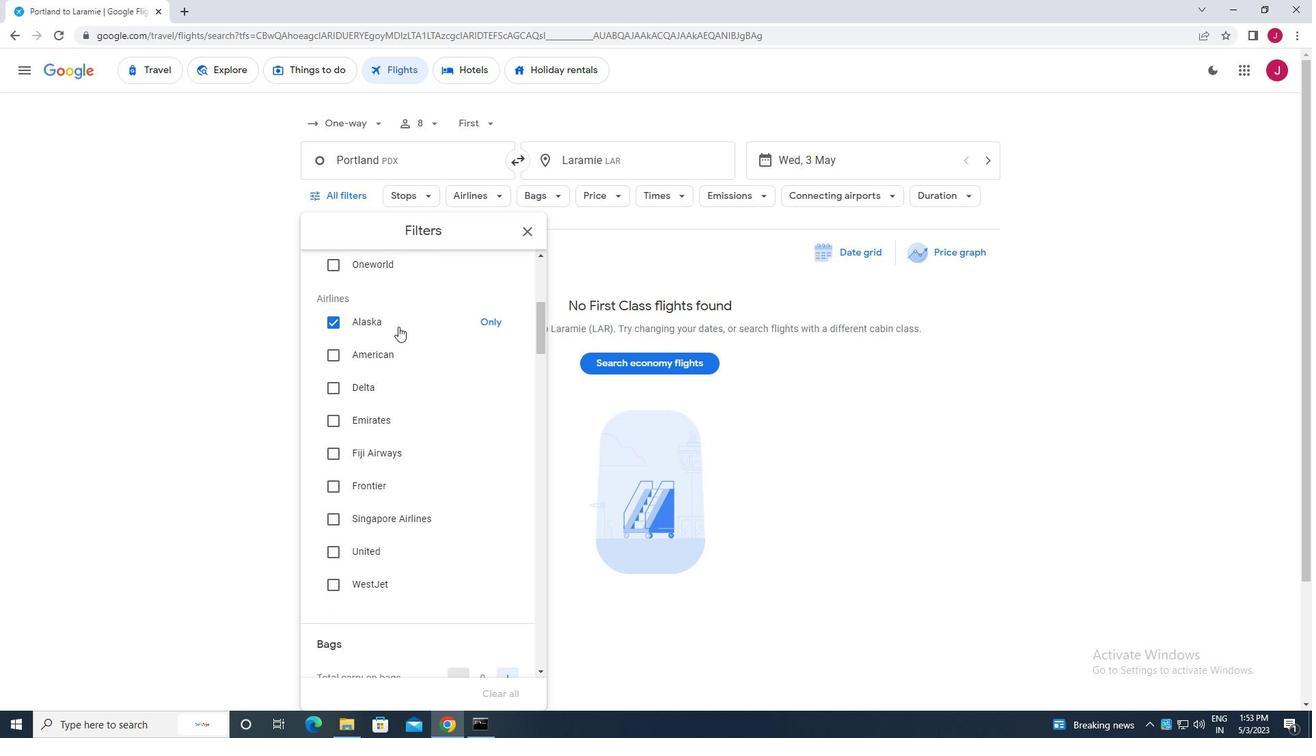 
Action: Mouse scrolled (398, 326) with delta (0, 0)
Screenshot: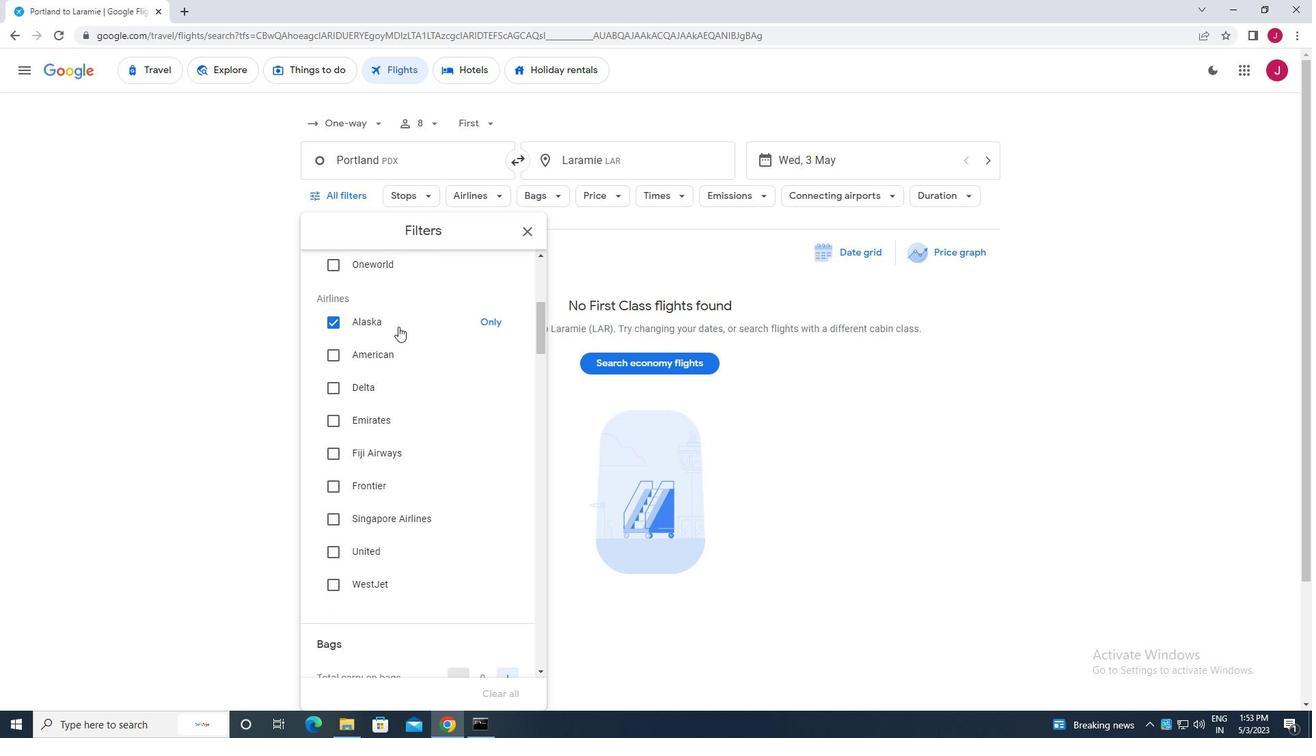
Action: Mouse scrolled (398, 326) with delta (0, 0)
Screenshot: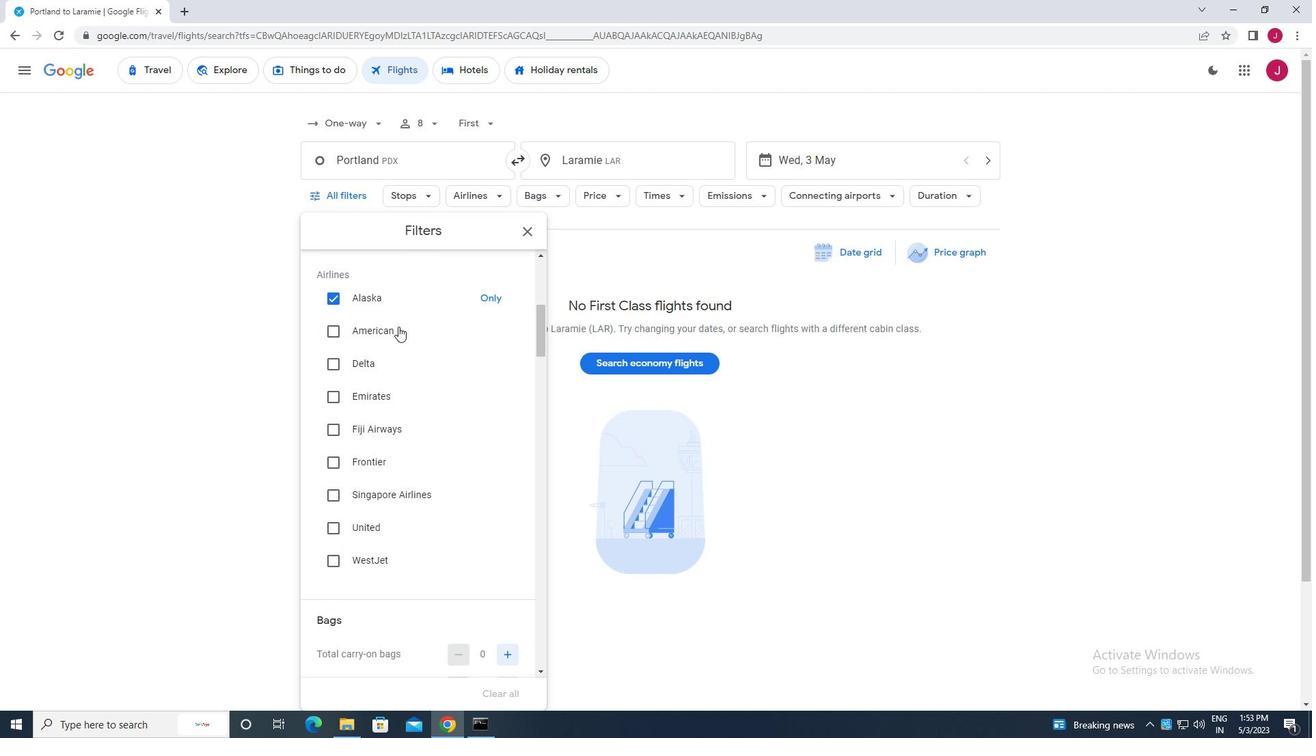 
Action: Mouse scrolled (398, 326) with delta (0, 0)
Screenshot: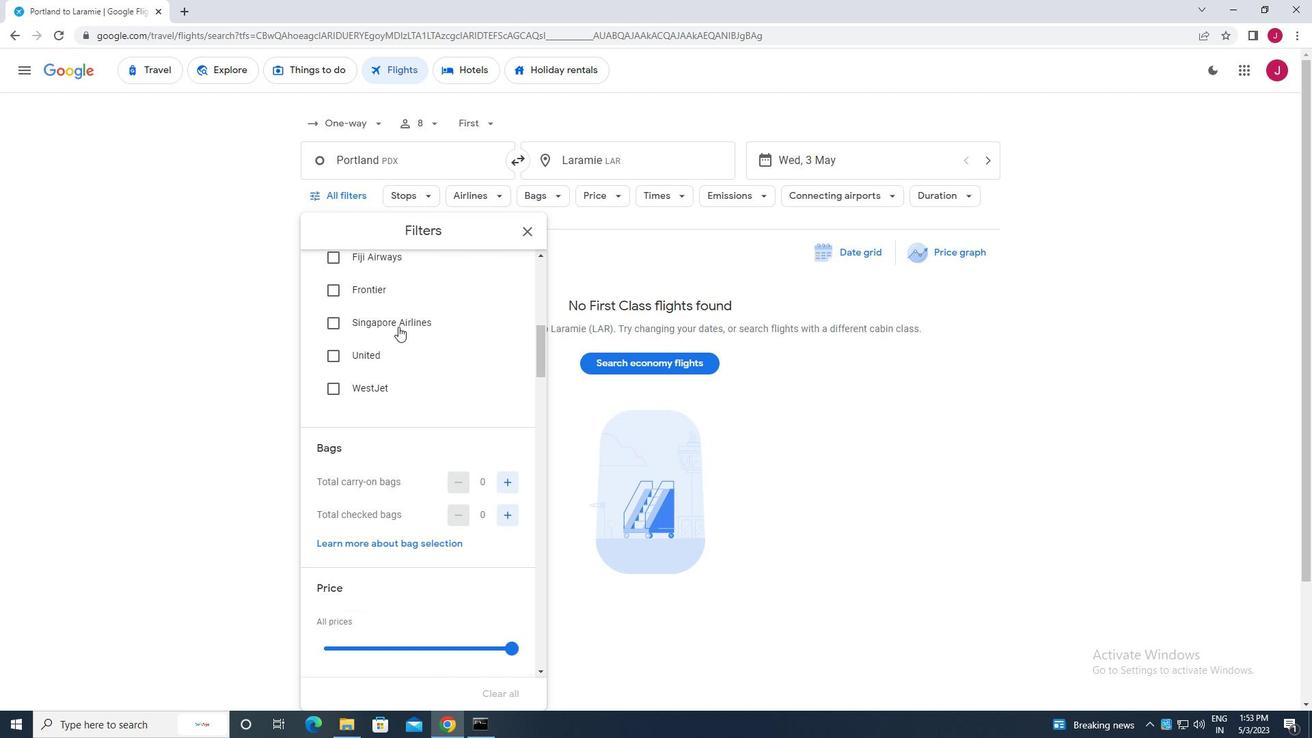 
Action: Mouse moved to (507, 265)
Screenshot: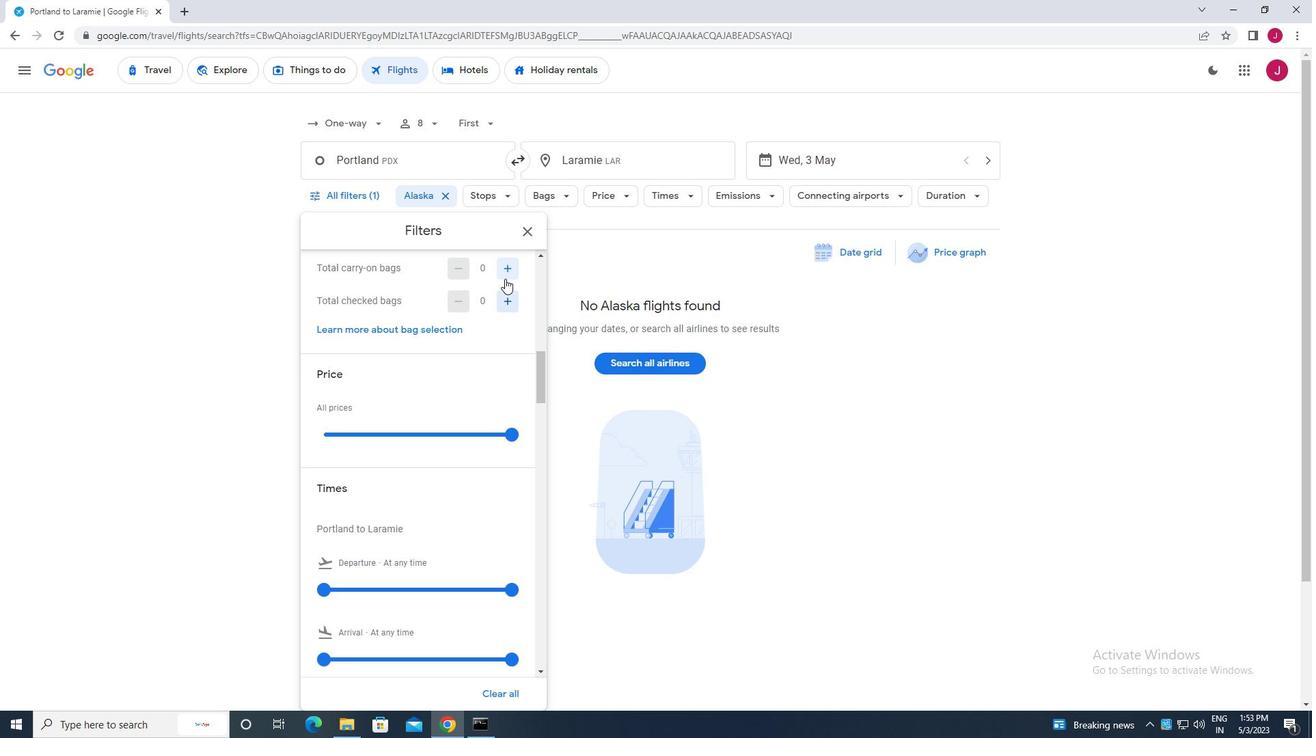 
Action: Mouse pressed left at (507, 265)
Screenshot: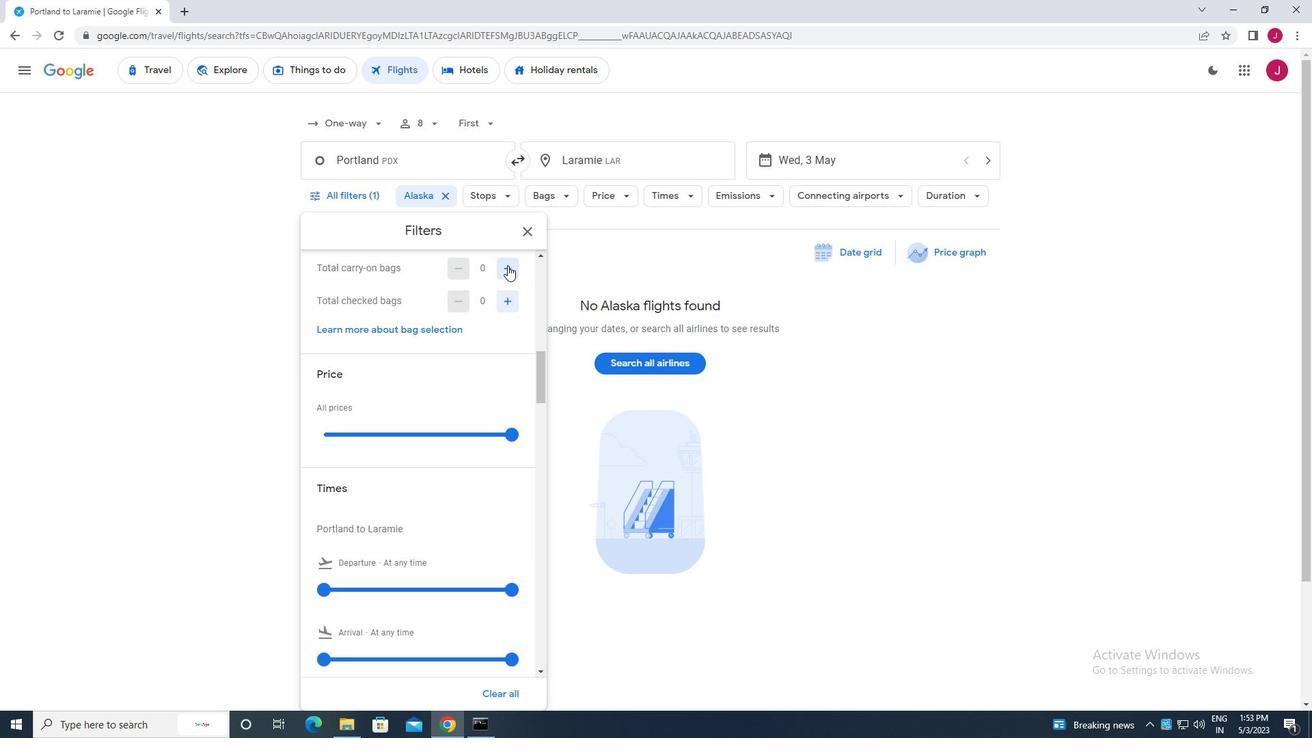 
Action: Mouse moved to (512, 430)
Screenshot: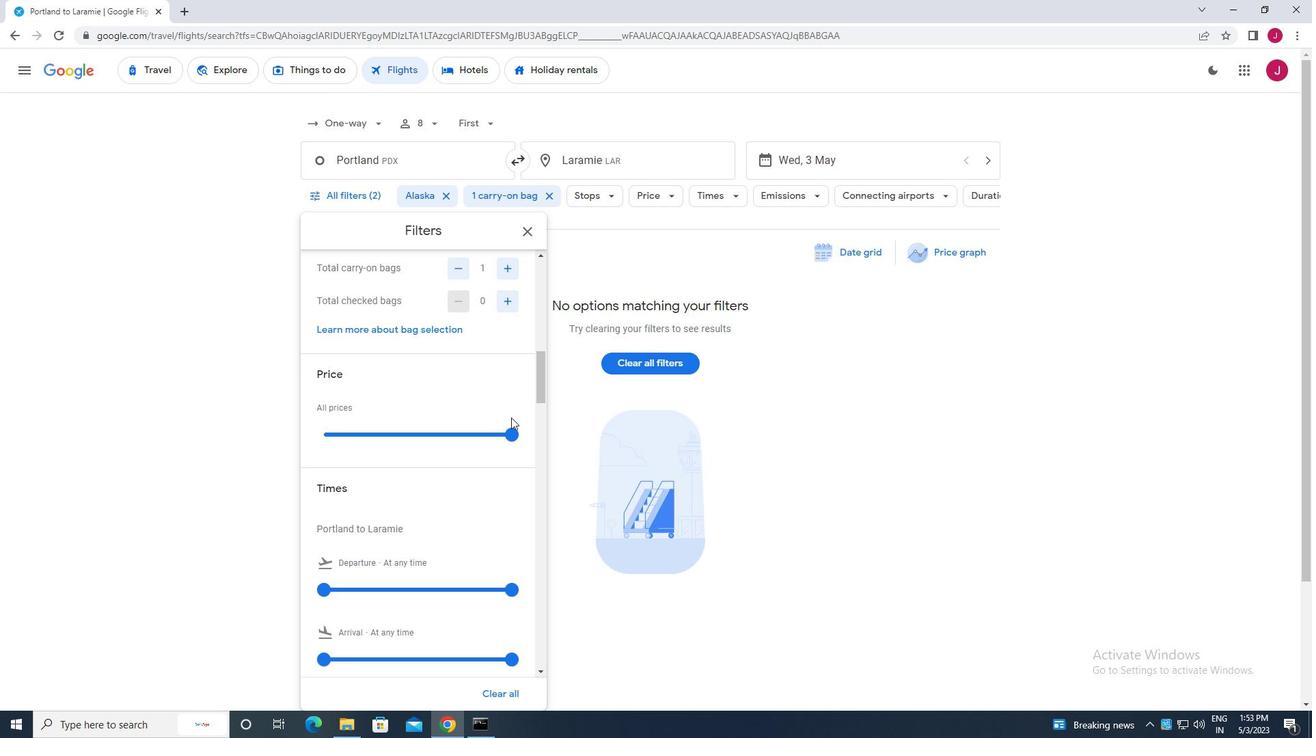 
Action: Mouse pressed left at (512, 430)
Screenshot: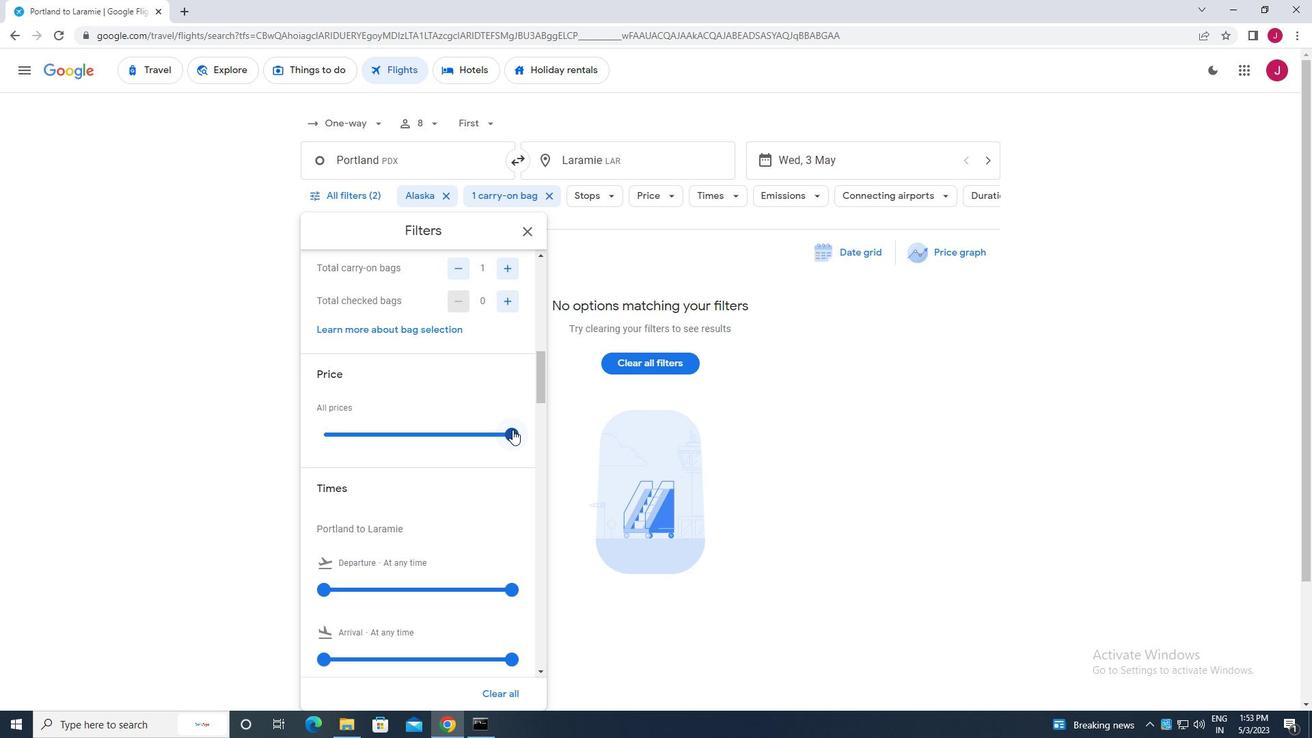 
Action: Mouse scrolled (512, 429) with delta (0, 0)
Screenshot: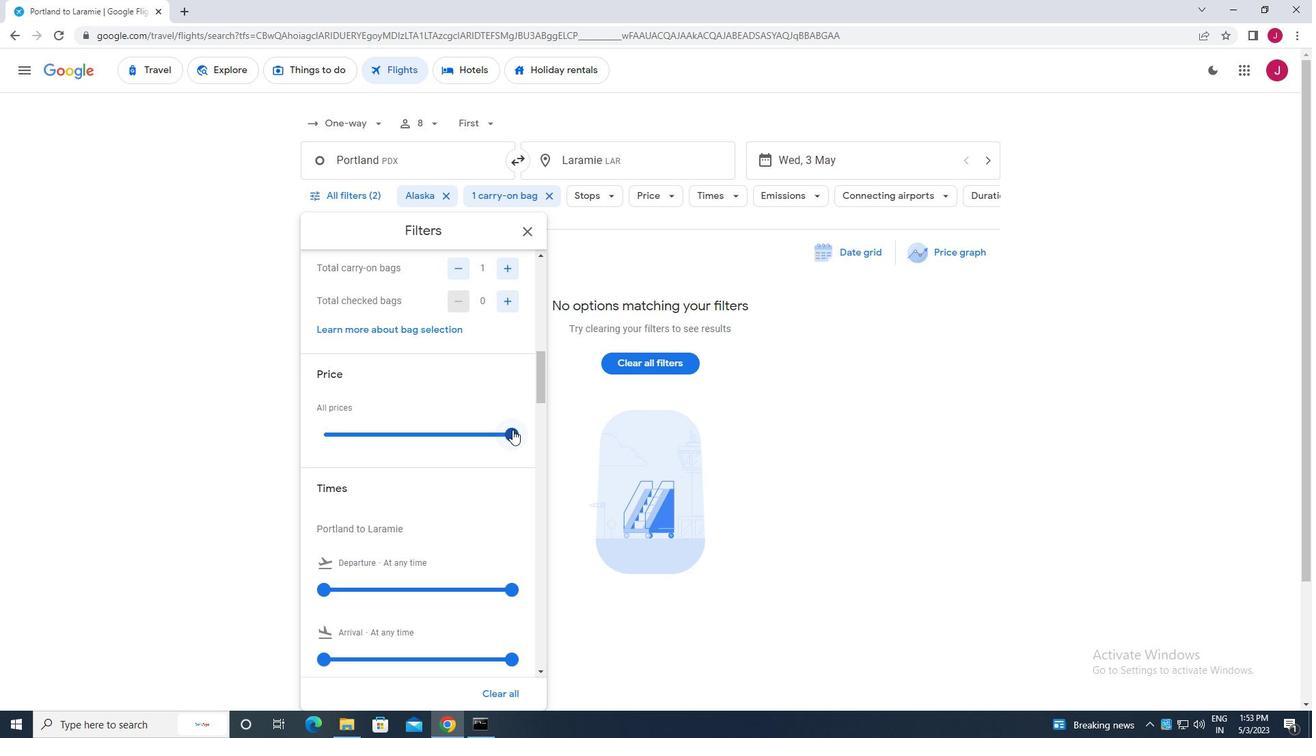 
Action: Mouse scrolled (512, 429) with delta (0, 0)
Screenshot: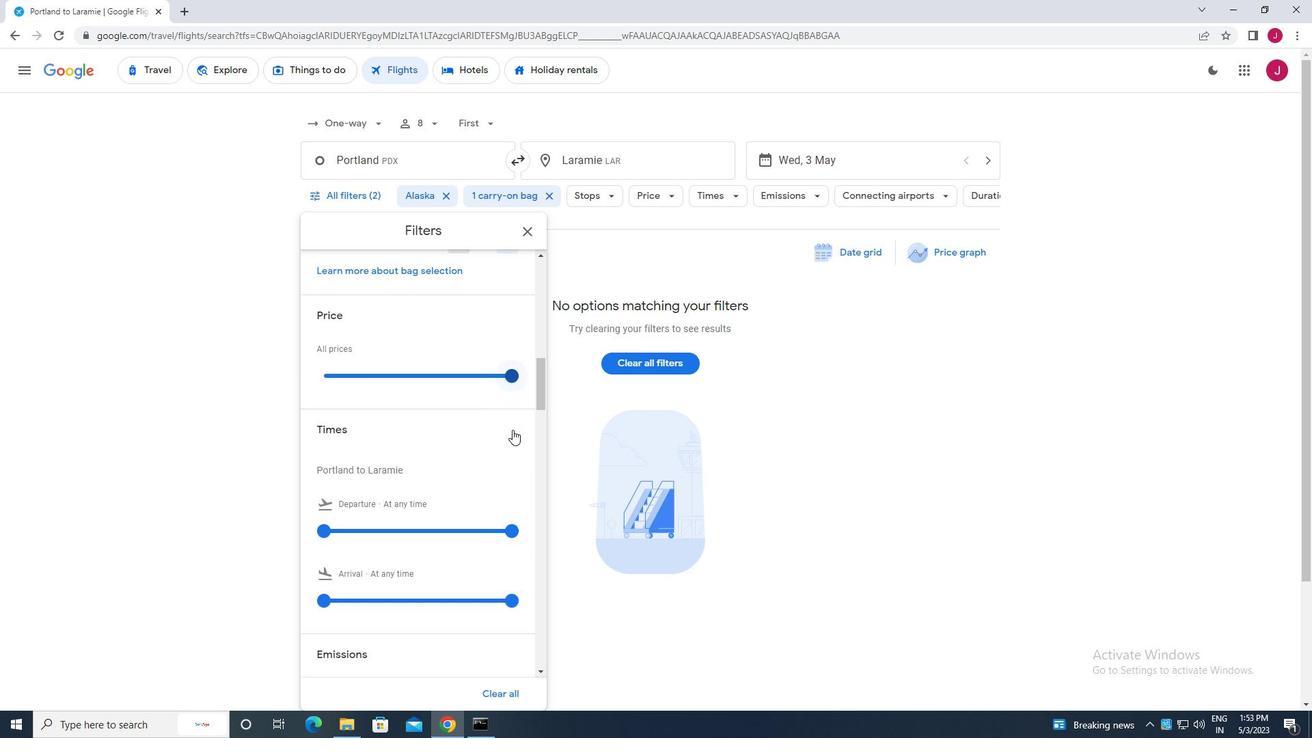 
Action: Mouse moved to (321, 452)
Screenshot: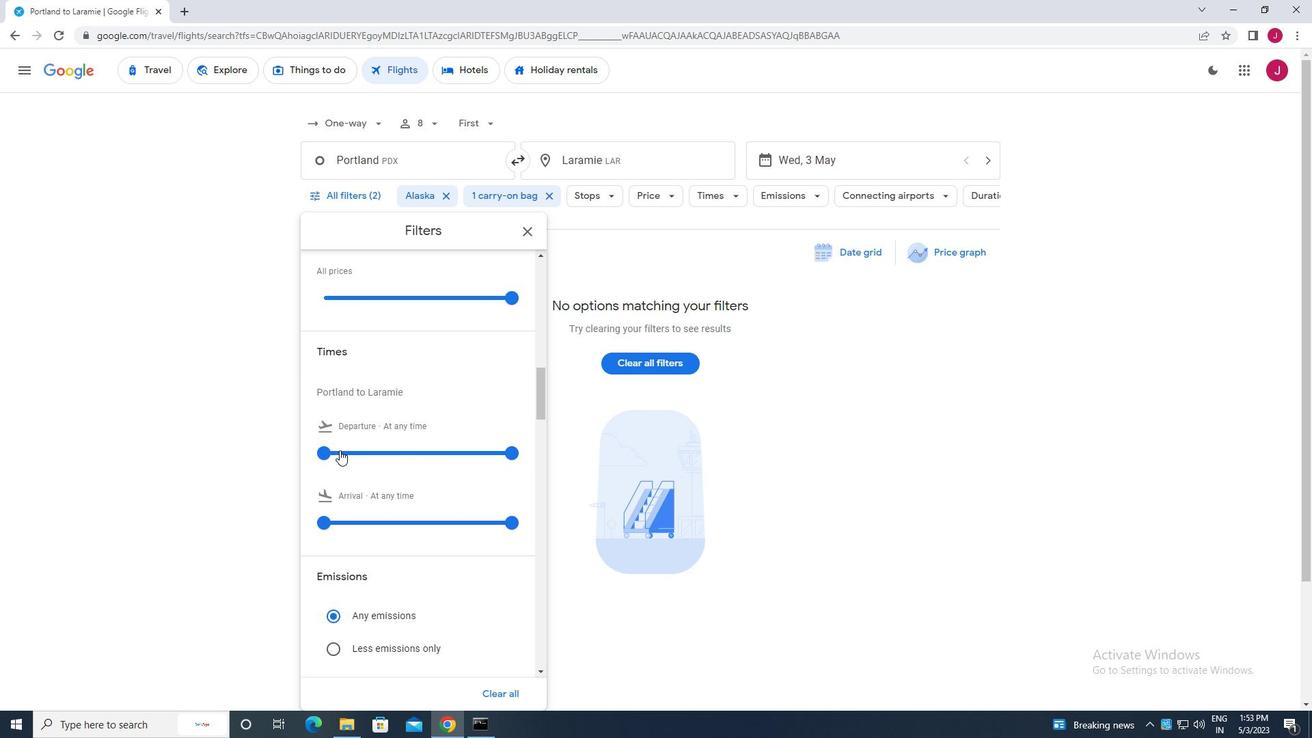 
Action: Mouse pressed left at (321, 452)
Screenshot: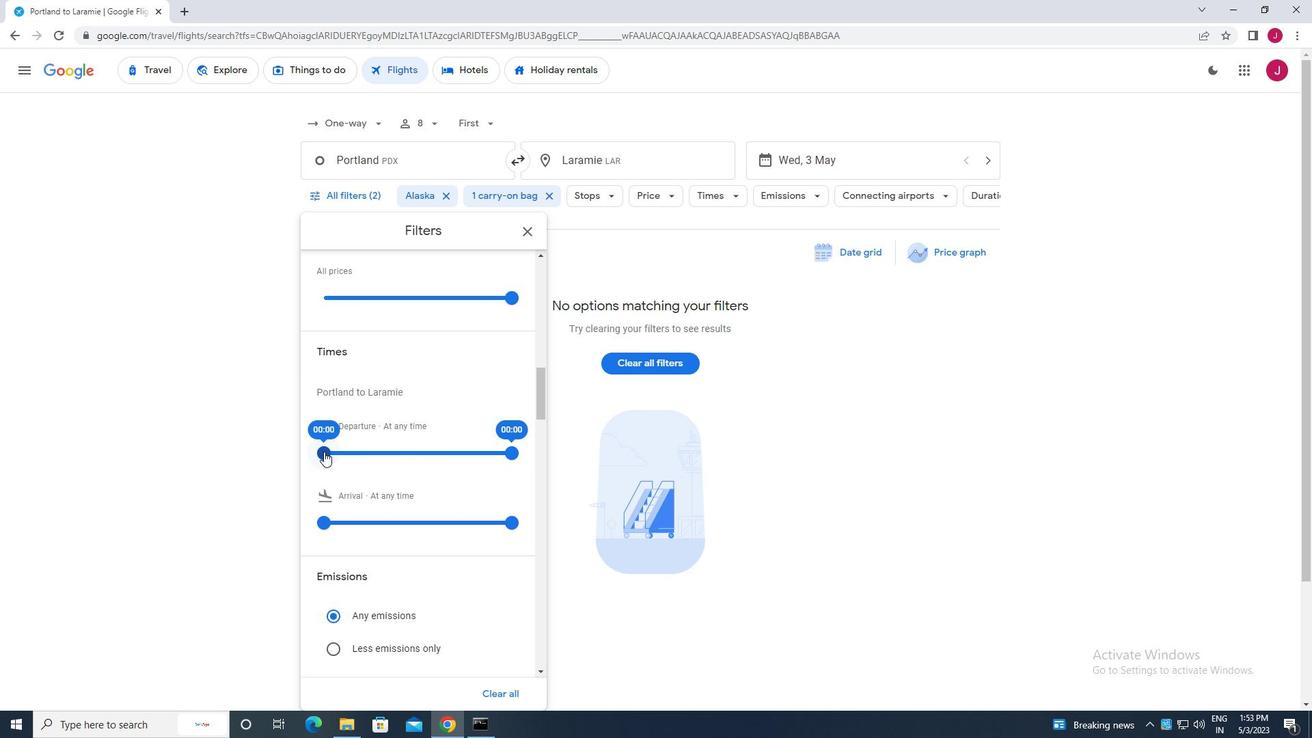 
Action: Mouse moved to (508, 453)
Screenshot: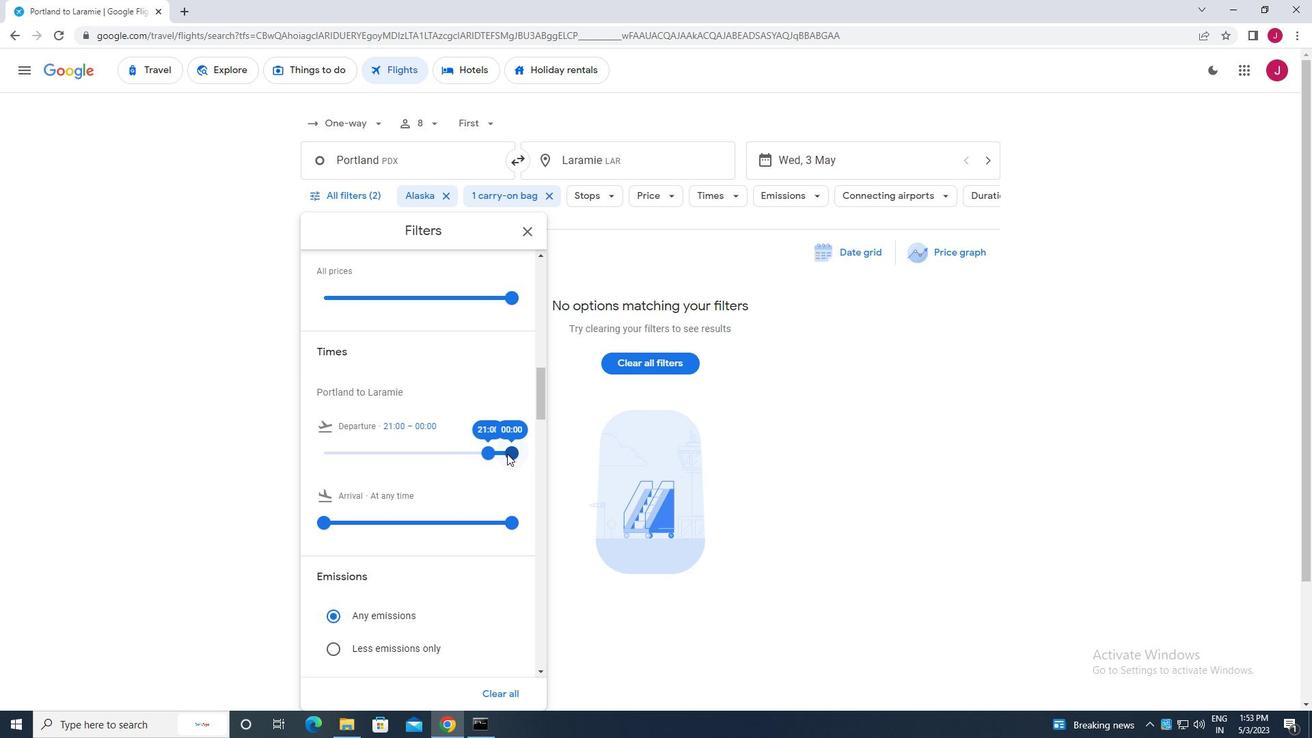
Action: Mouse pressed left at (508, 453)
Screenshot: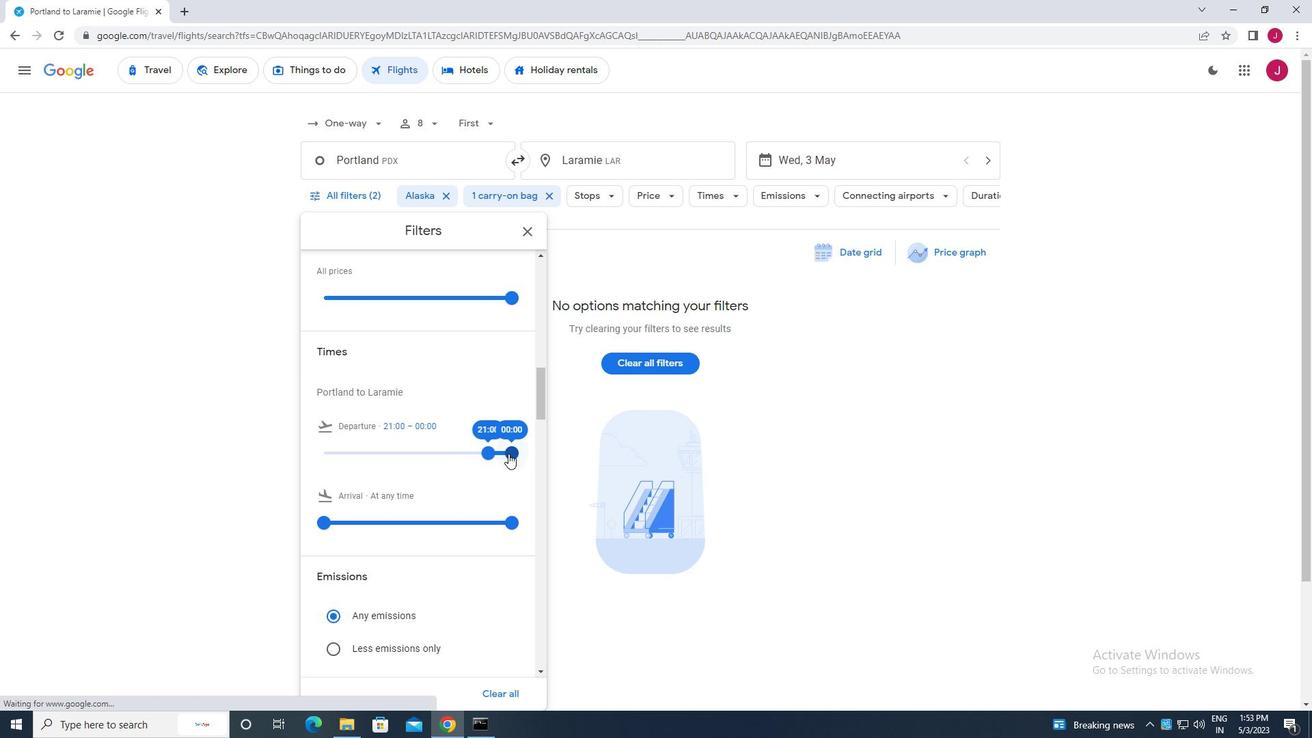 
Action: Mouse moved to (530, 231)
Screenshot: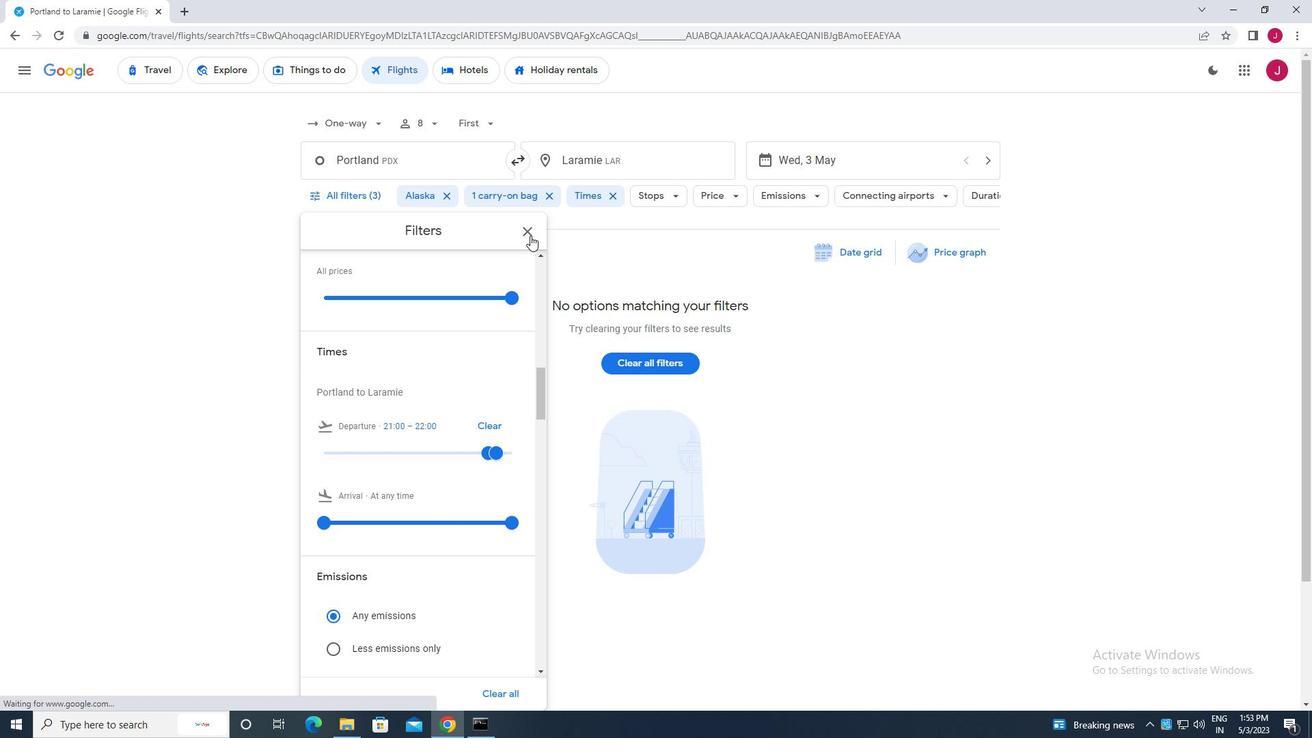 
Action: Mouse pressed left at (530, 231)
Screenshot: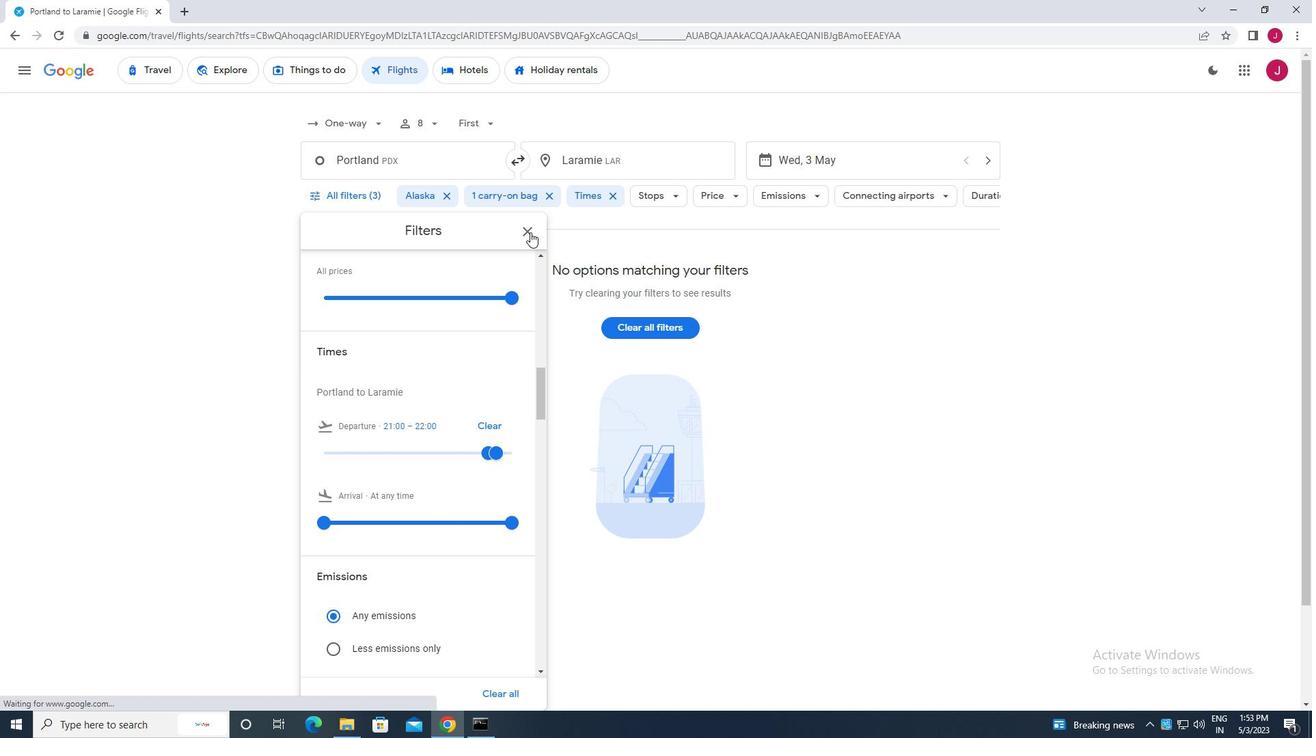 
